 Task: Find a house in Château-Thierry, France, for 5 guests from June 14 to June 30, 2023, with a price range of ₹8,000 to ₹12,000, including amenities like Wifi, TV, Gym, and Breakfast, and ensure self check-in is available with an English-speaking host.
Action: Mouse moved to (601, 157)
Screenshot: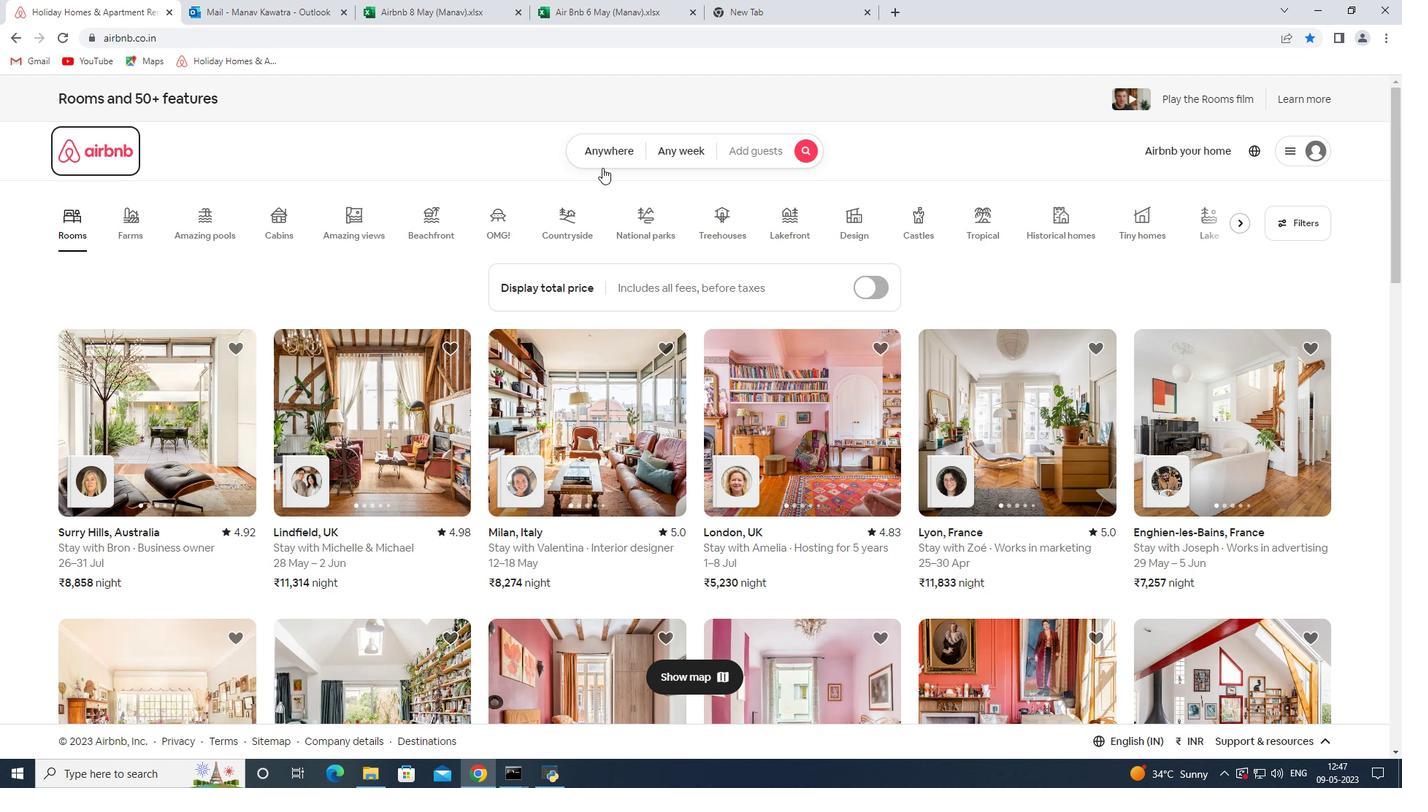 
Action: Mouse pressed left at (601, 157)
Screenshot: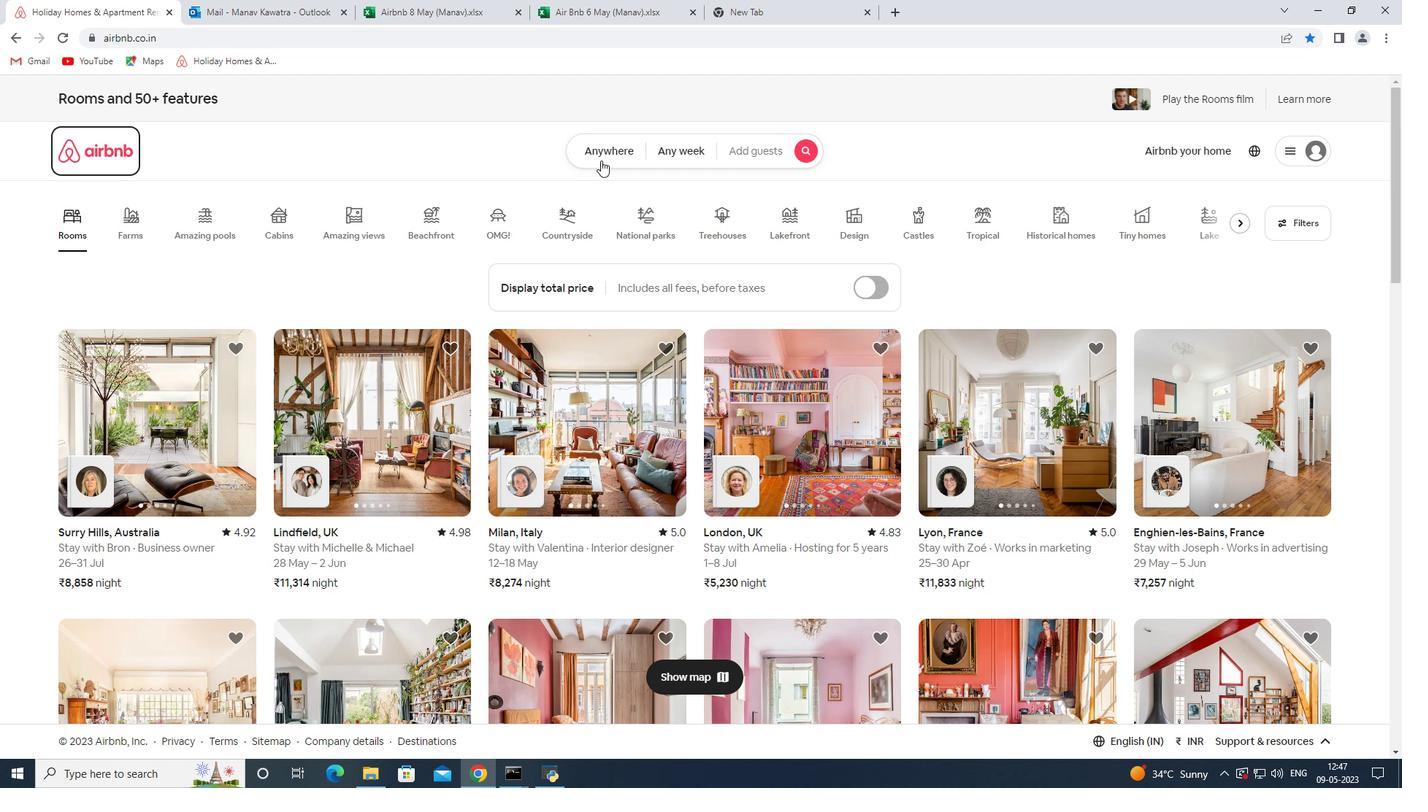 
Action: Mouse moved to (505, 221)
Screenshot: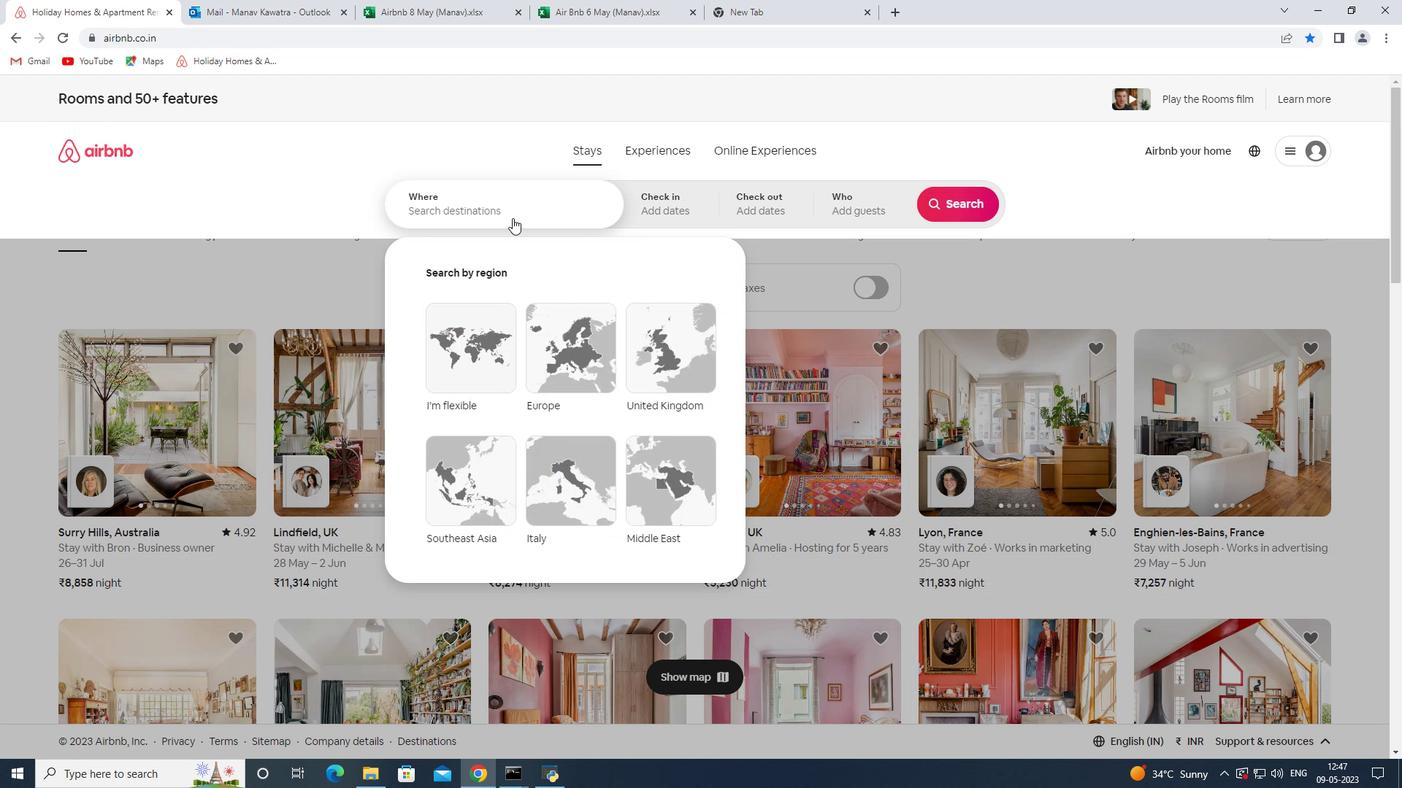 
Action: Mouse pressed left at (505, 221)
Screenshot: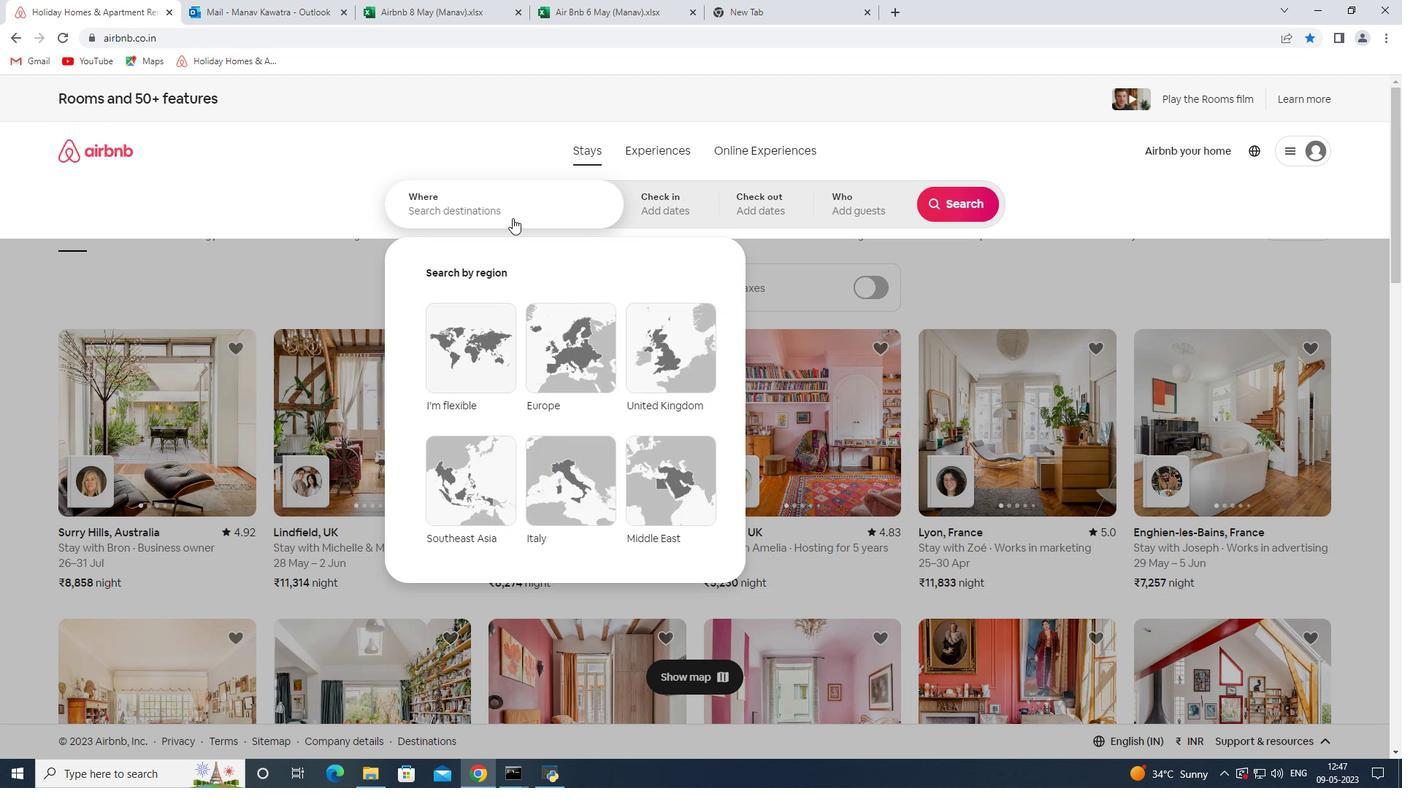 
Action: Mouse moved to (503, 215)
Screenshot: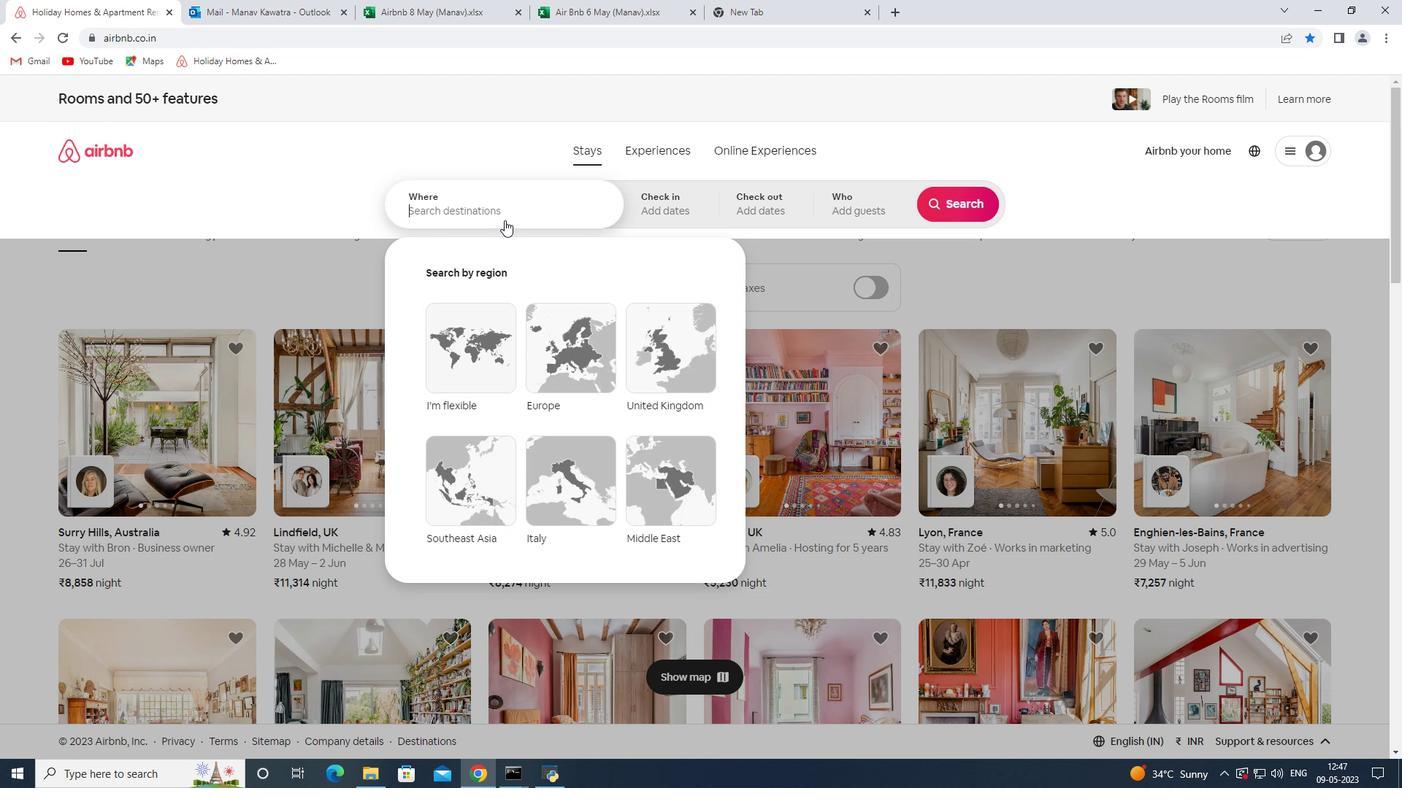 
Action: Mouse pressed left at (503, 215)
Screenshot: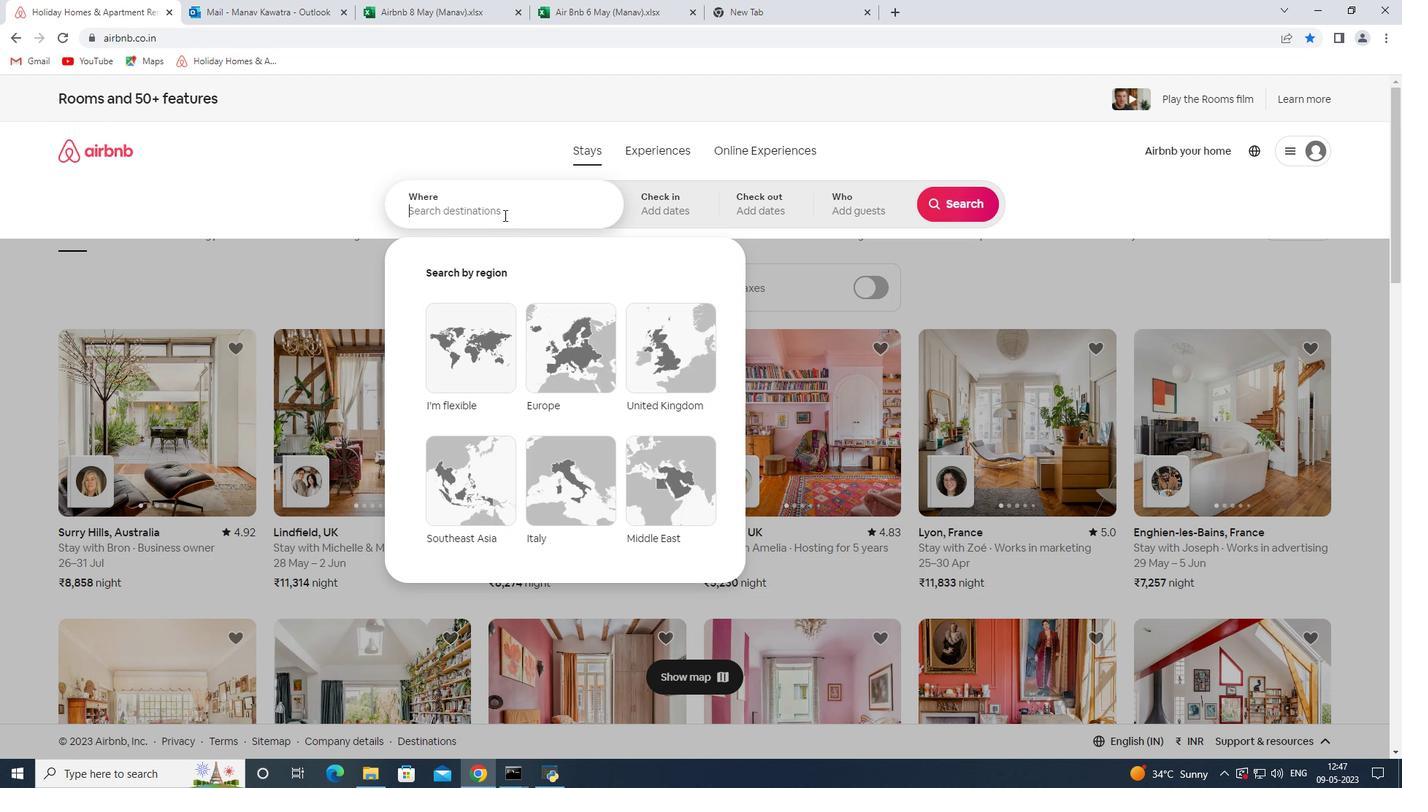 
Action: Mouse moved to (504, 214)
Screenshot: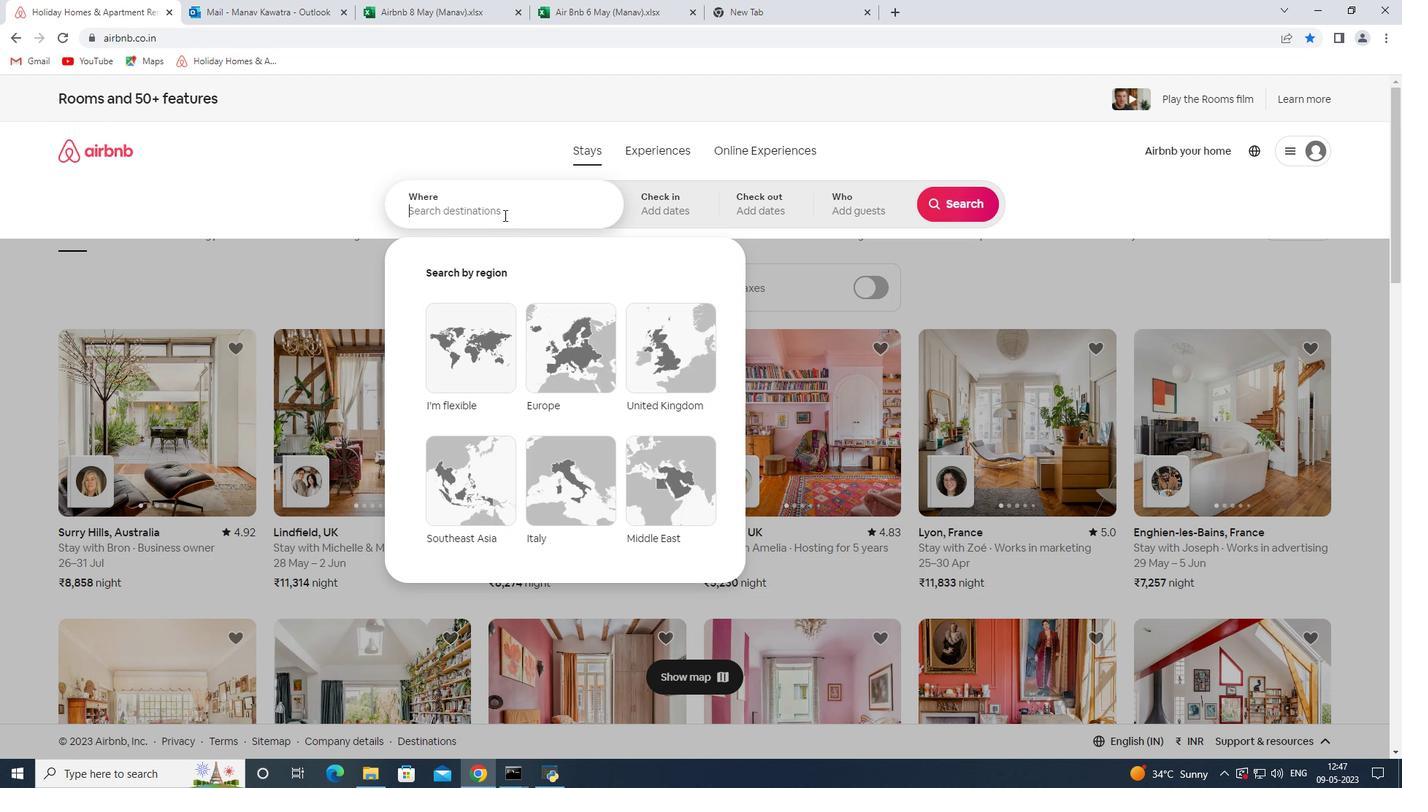 
Action: Key pressed <Key.shift><Key.shift><Key.shift><Key.shift><Key.shift><Key.shift><Key.shift><Key.shift><Key.shift><Key.shift><Key.shift><Key.shift><Key.shift><Key.shift><Key.shift><Key.shift><Key.shift>Chateau<Key.space><Key.shift>Thierry<Key.space><Key.shift><Key.shift><Key.shift><Key.shift><Key.shift><Key.shift><Key.shift><Key.shift><Key.shift><Key.shift><Key.shift><Key.shift><Key.shift><Key.shift>France<Key.space>
Screenshot: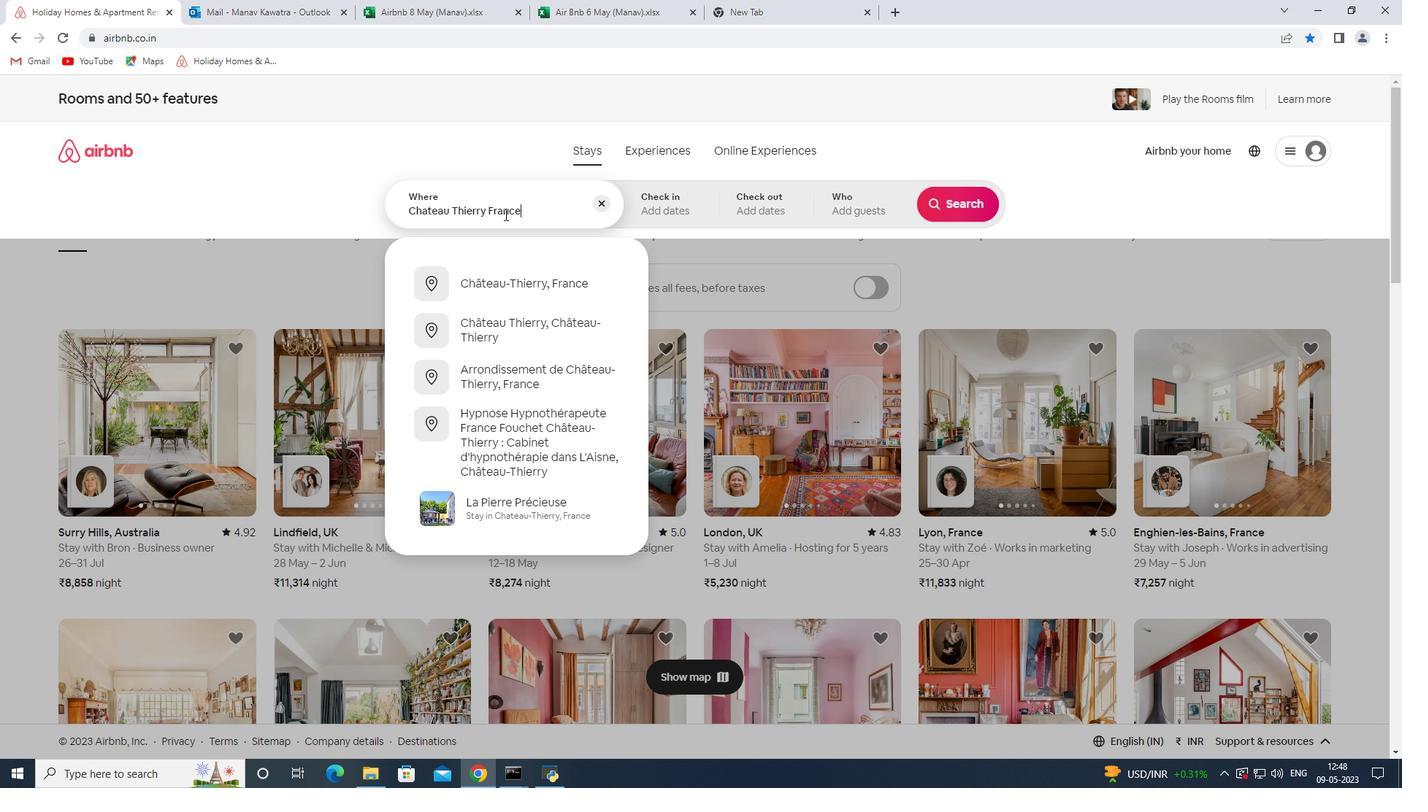 
Action: Mouse moved to (522, 290)
Screenshot: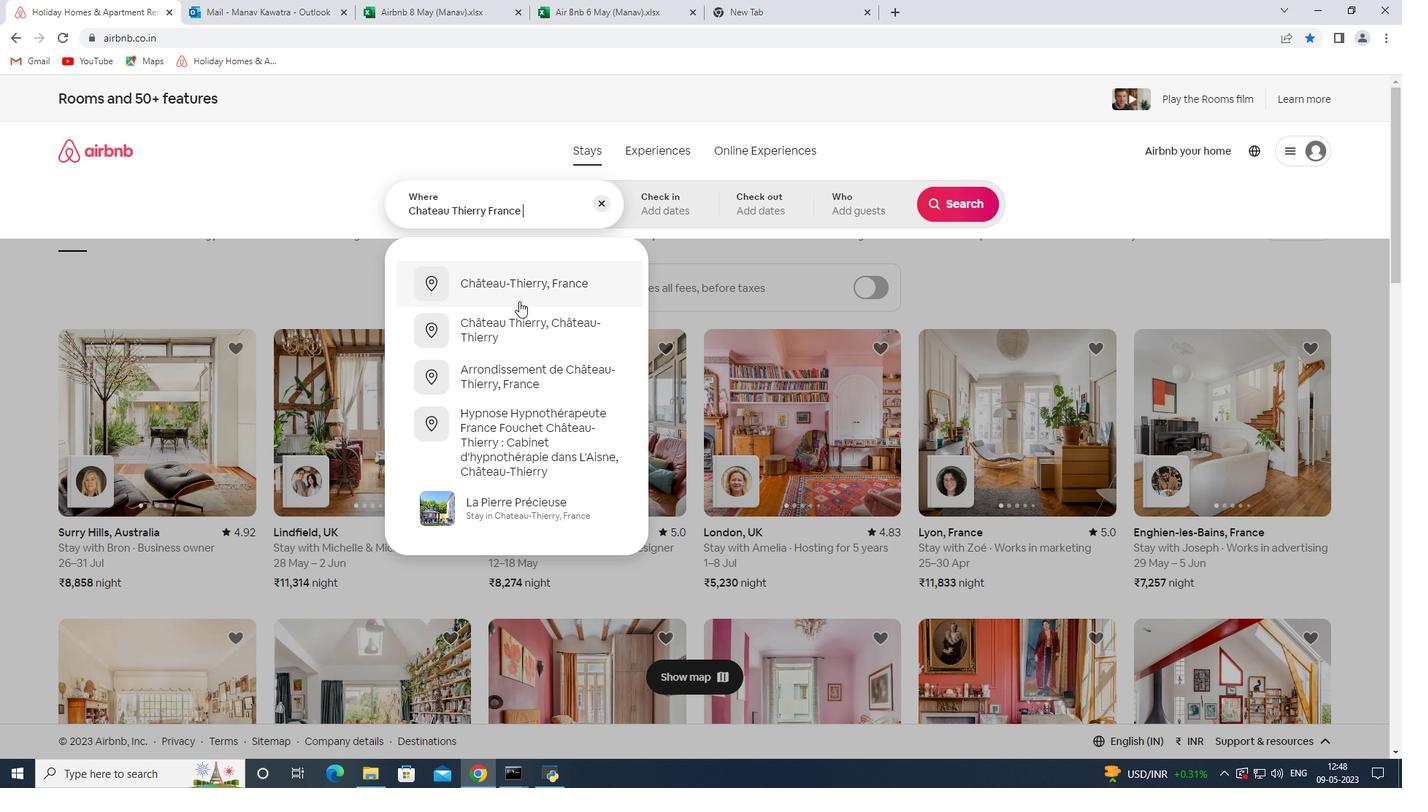 
Action: Mouse pressed left at (522, 290)
Screenshot: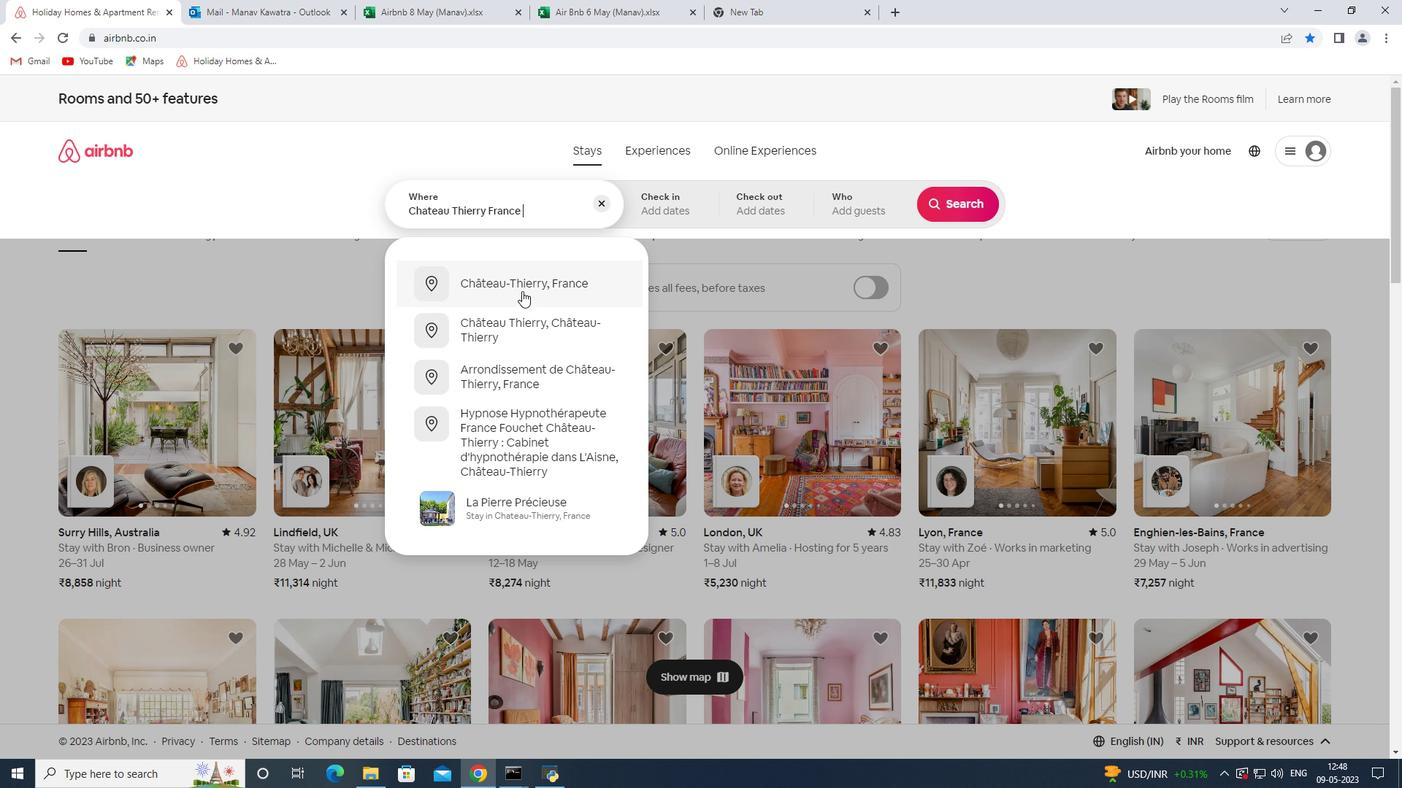 
Action: Mouse moved to (825, 453)
Screenshot: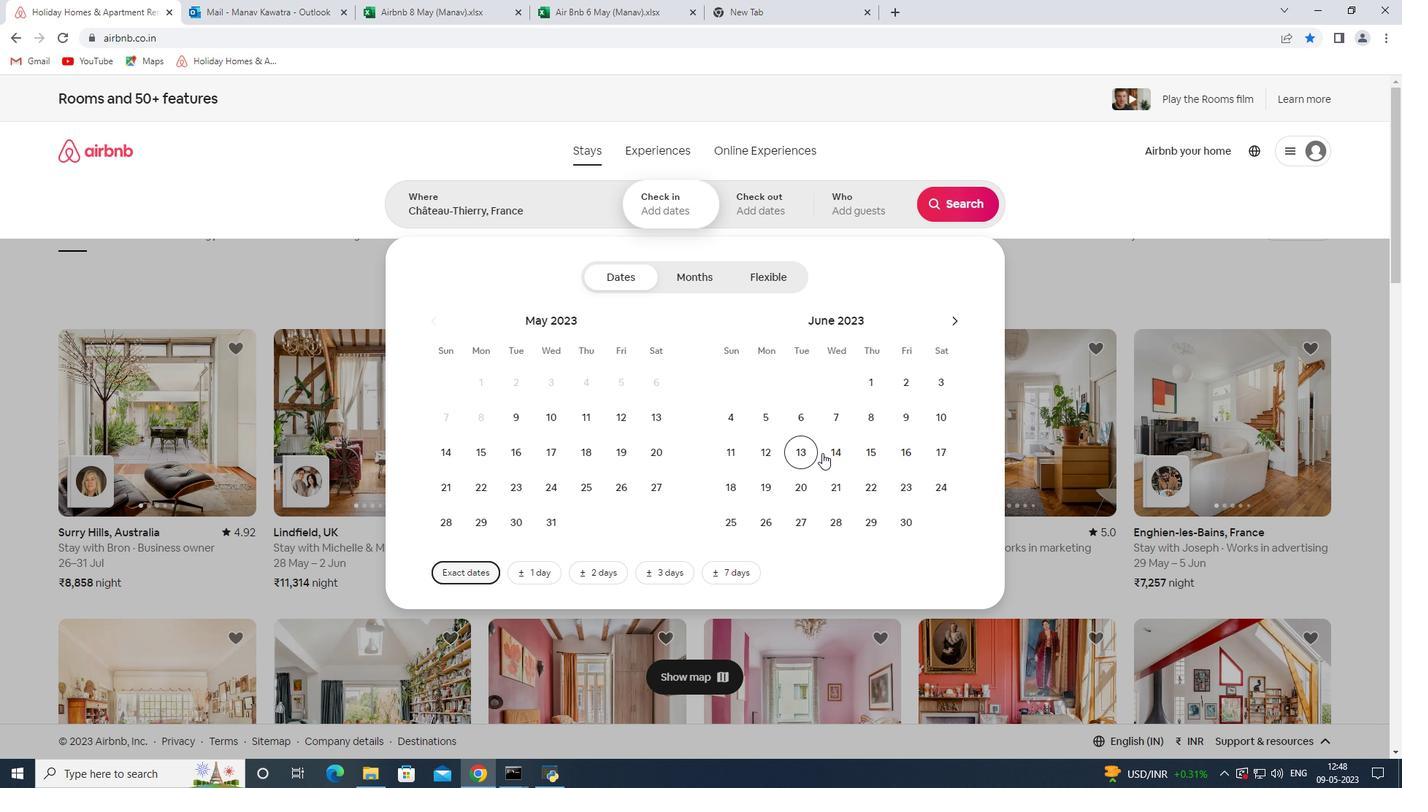 
Action: Mouse pressed left at (825, 453)
Screenshot: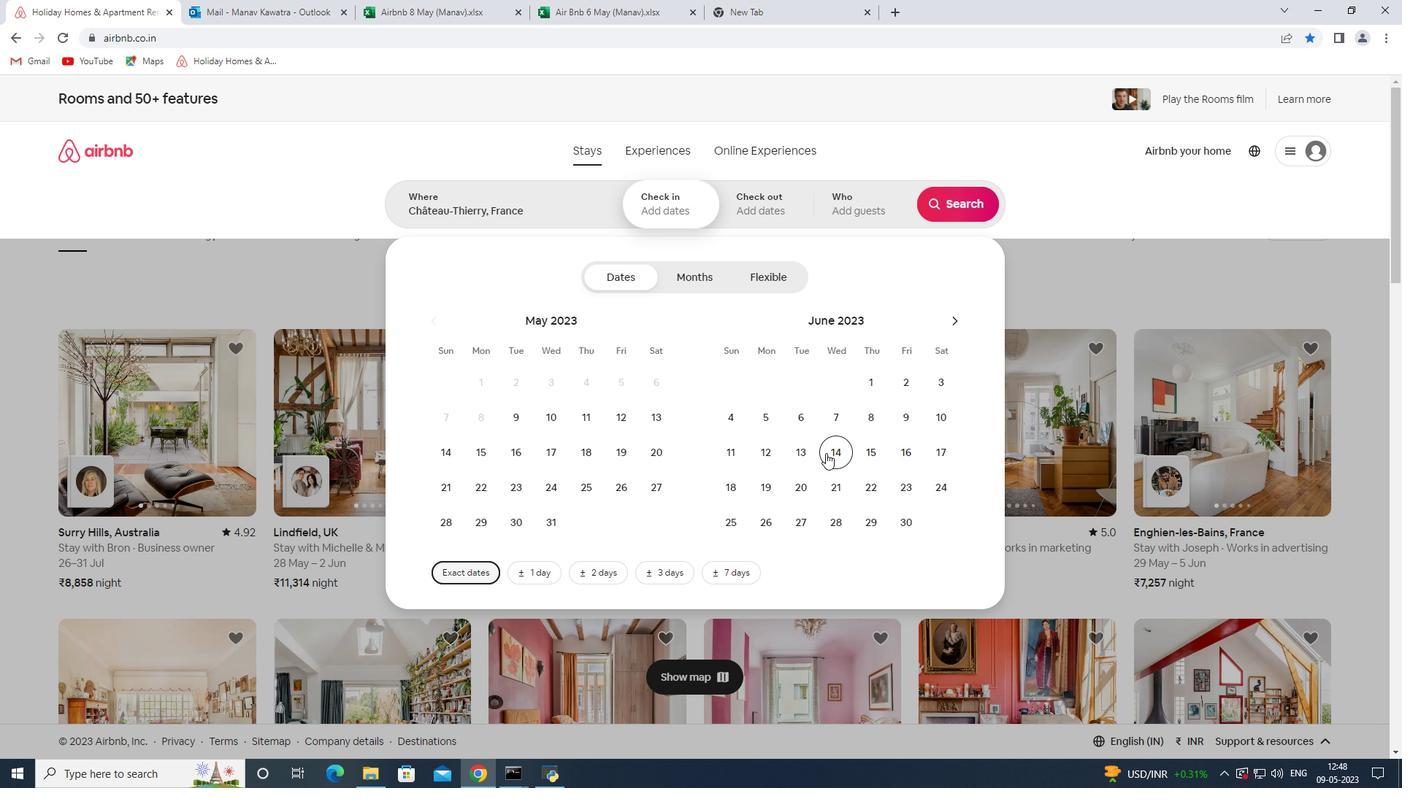 
Action: Mouse moved to (901, 525)
Screenshot: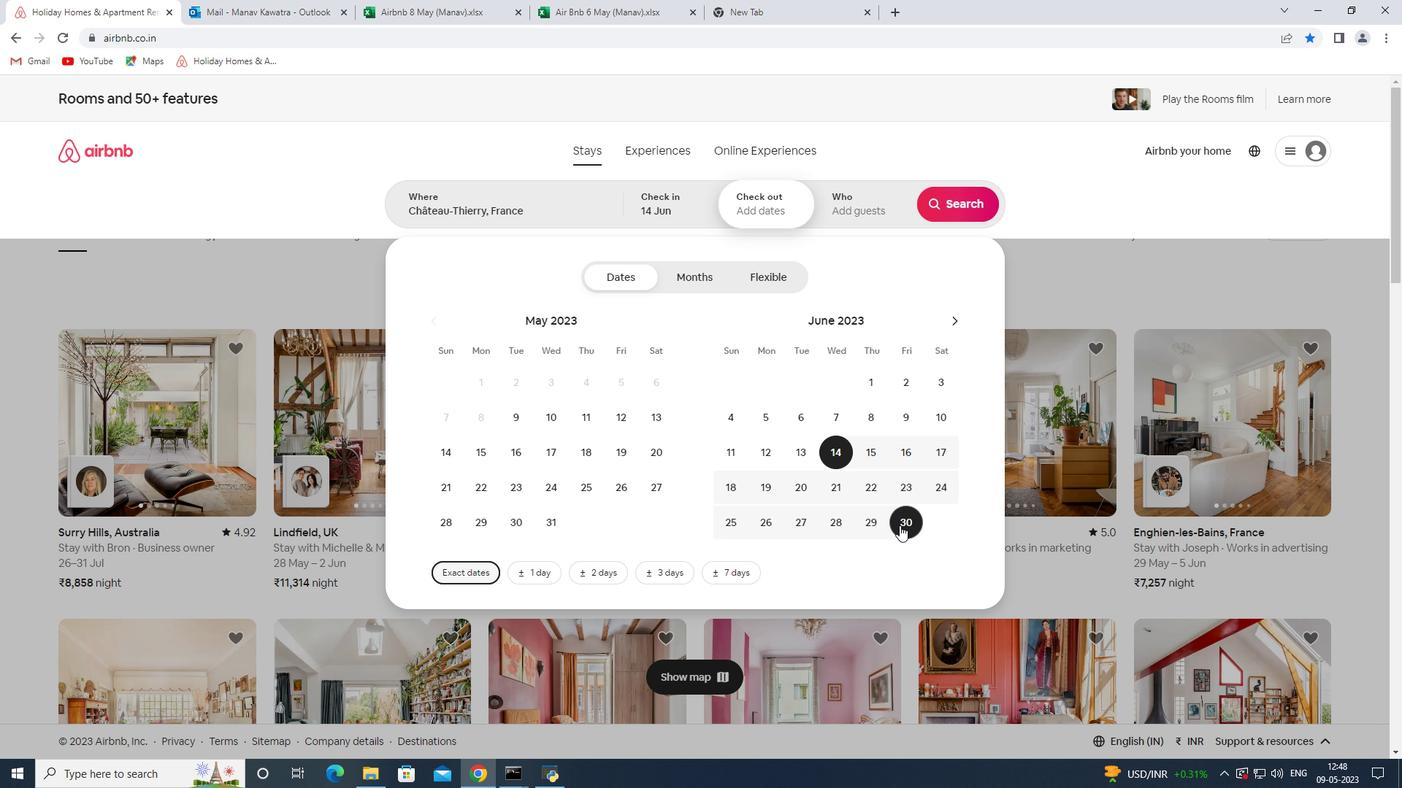 
Action: Mouse pressed left at (901, 525)
Screenshot: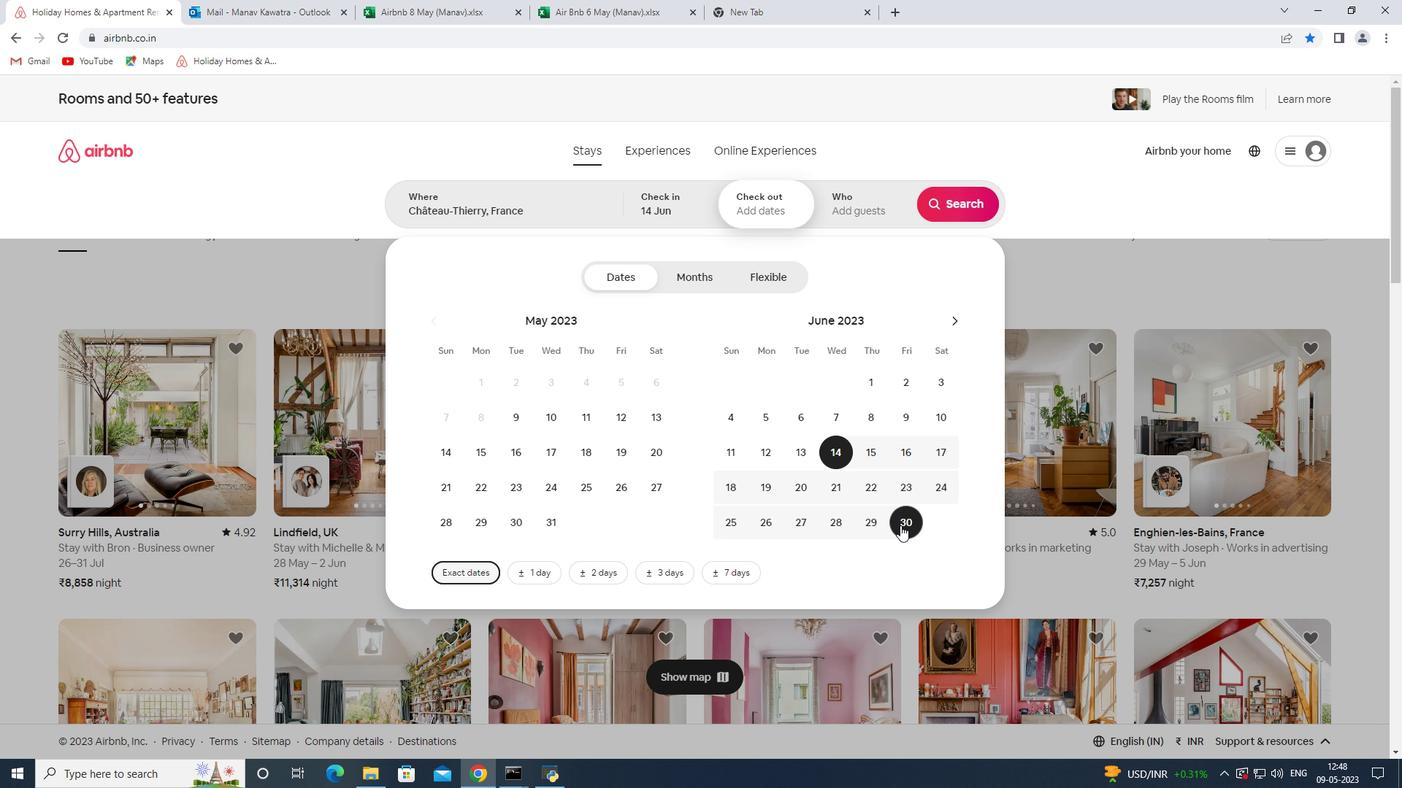 
Action: Mouse moved to (858, 209)
Screenshot: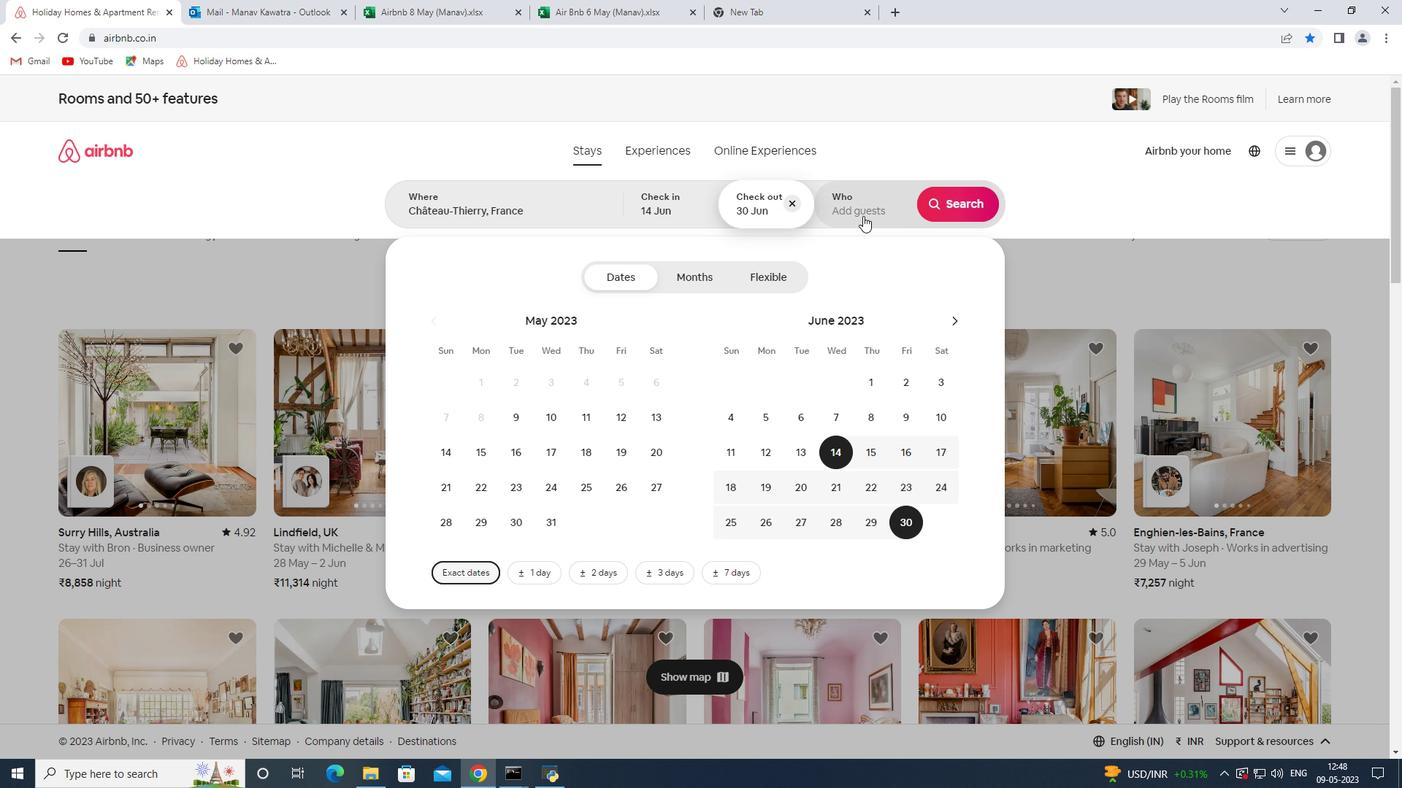 
Action: Mouse pressed left at (858, 209)
Screenshot: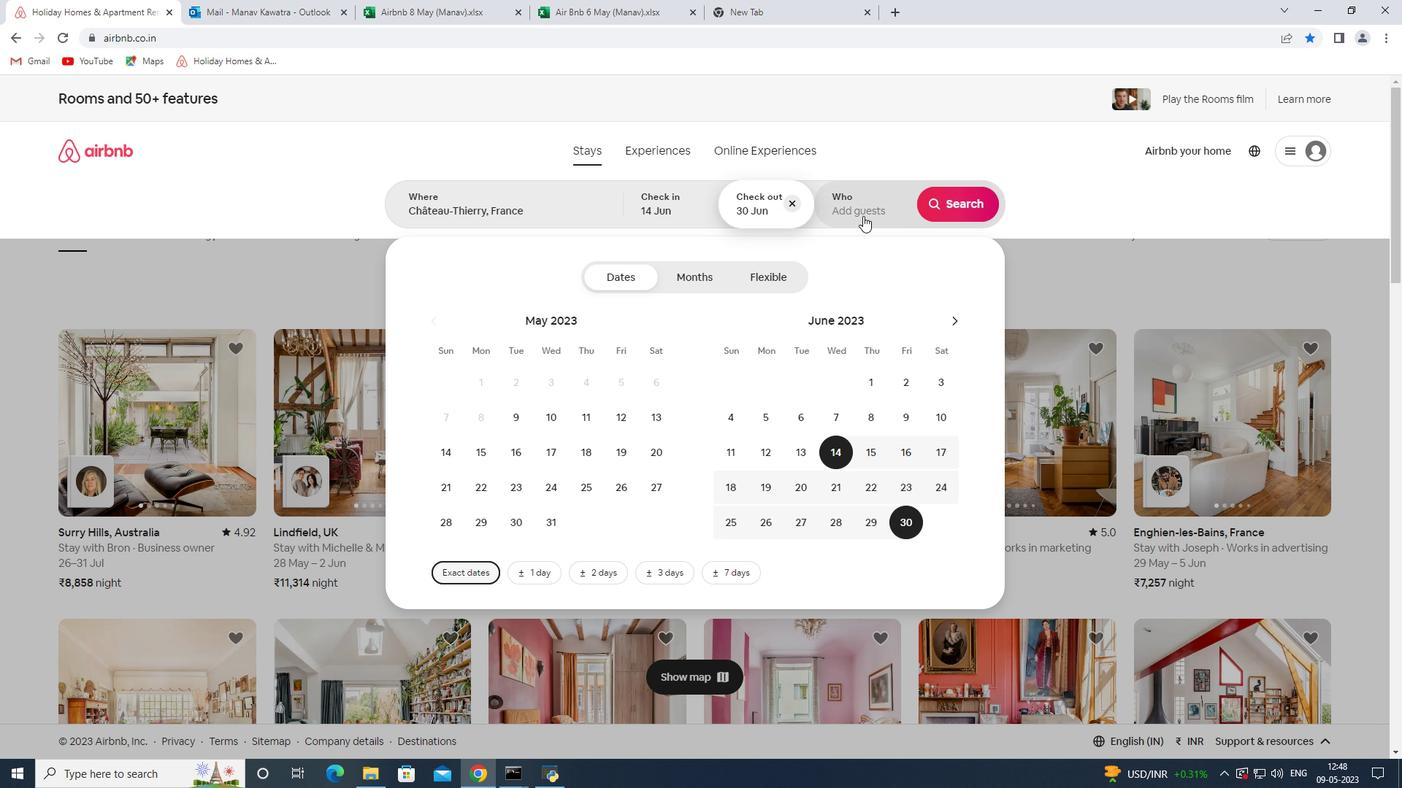 
Action: Mouse moved to (963, 279)
Screenshot: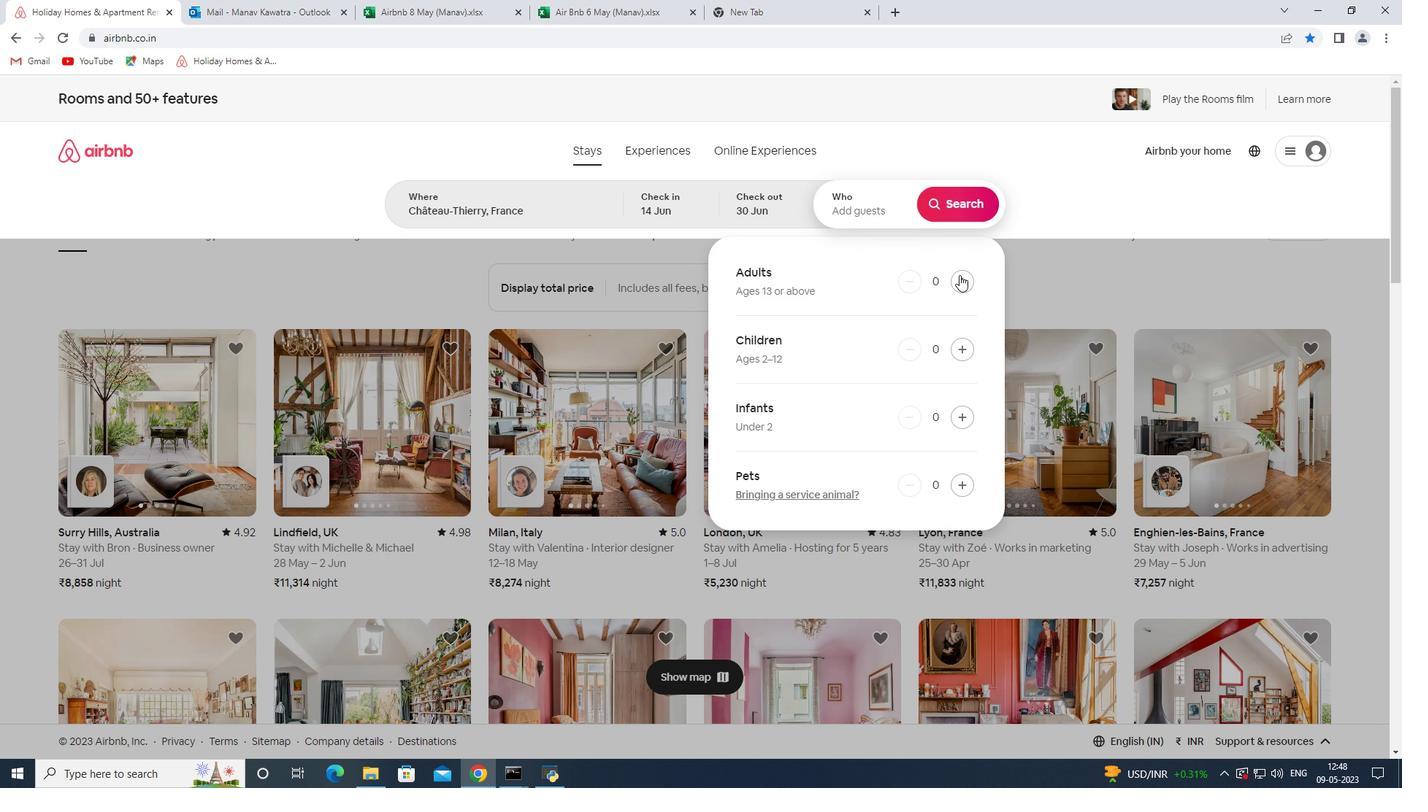 
Action: Mouse pressed left at (963, 279)
Screenshot: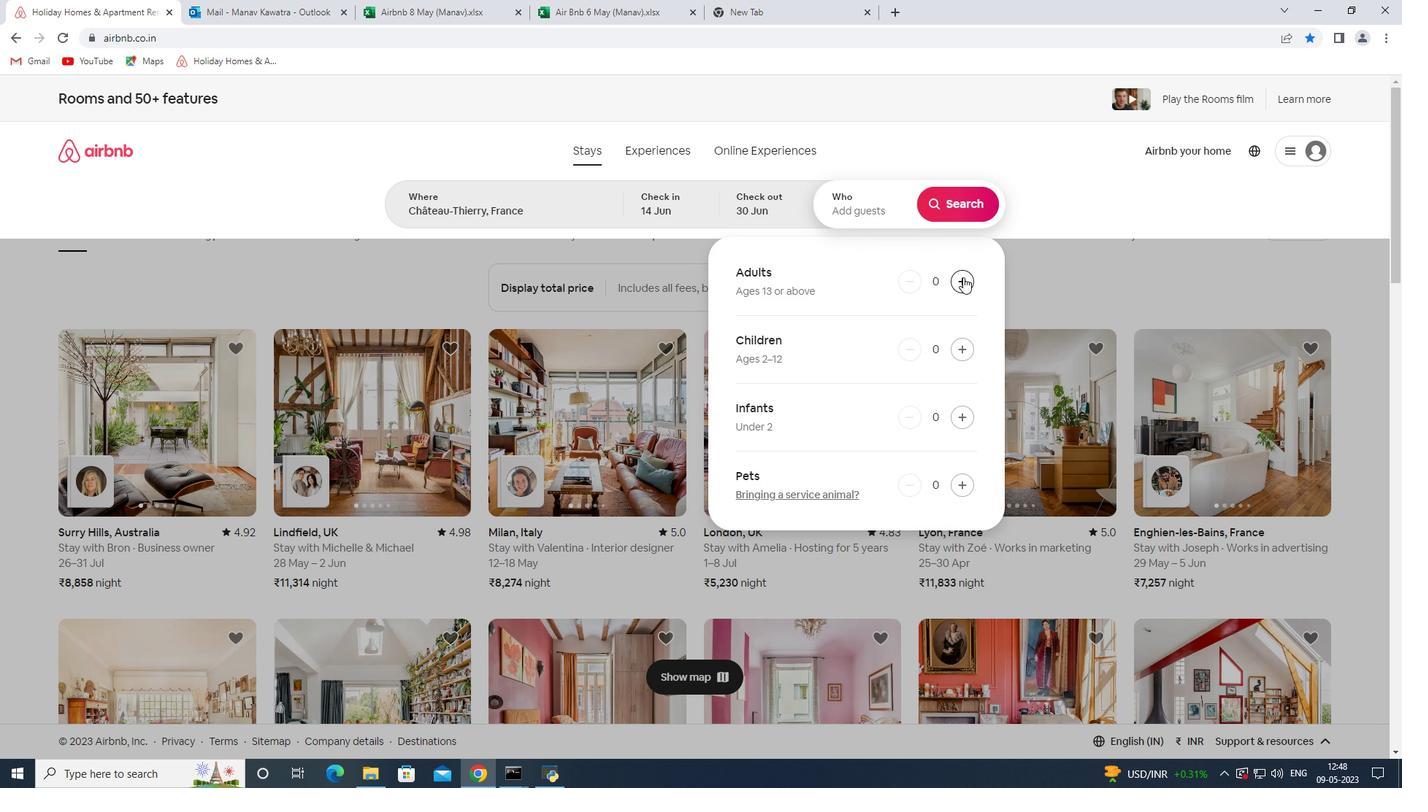 
Action: Mouse pressed left at (963, 279)
Screenshot: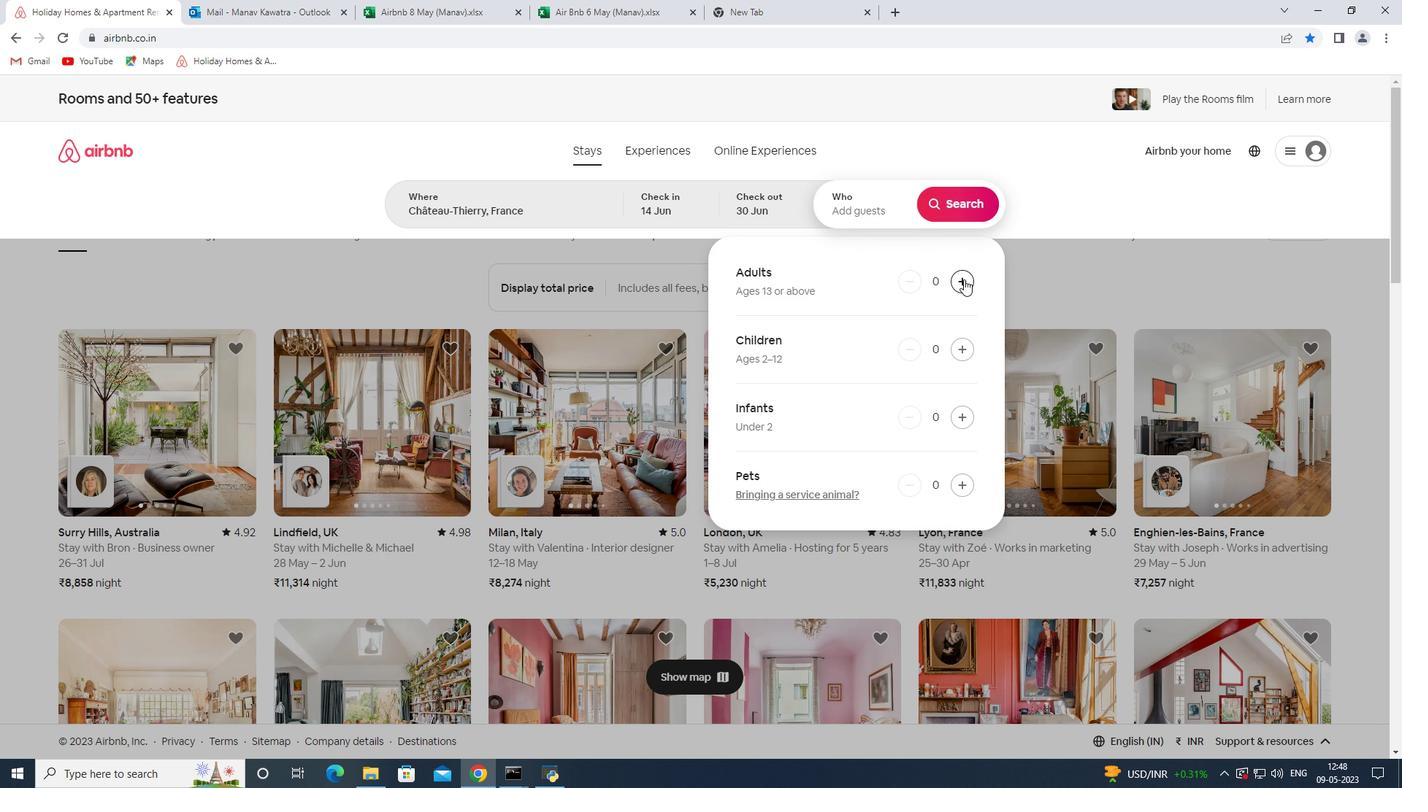 
Action: Mouse pressed left at (963, 279)
Screenshot: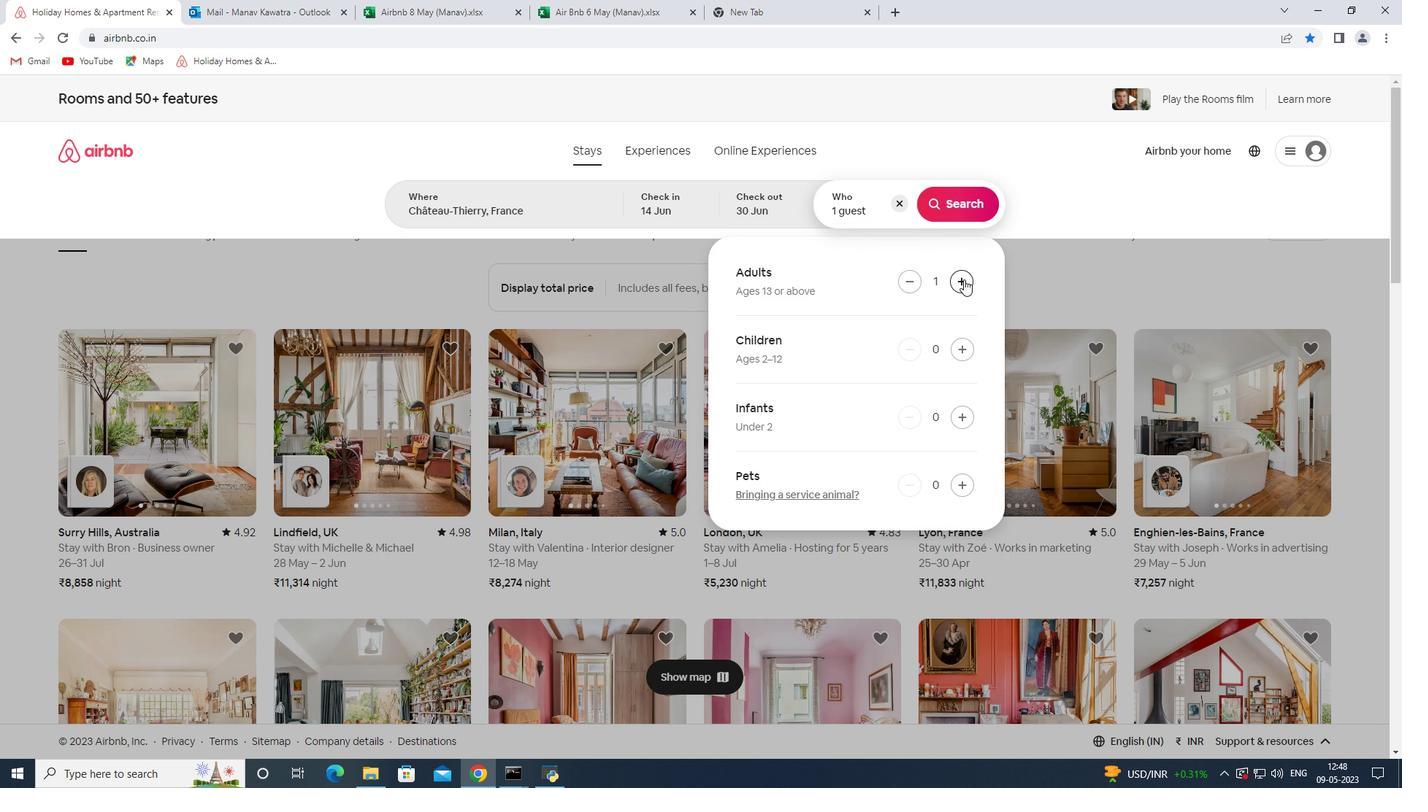 
Action: Mouse pressed left at (963, 279)
Screenshot: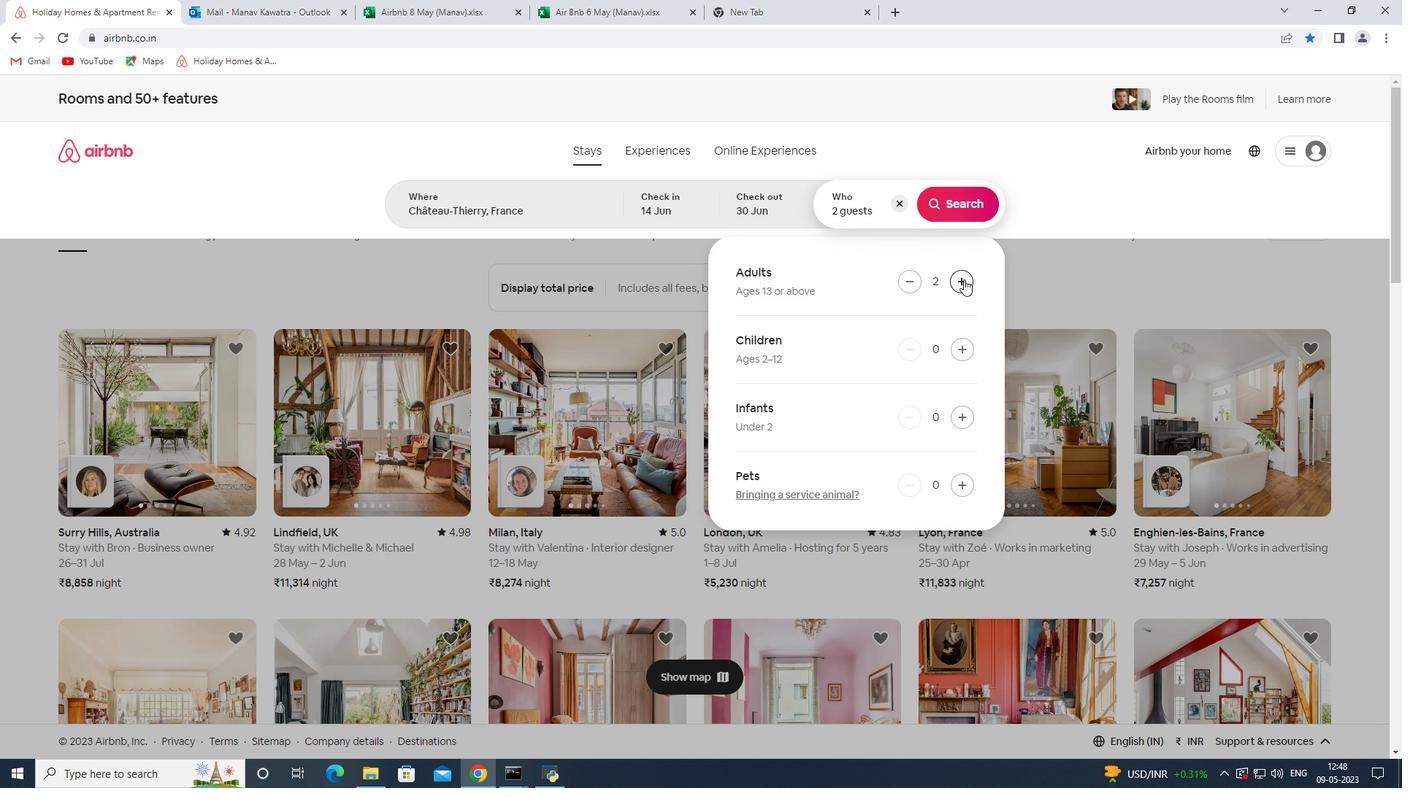 
Action: Mouse pressed left at (963, 279)
Screenshot: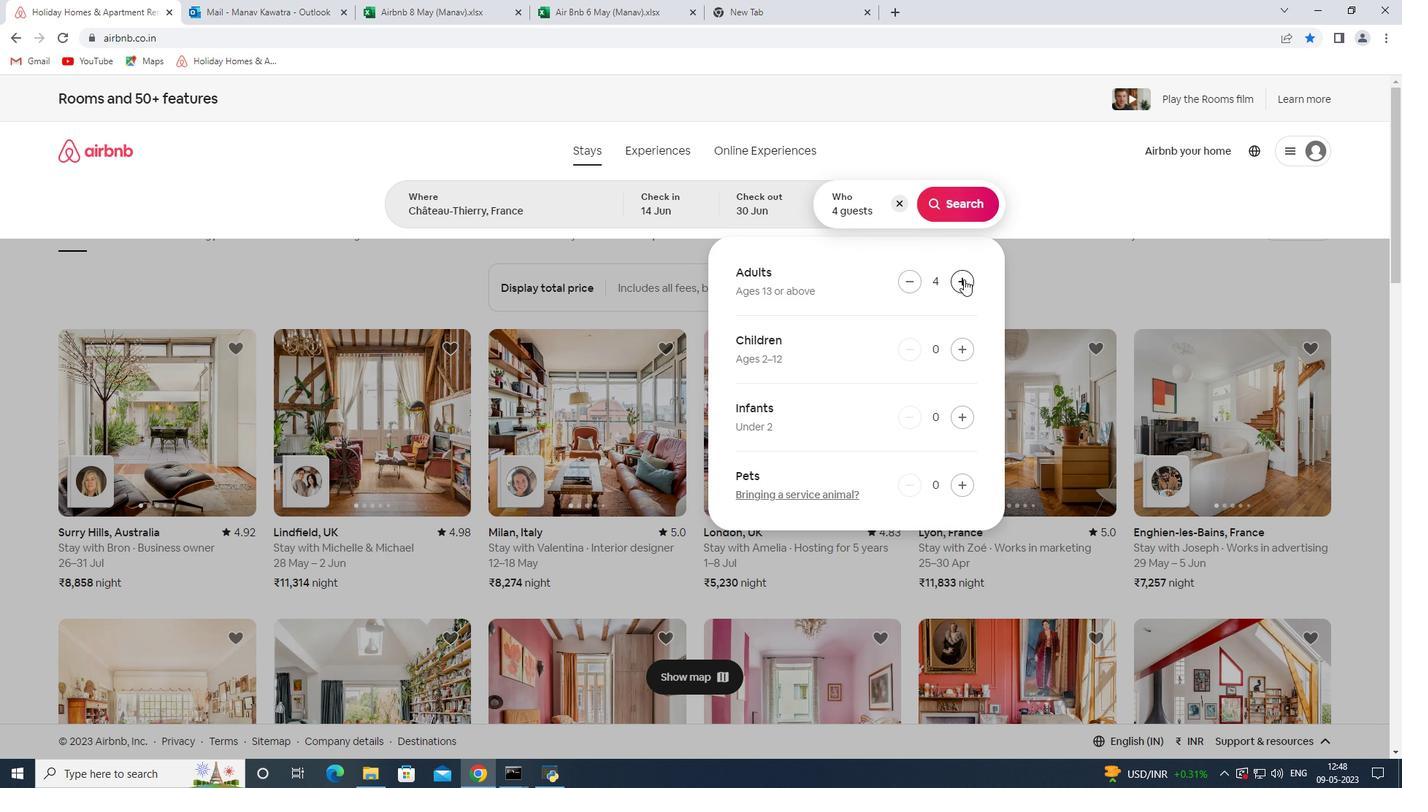 
Action: Mouse pressed left at (963, 279)
Screenshot: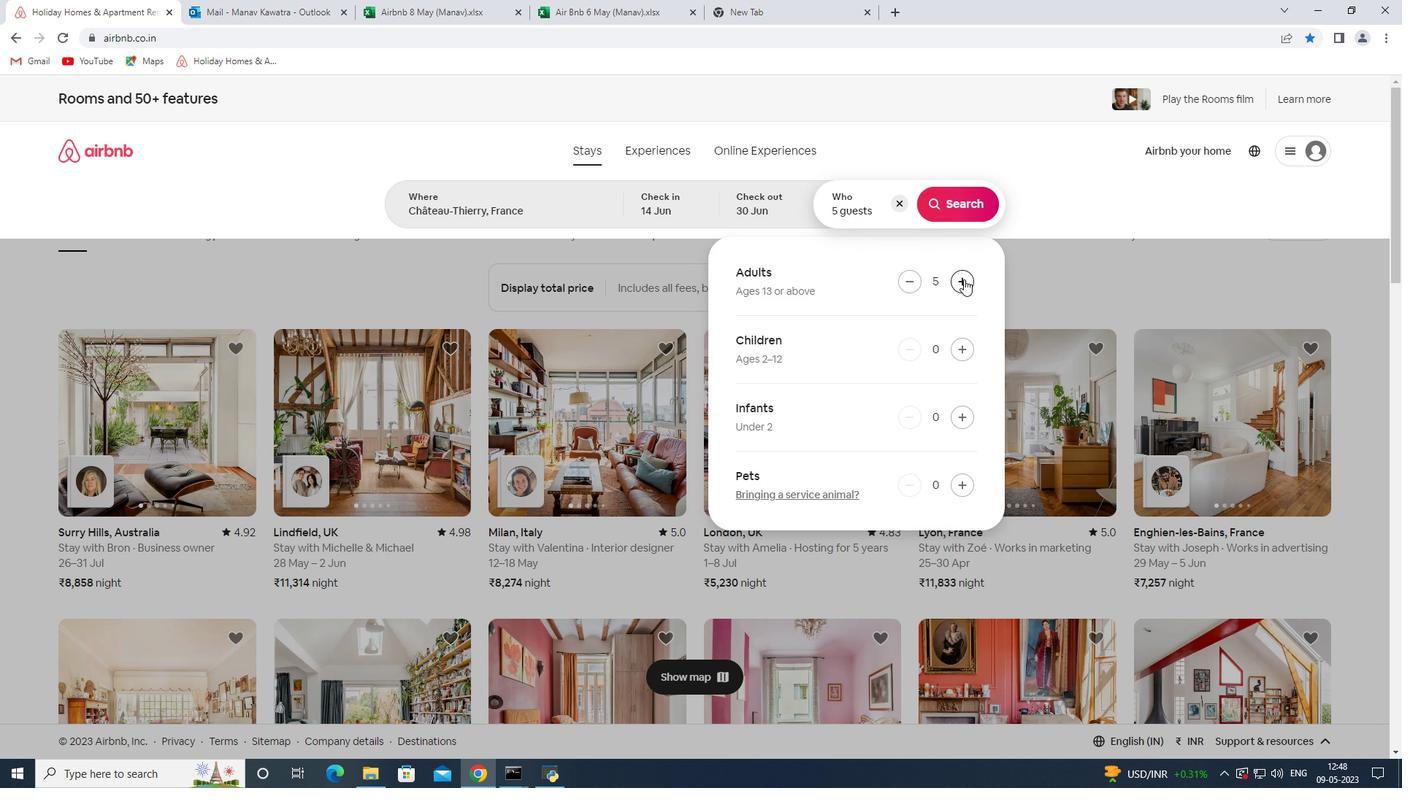 
Action: Mouse moved to (908, 279)
Screenshot: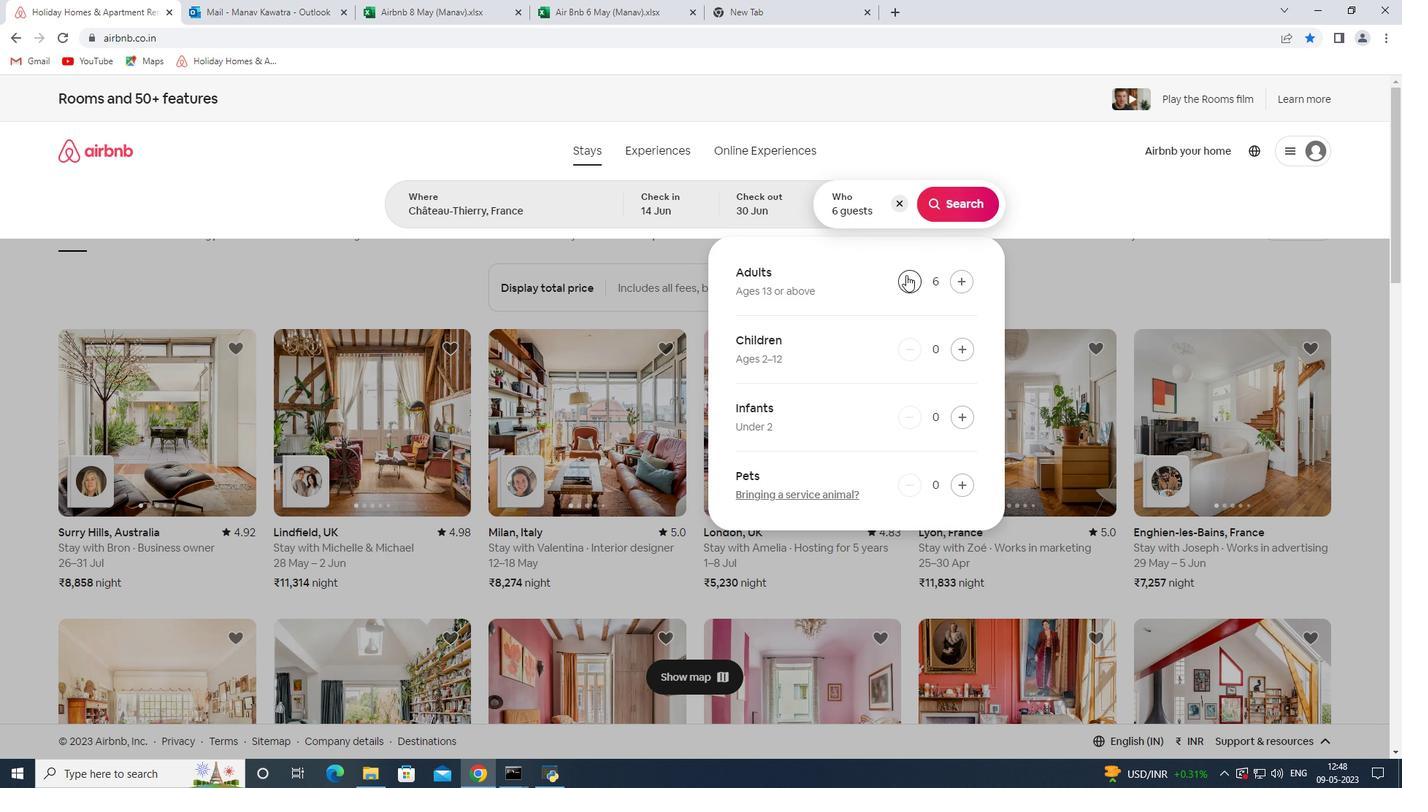 
Action: Mouse pressed left at (908, 279)
Screenshot: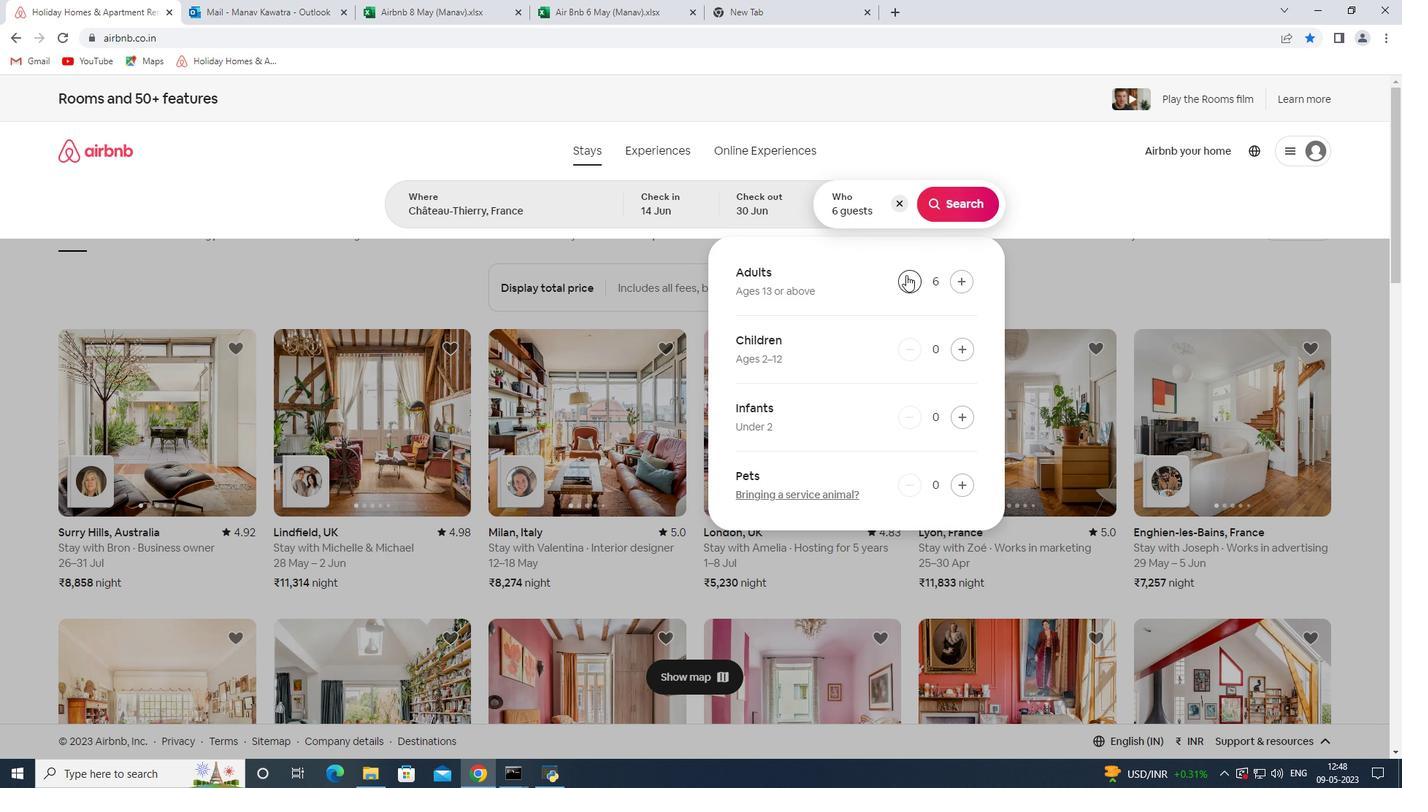 
Action: Mouse moved to (963, 212)
Screenshot: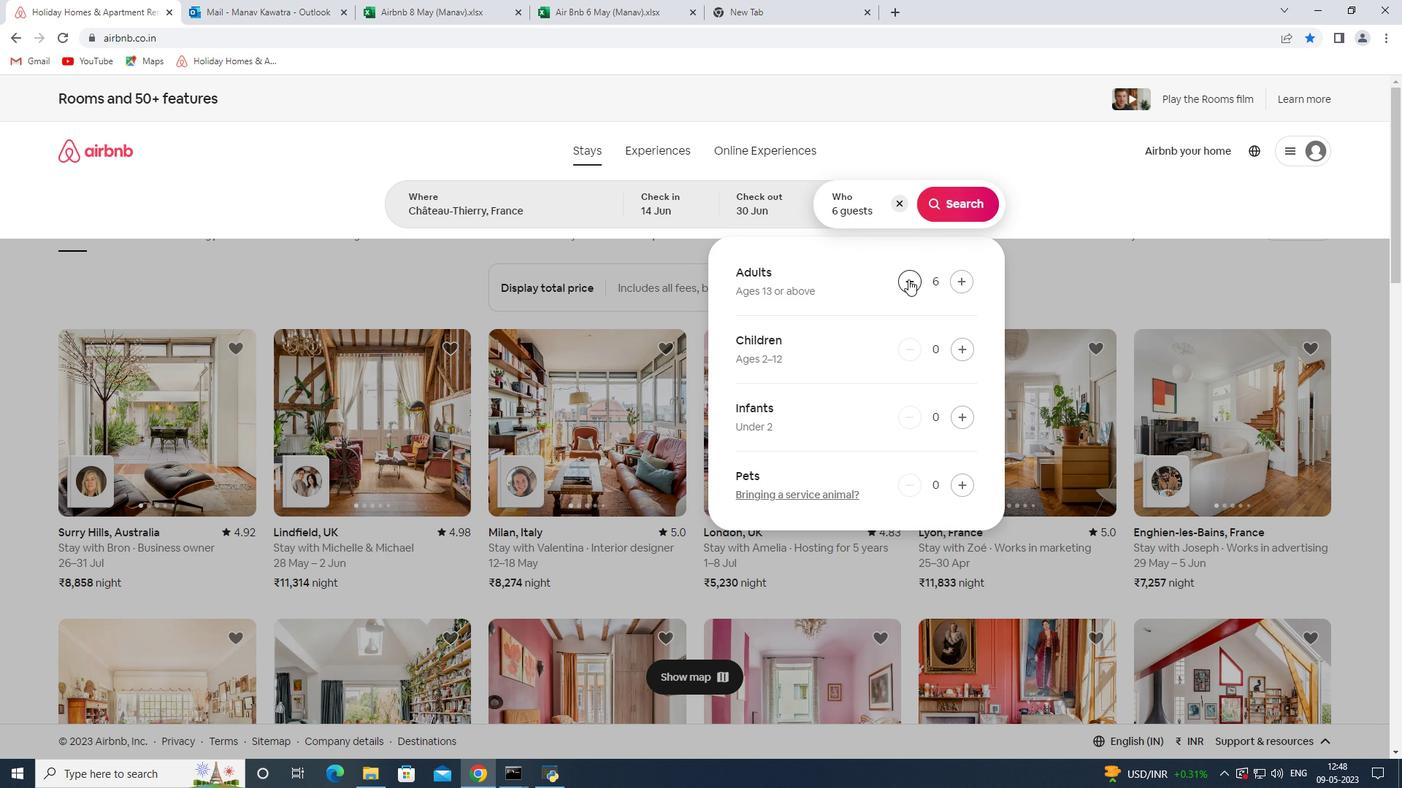 
Action: Mouse pressed left at (963, 212)
Screenshot: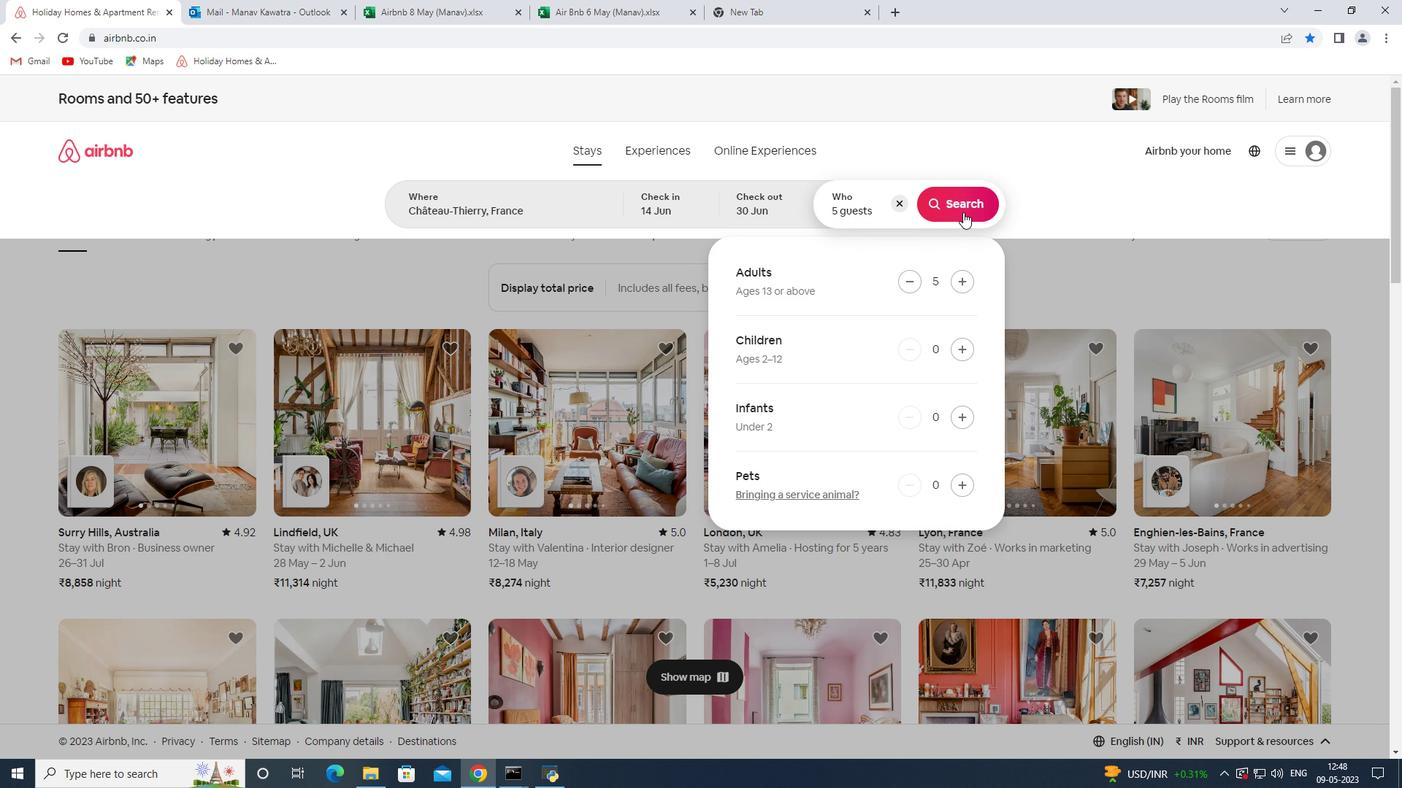 
Action: Mouse moved to (1348, 165)
Screenshot: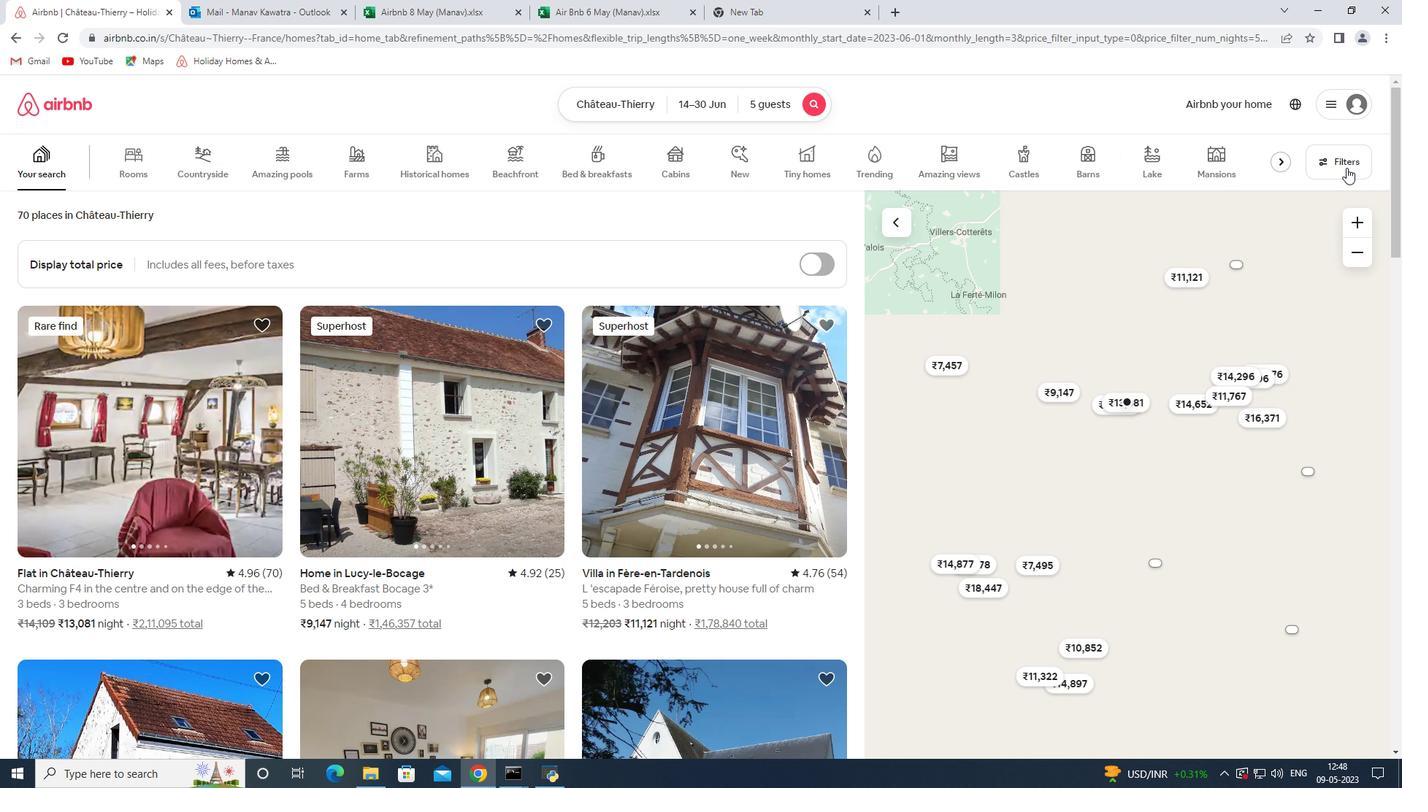 
Action: Mouse pressed left at (1348, 165)
Screenshot: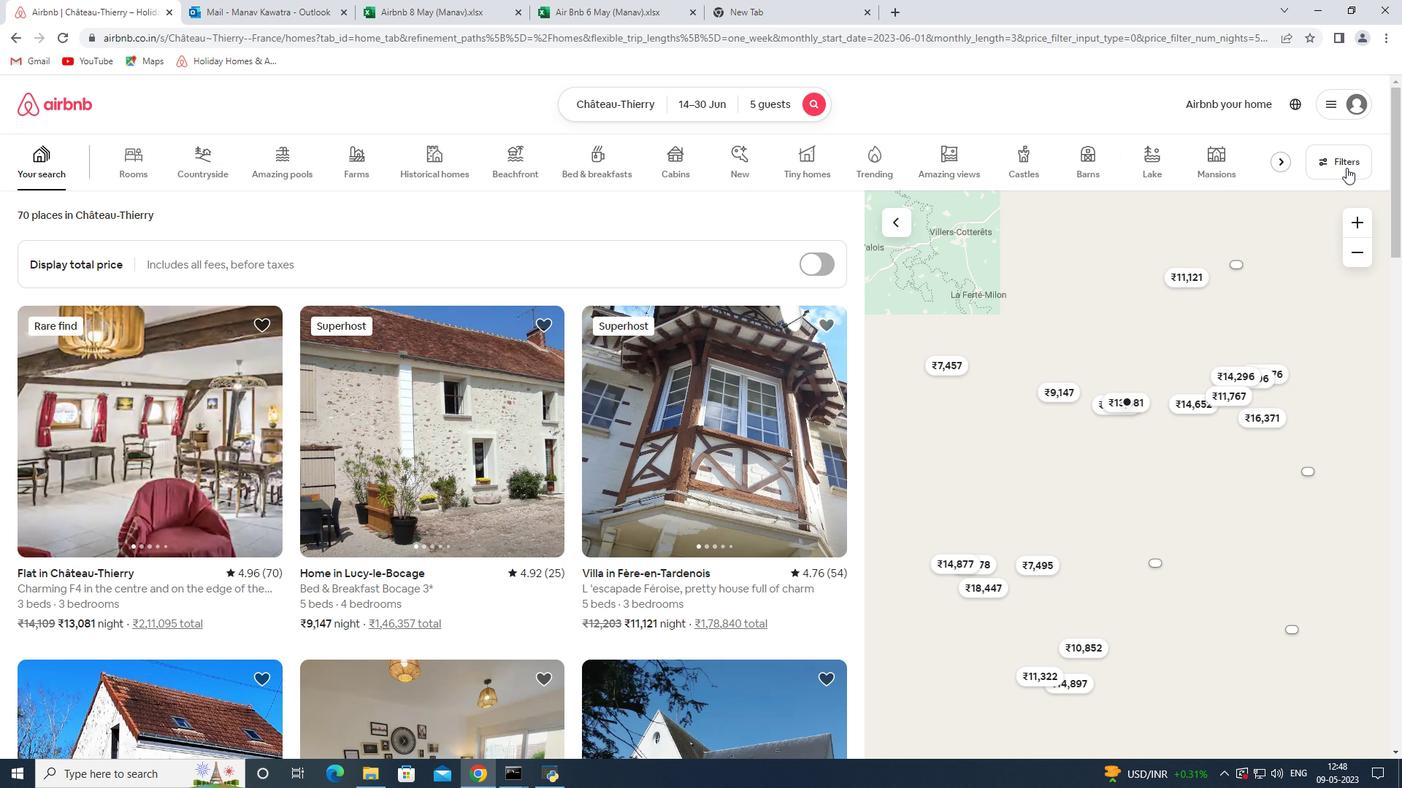 
Action: Mouse moved to (506, 519)
Screenshot: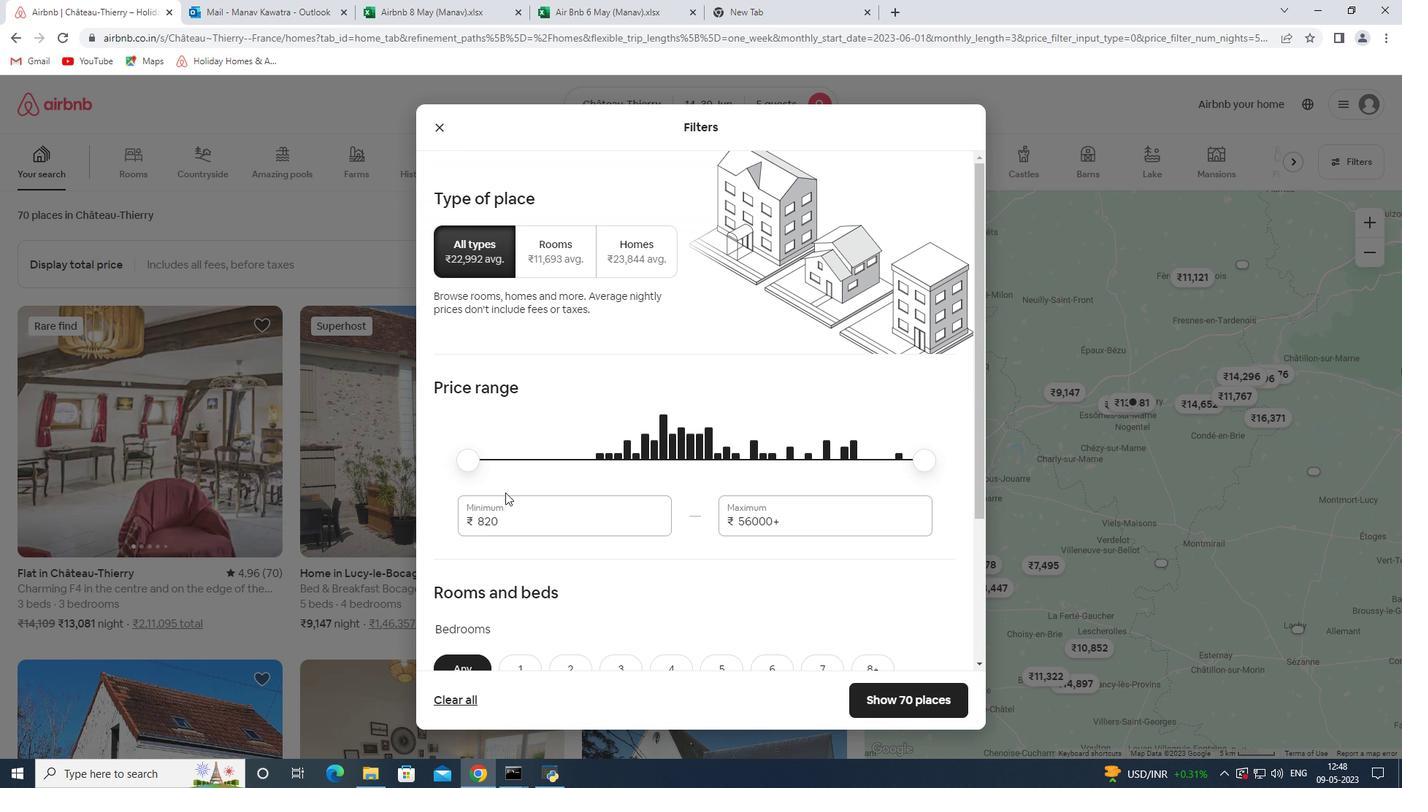 
Action: Mouse pressed left at (506, 519)
Screenshot: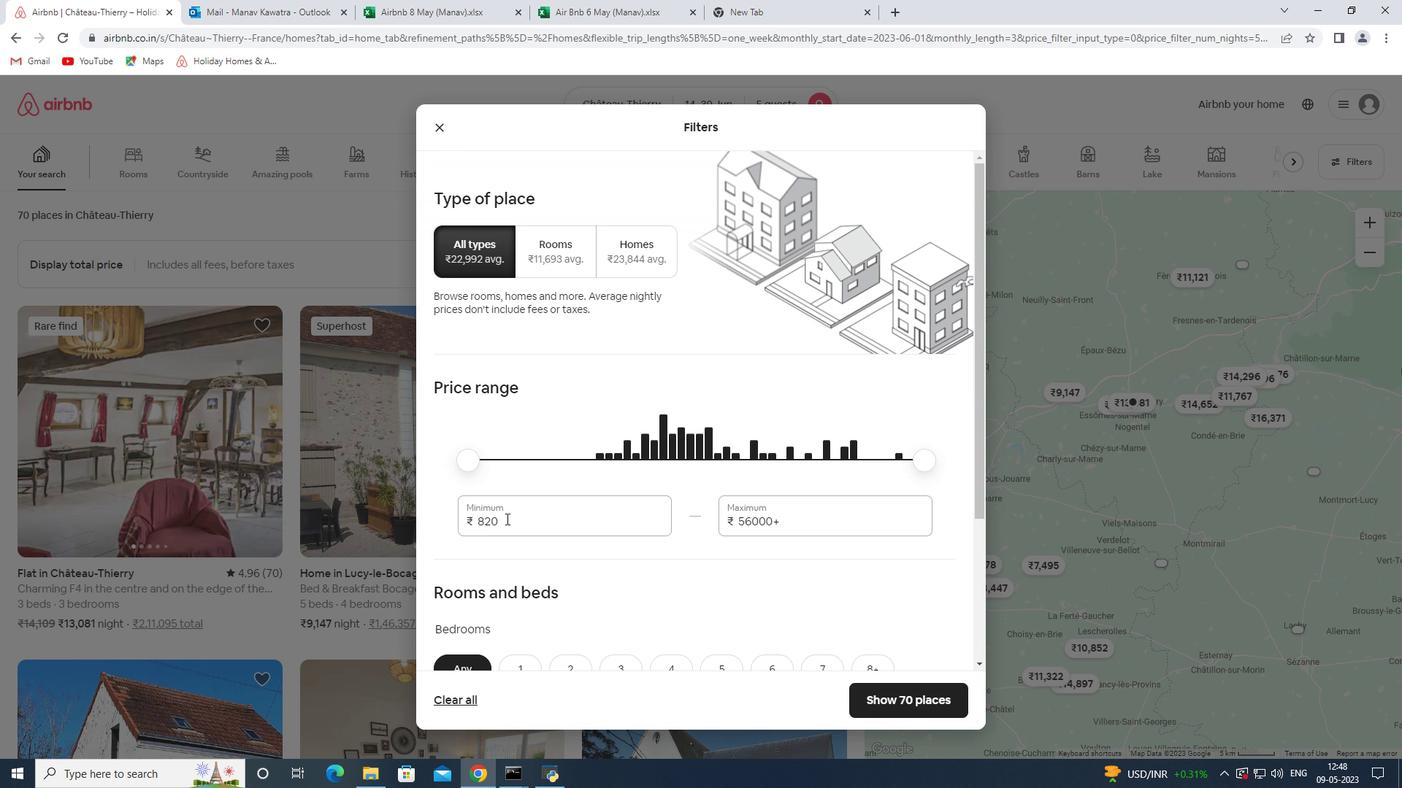 
Action: Mouse pressed left at (506, 519)
Screenshot: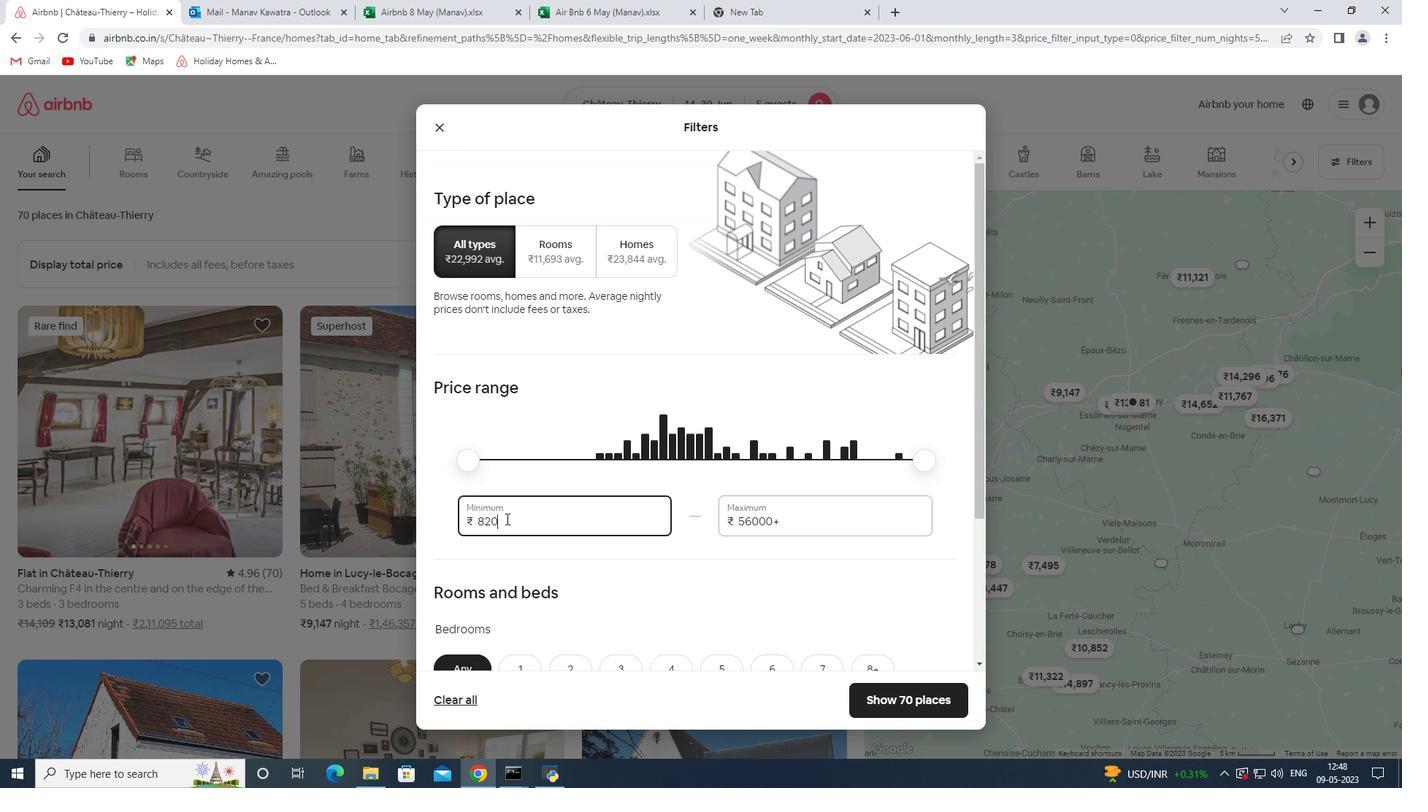 
Action: Key pressed 8000<Key.tab>12000
Screenshot: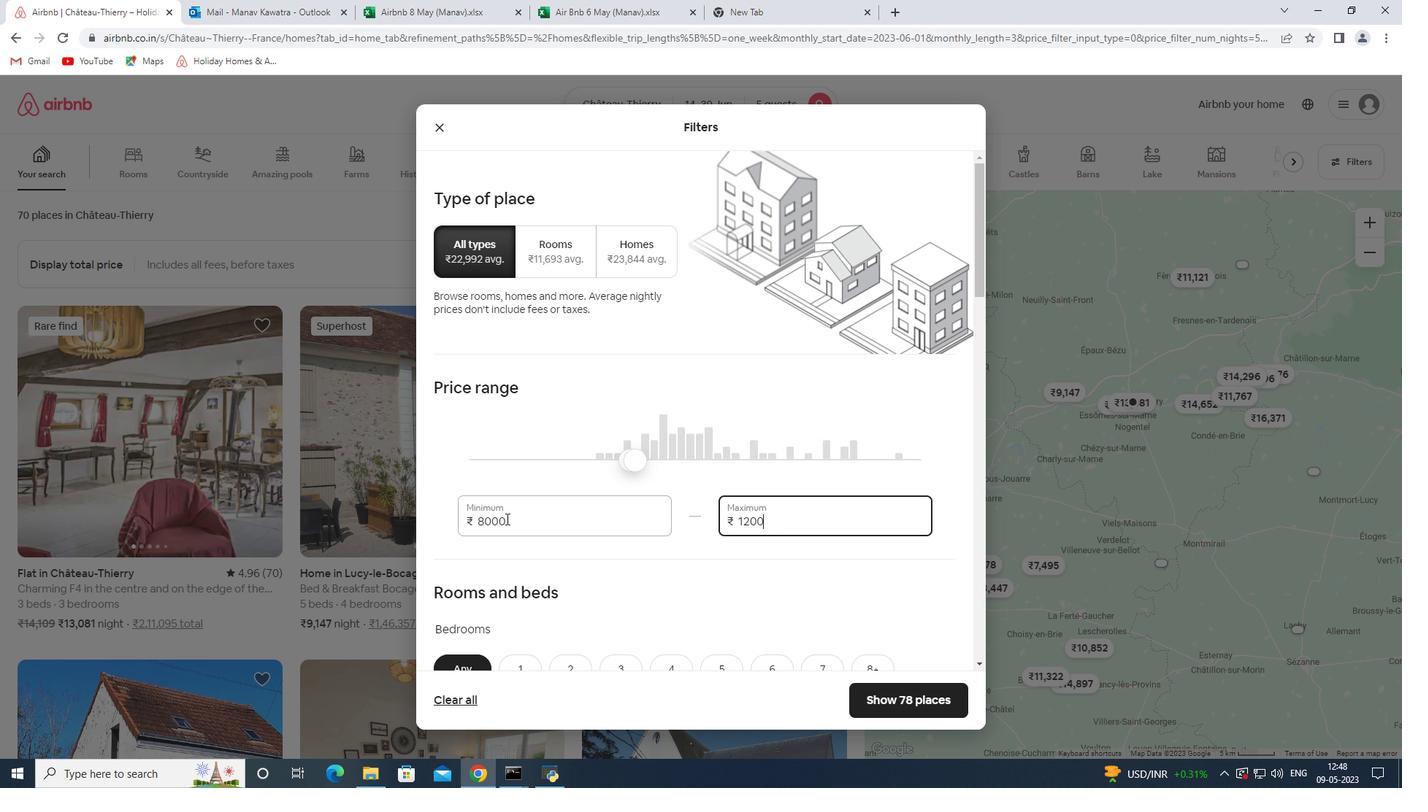 
Action: Mouse moved to (576, 531)
Screenshot: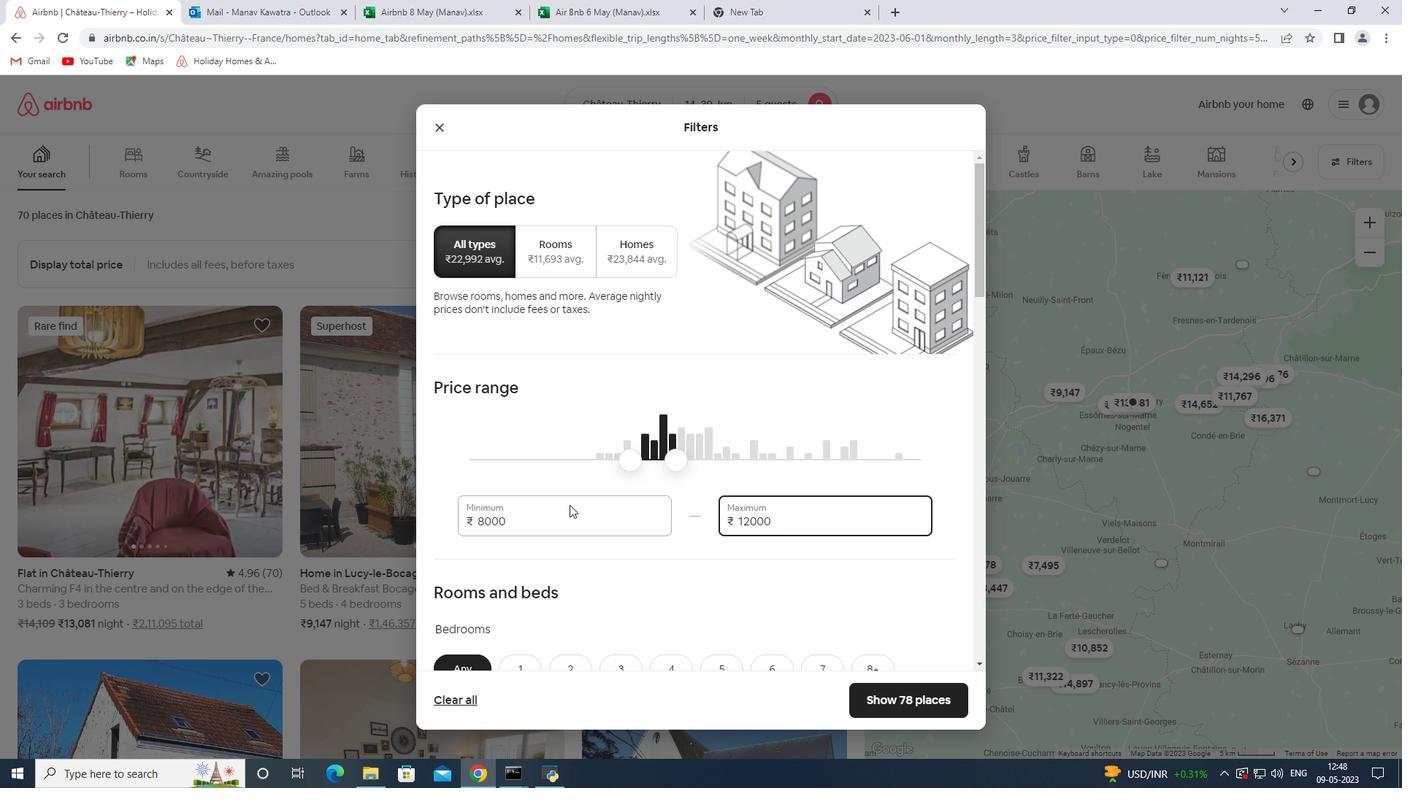 
Action: Mouse scrolled (576, 530) with delta (0, 0)
Screenshot: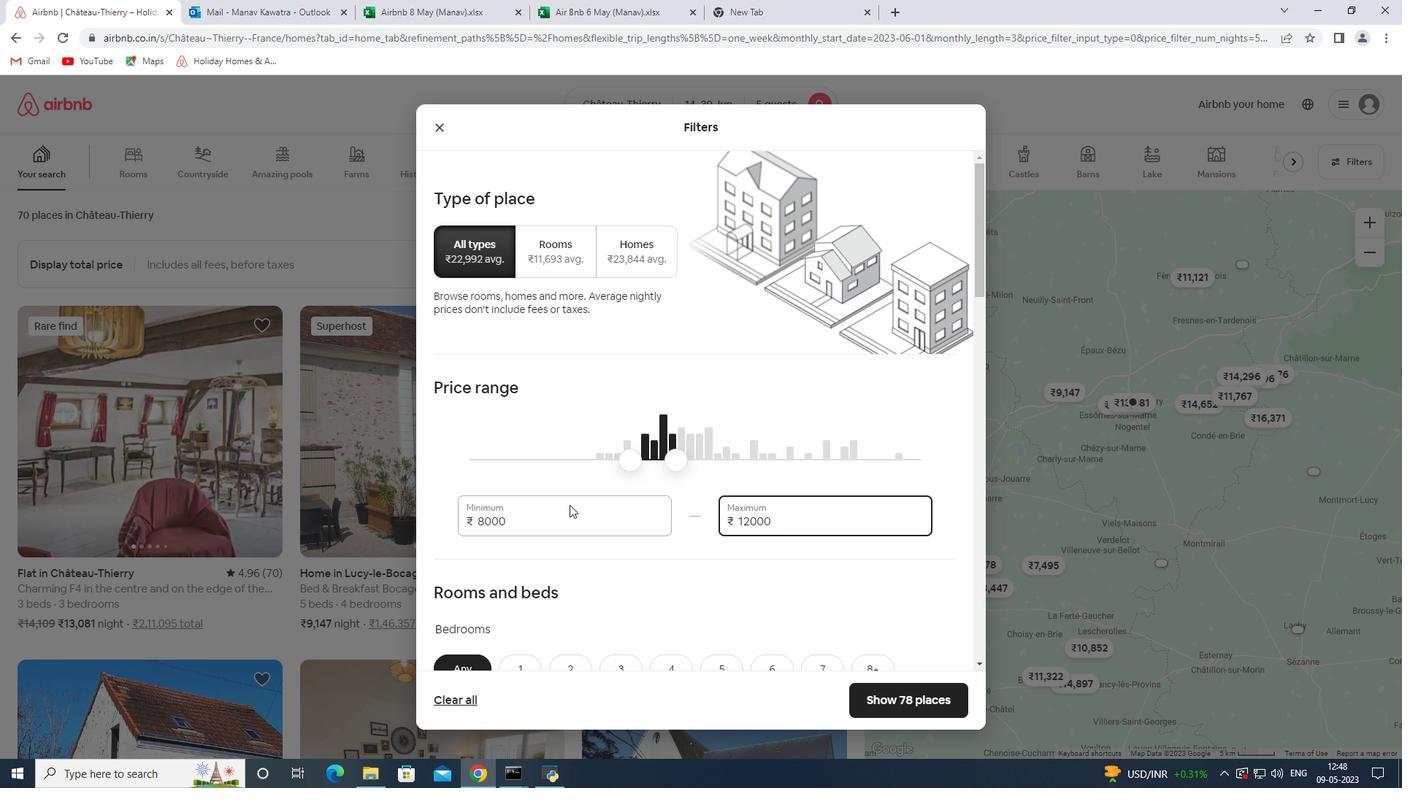 
Action: Mouse moved to (584, 536)
Screenshot: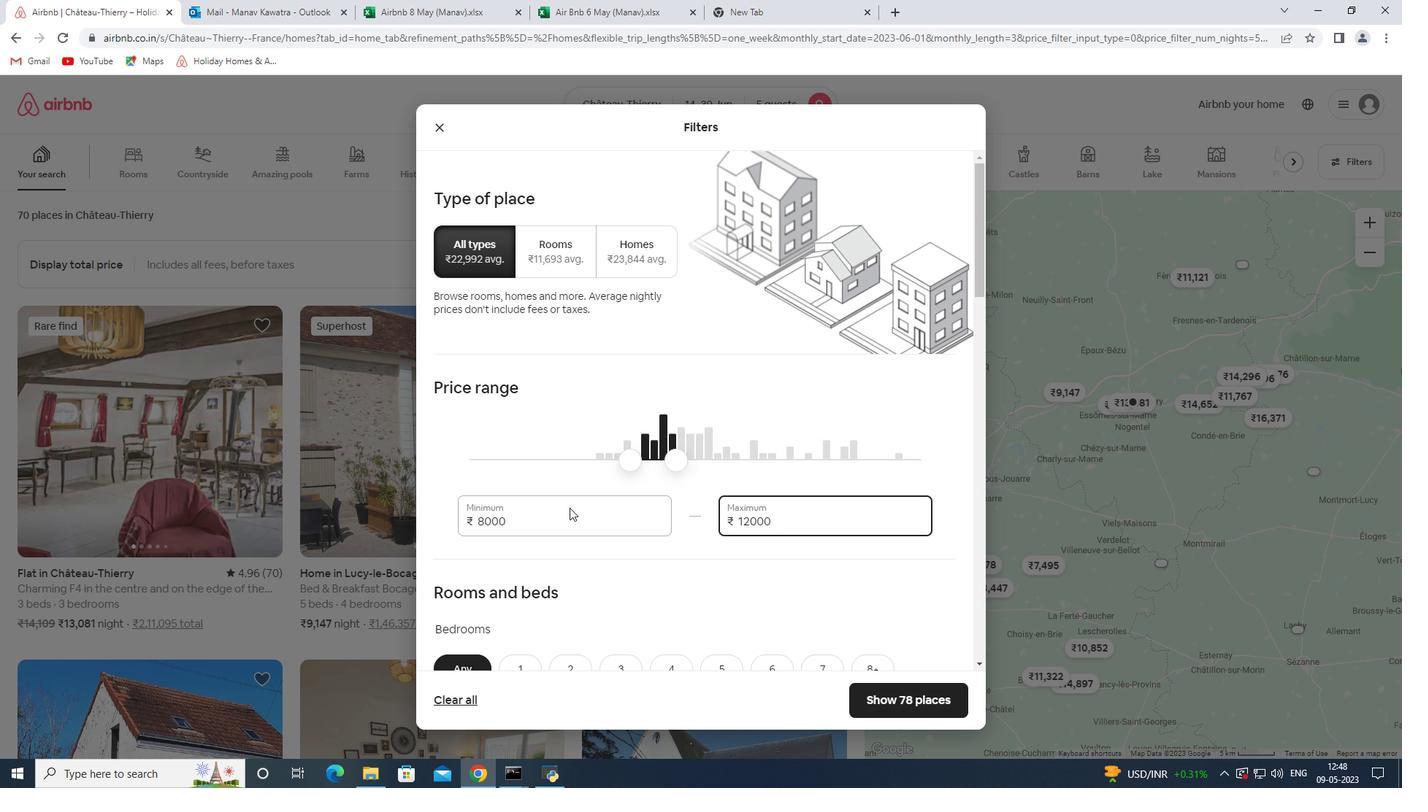 
Action: Mouse scrolled (584, 536) with delta (0, 0)
Screenshot: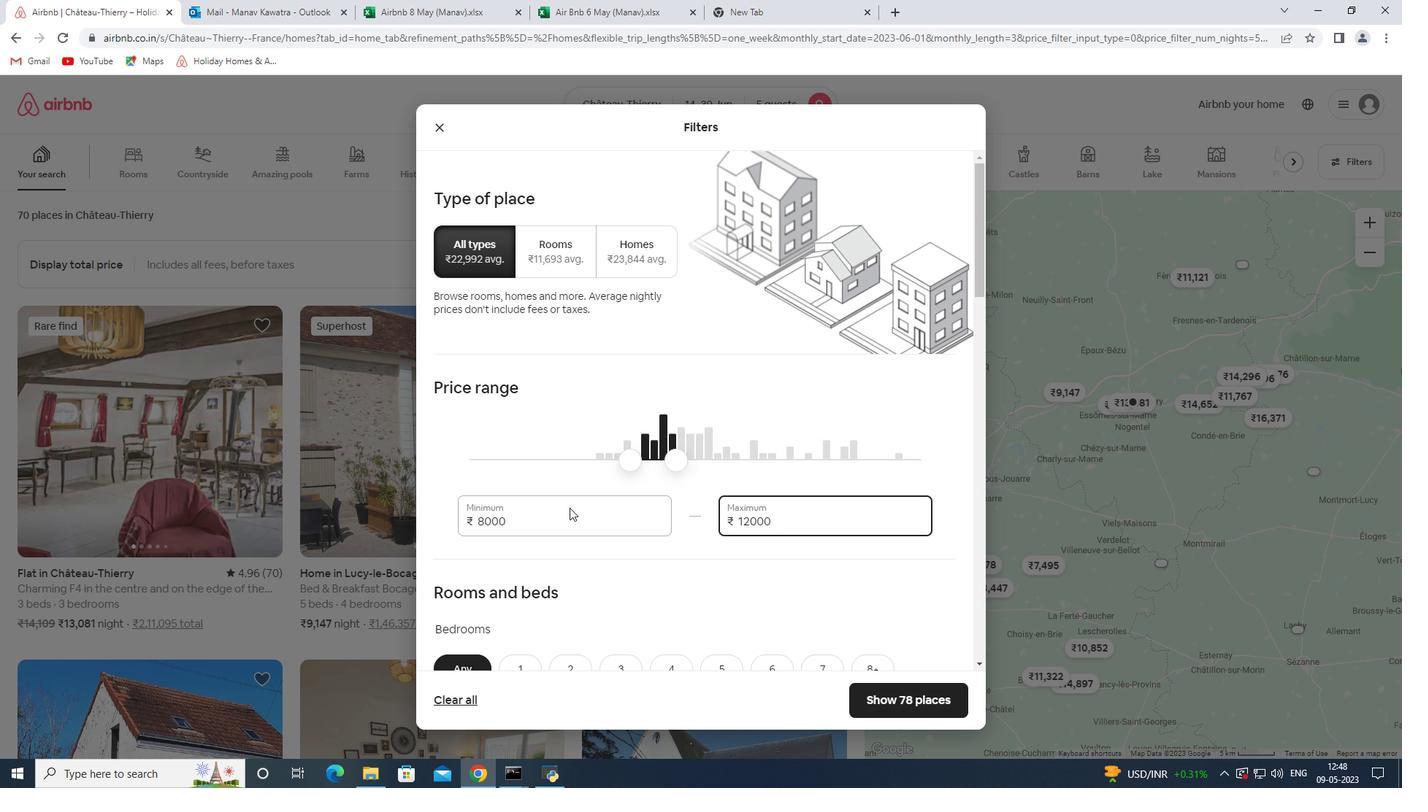 
Action: Mouse scrolled (584, 536) with delta (0, 0)
Screenshot: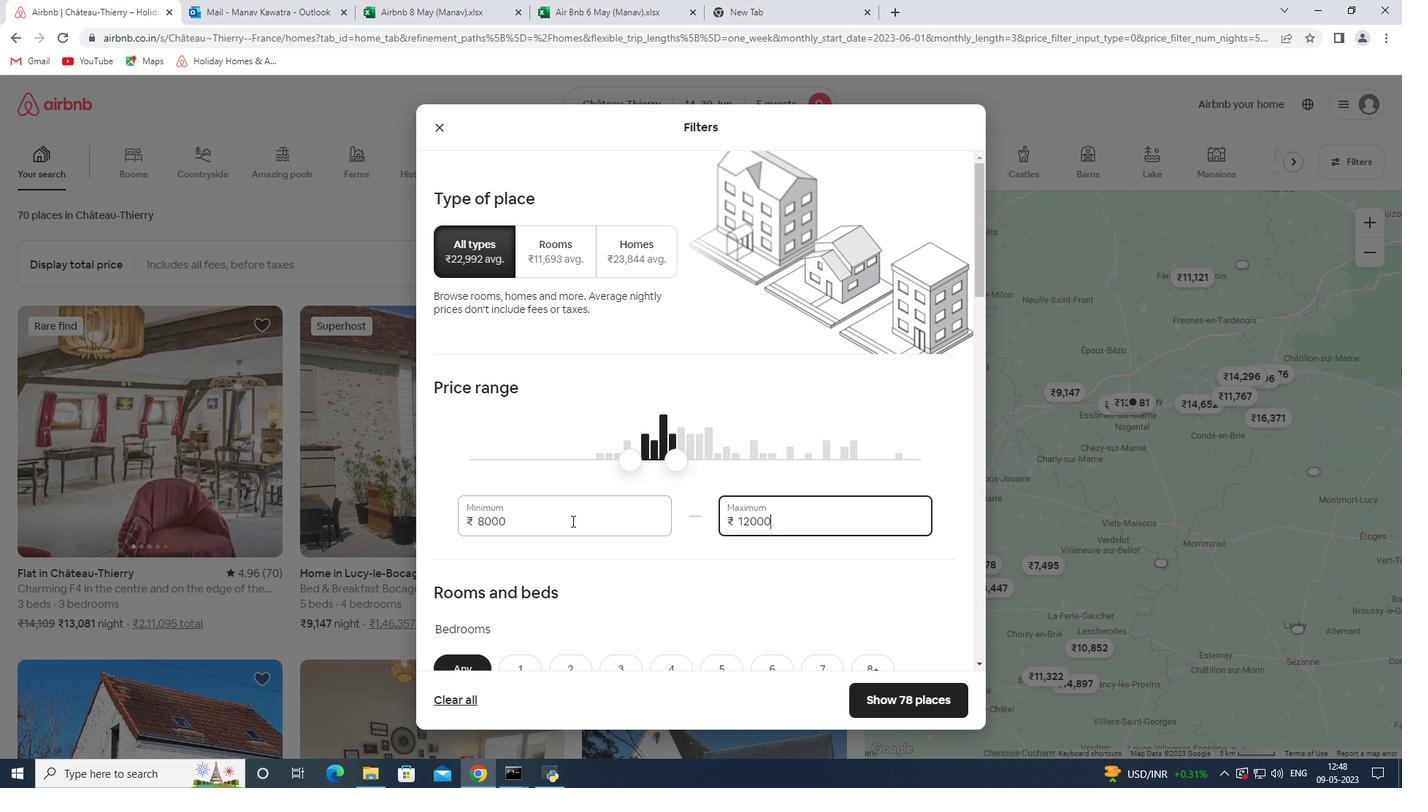 
Action: Mouse moved to (728, 454)
Screenshot: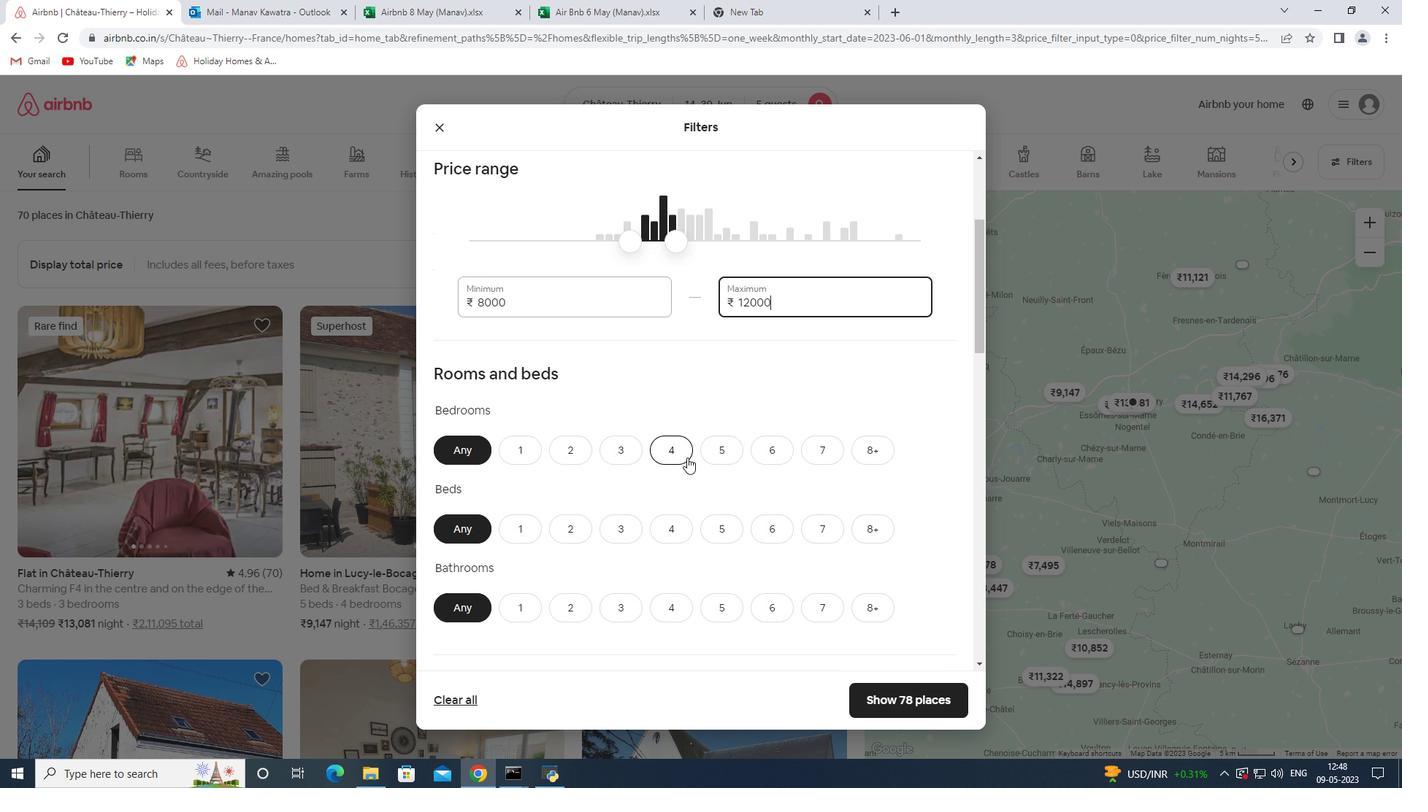 
Action: Mouse pressed left at (728, 454)
Screenshot: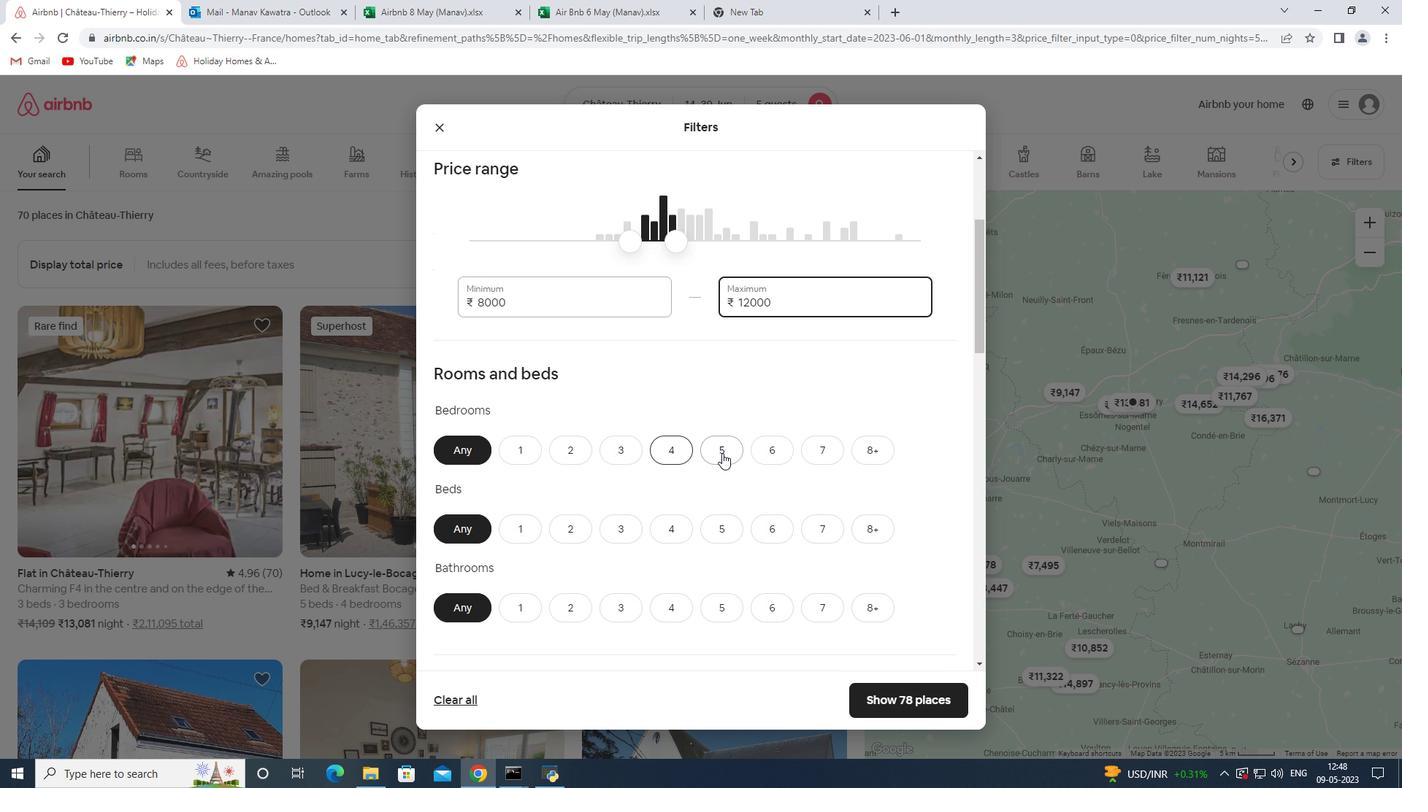 
Action: Mouse moved to (725, 533)
Screenshot: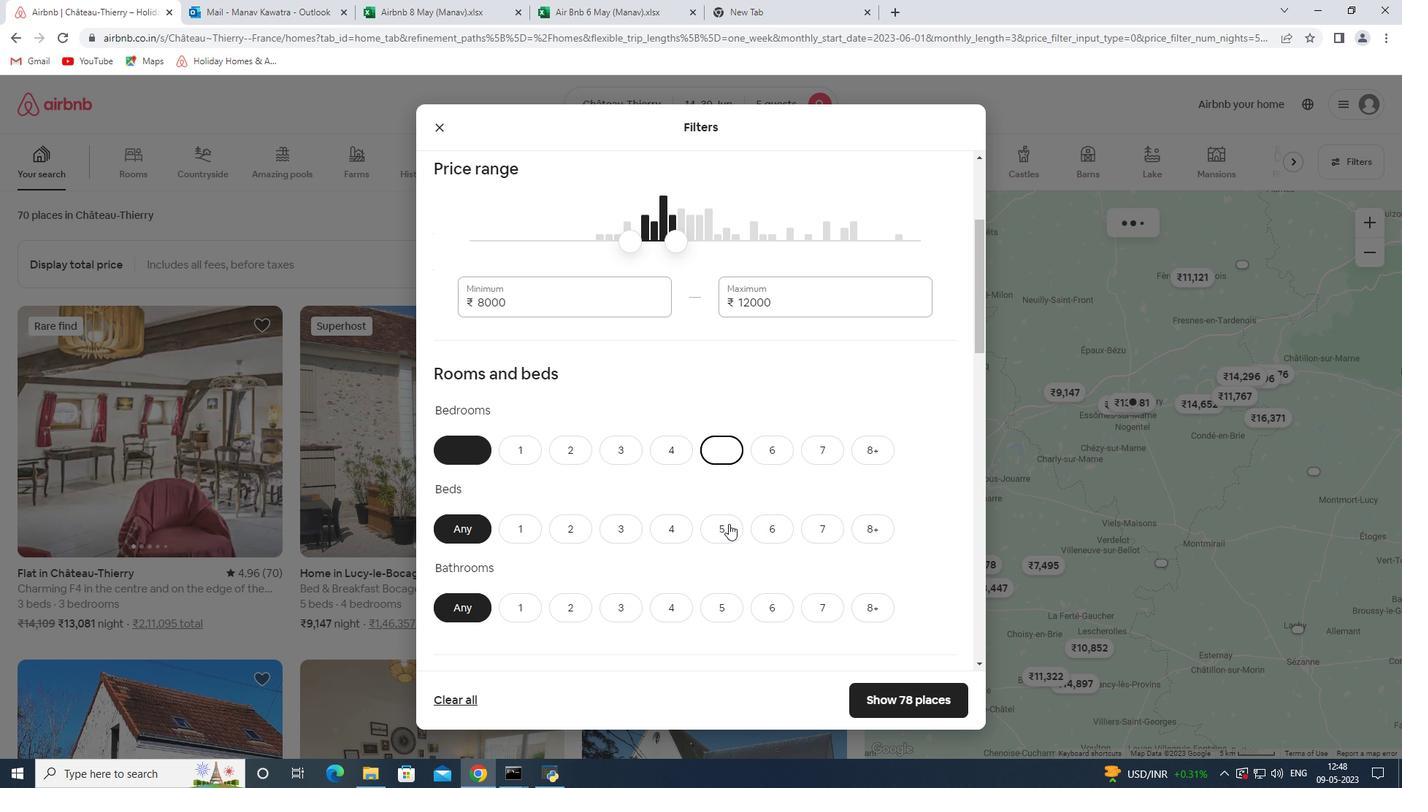 
Action: Mouse pressed left at (725, 533)
Screenshot: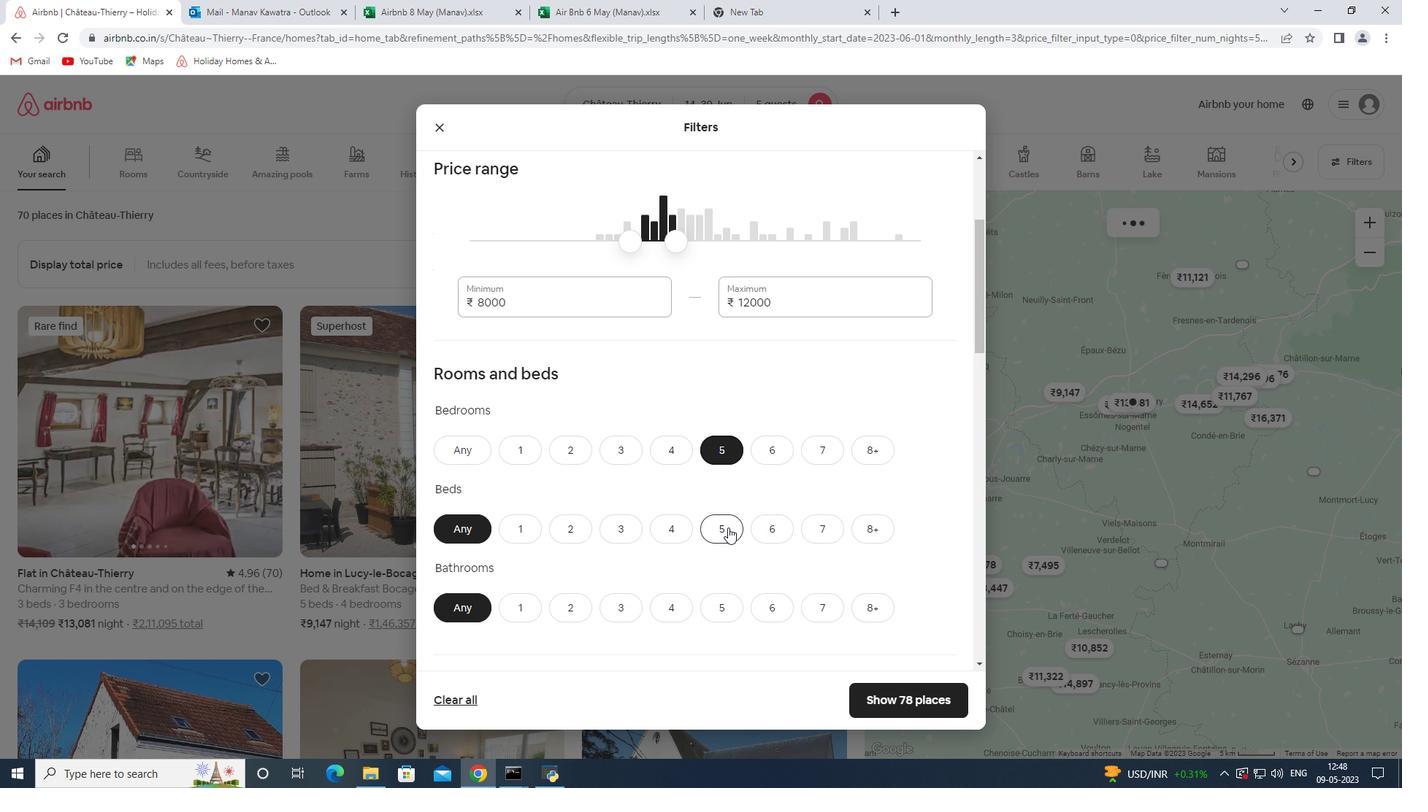 
Action: Mouse moved to (716, 606)
Screenshot: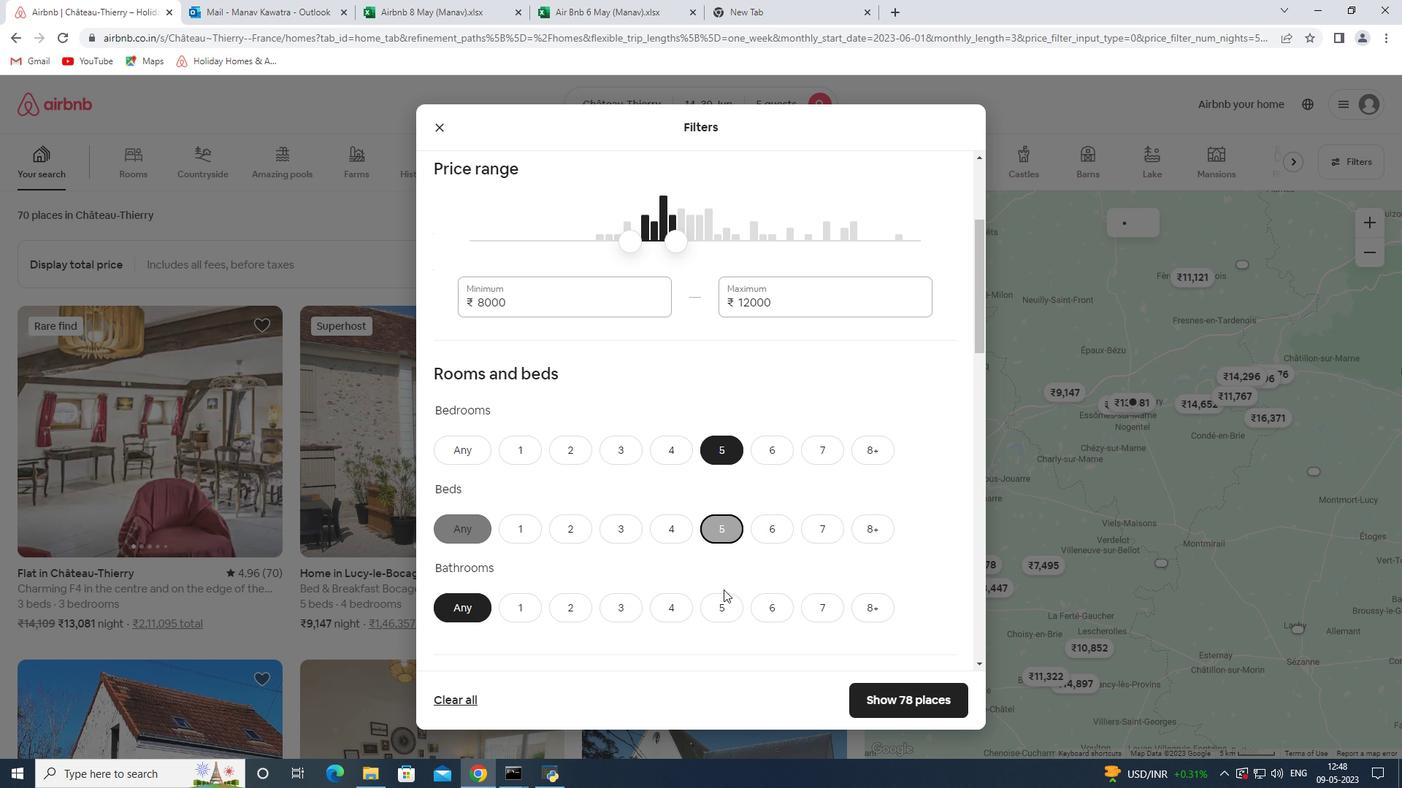 
Action: Mouse pressed left at (716, 606)
Screenshot: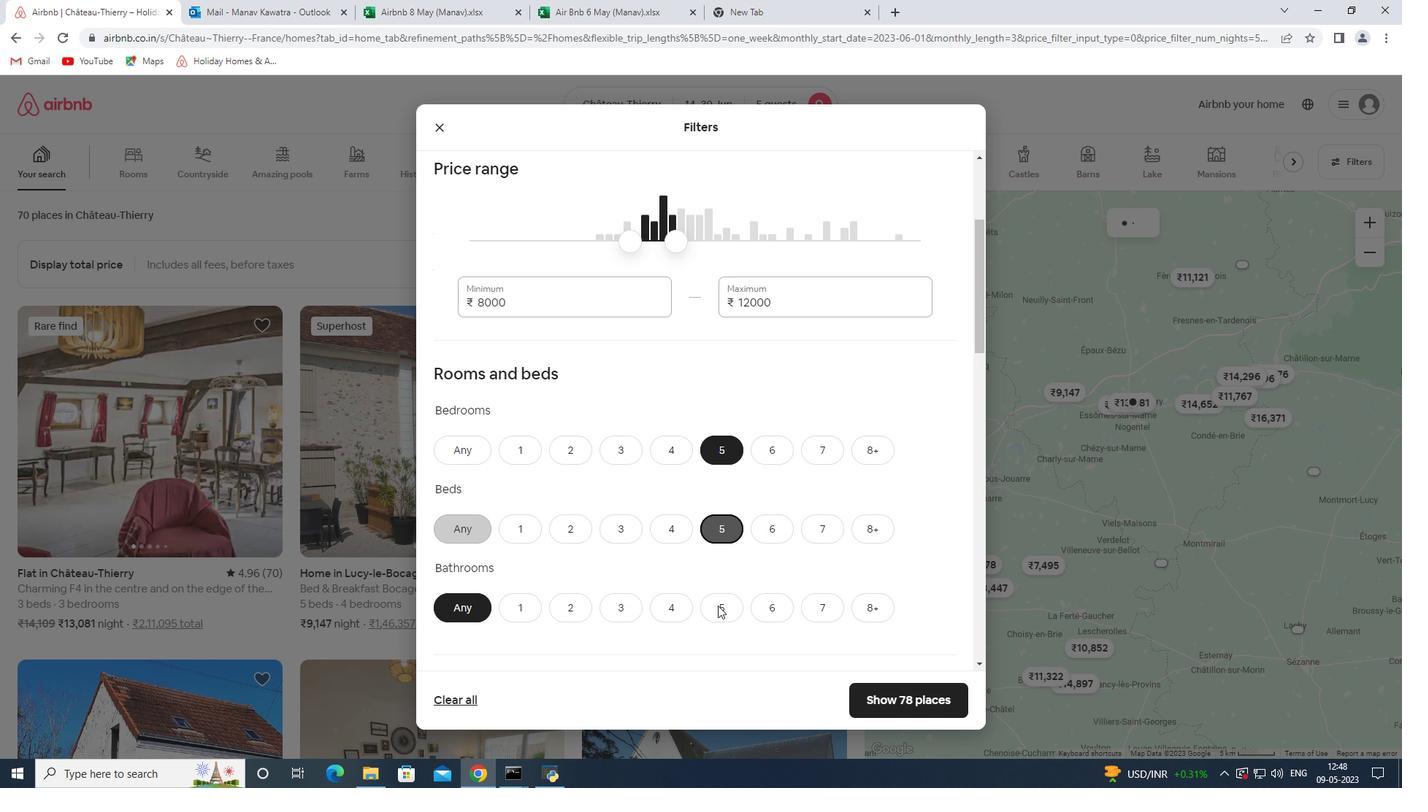 
Action: Mouse moved to (734, 532)
Screenshot: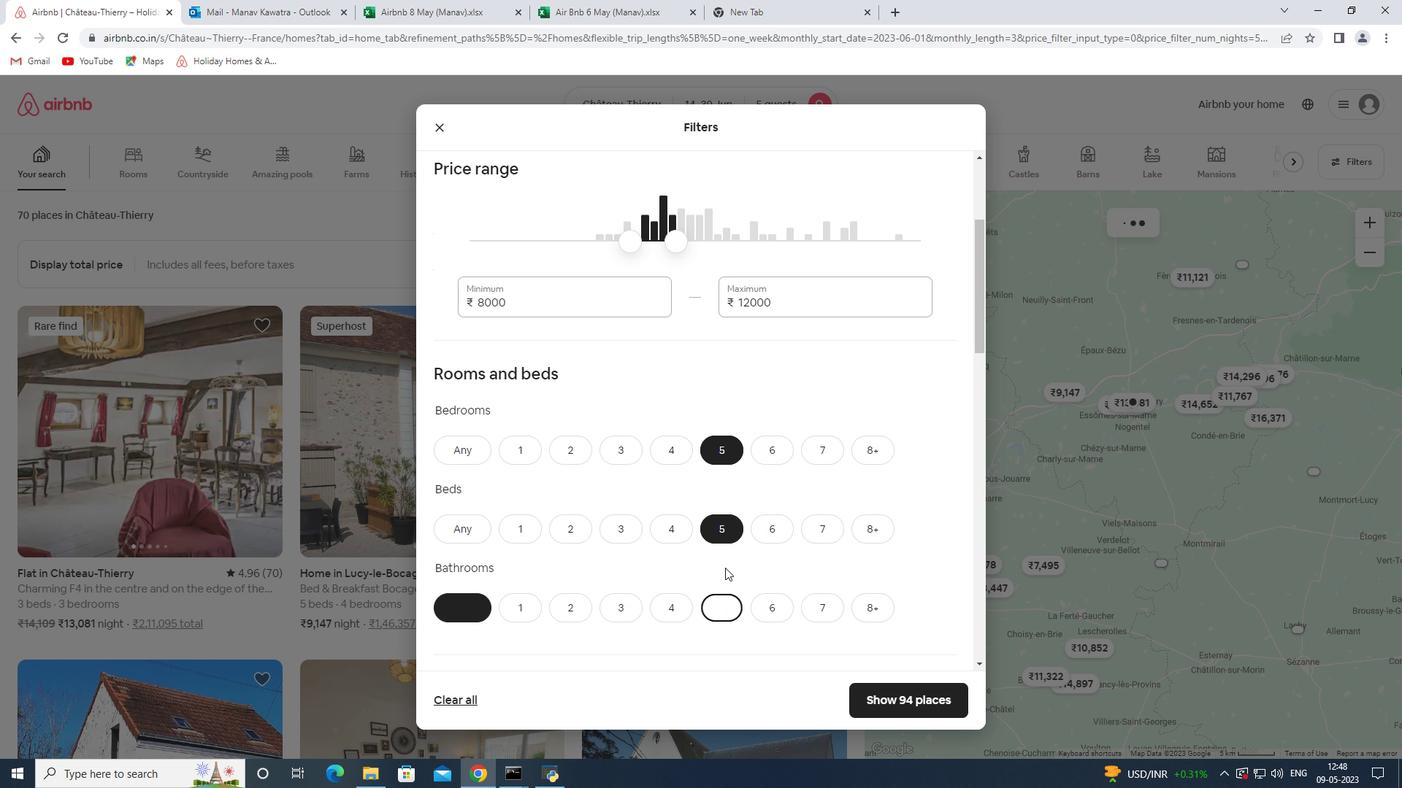 
Action: Mouse scrolled (734, 531) with delta (0, 0)
Screenshot: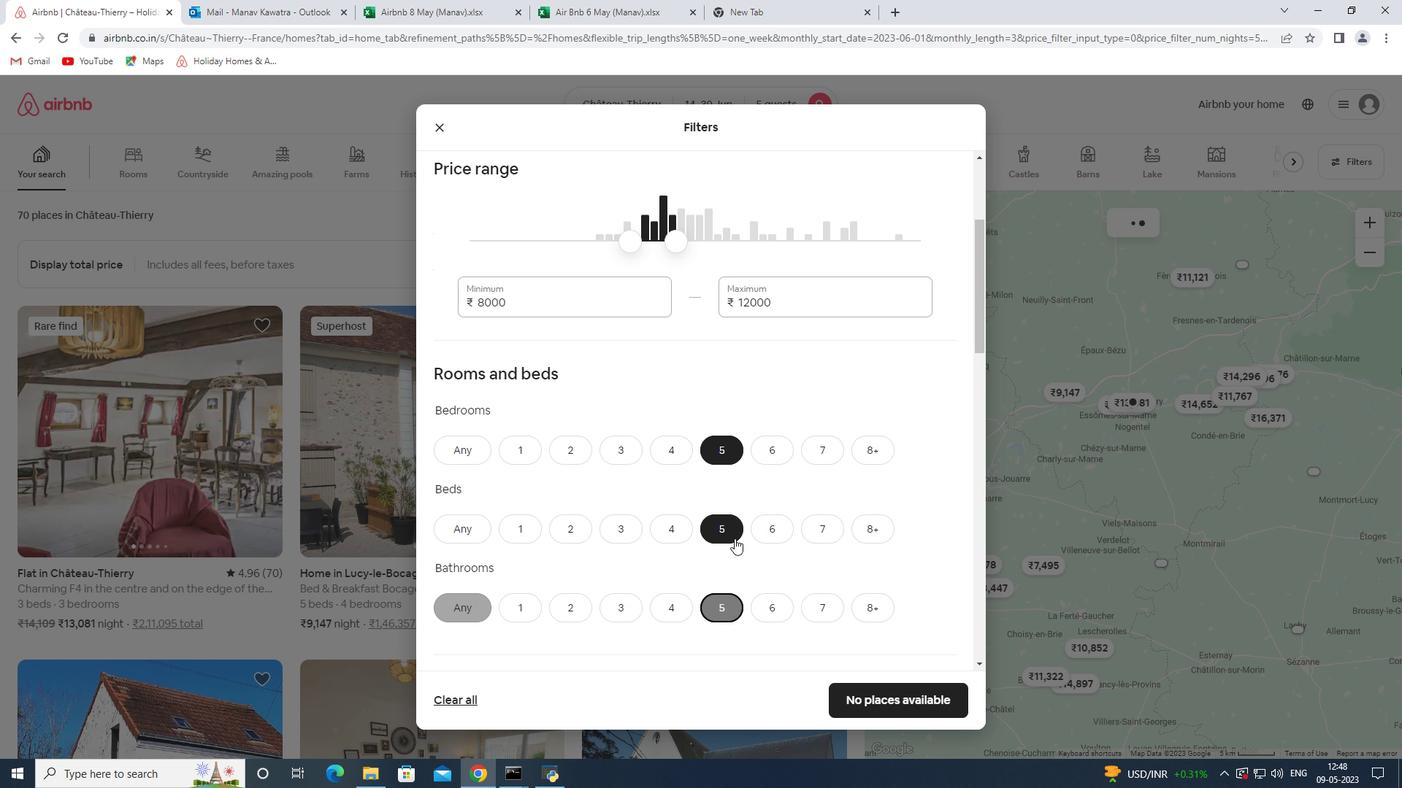 
Action: Mouse moved to (733, 531)
Screenshot: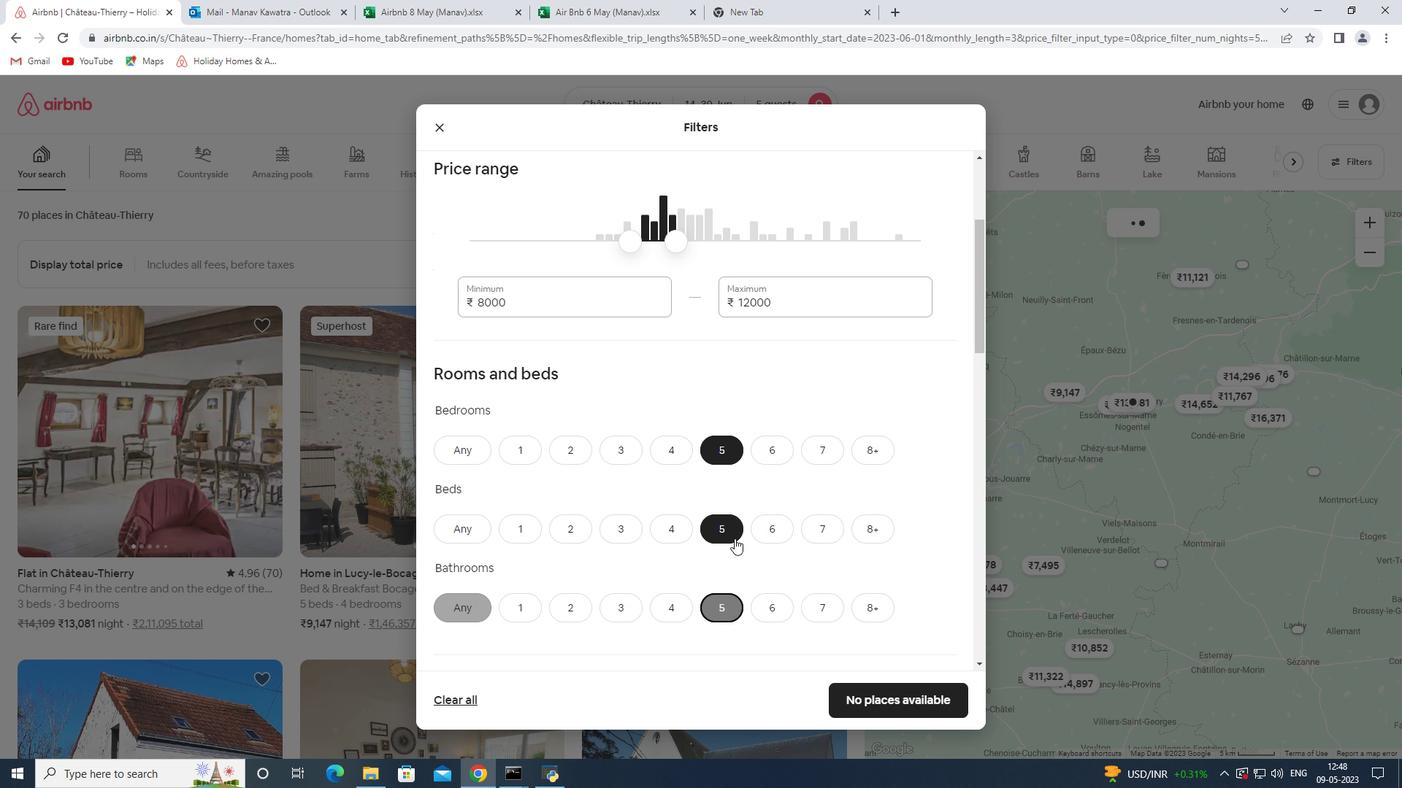 
Action: Mouse scrolled (733, 530) with delta (0, 0)
Screenshot: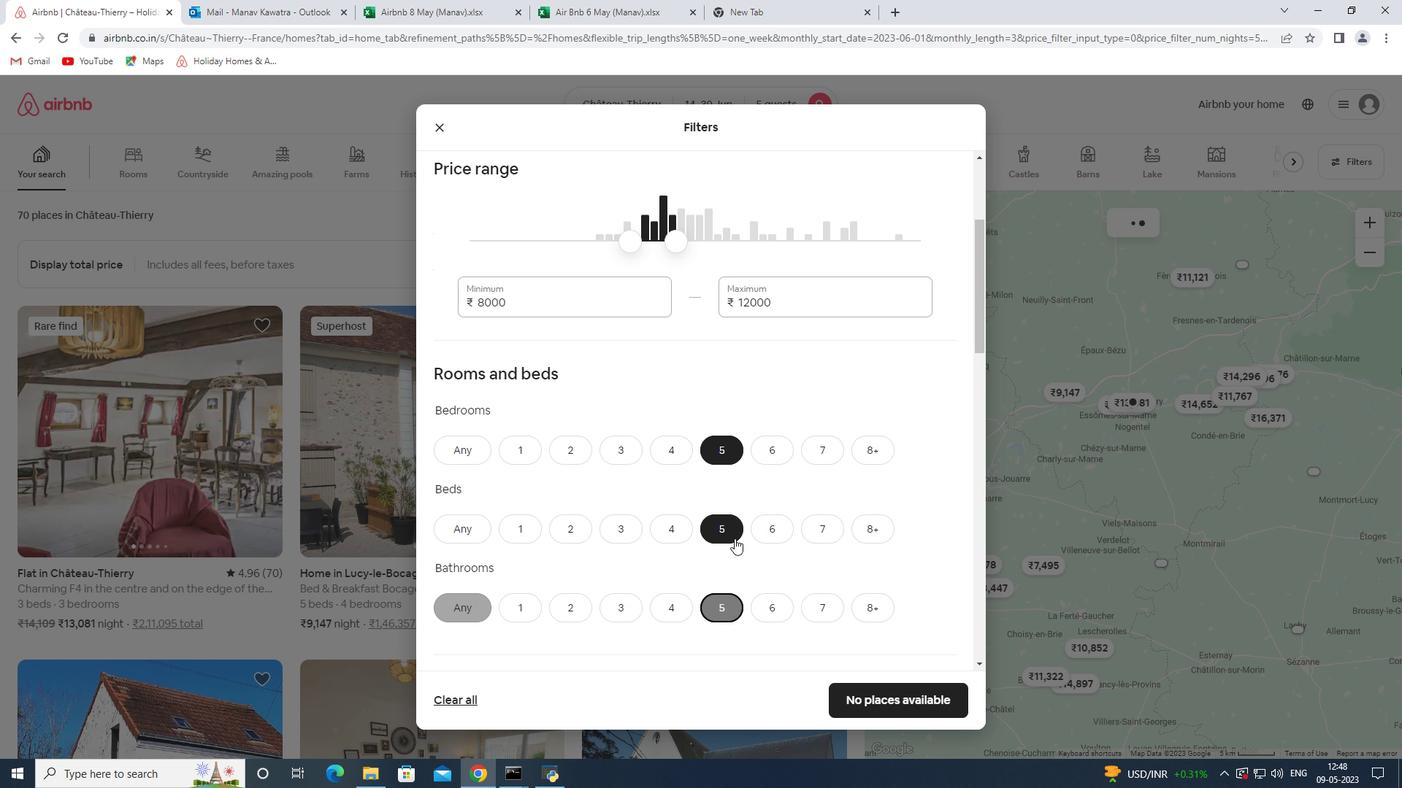 
Action: Mouse moved to (733, 531)
Screenshot: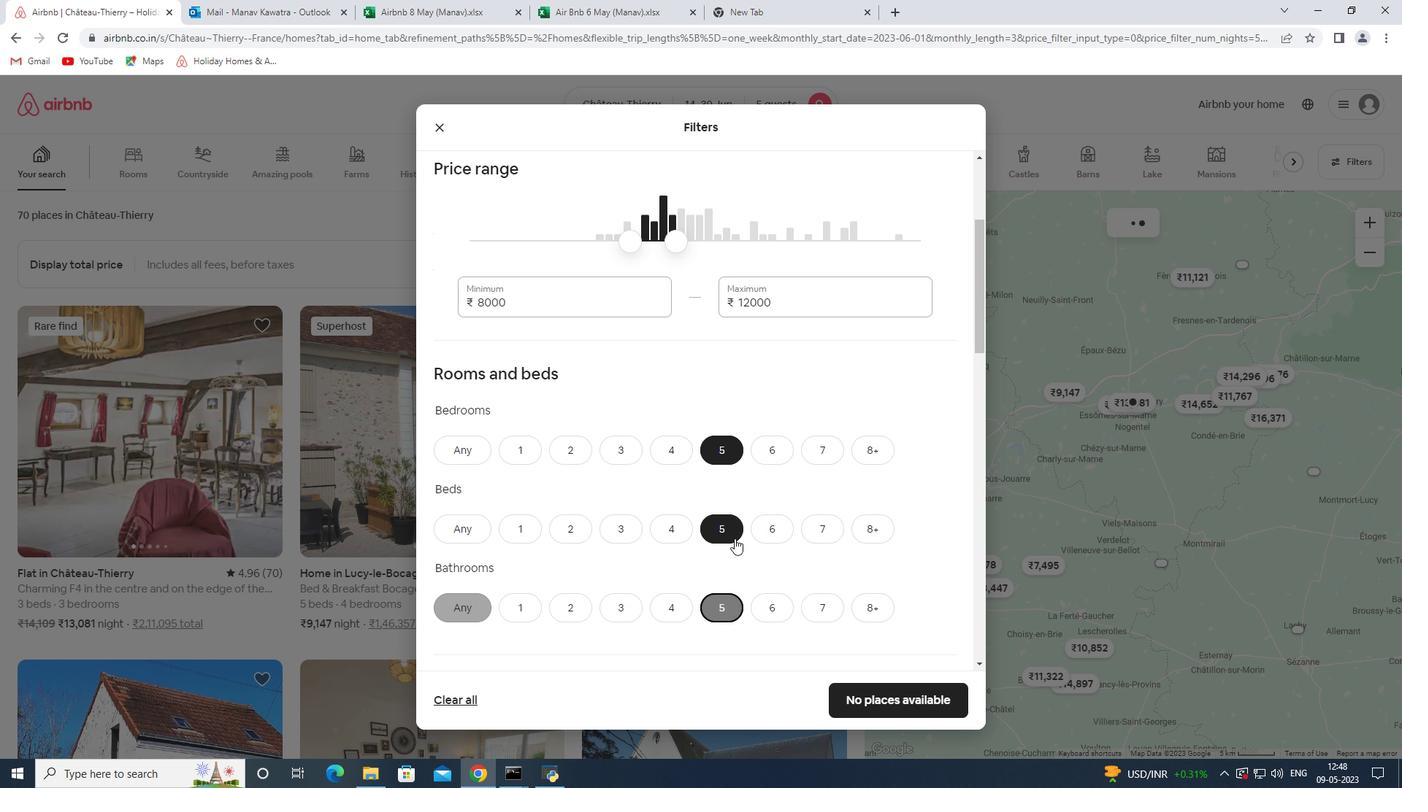 
Action: Mouse scrolled (733, 530) with delta (0, 0)
Screenshot: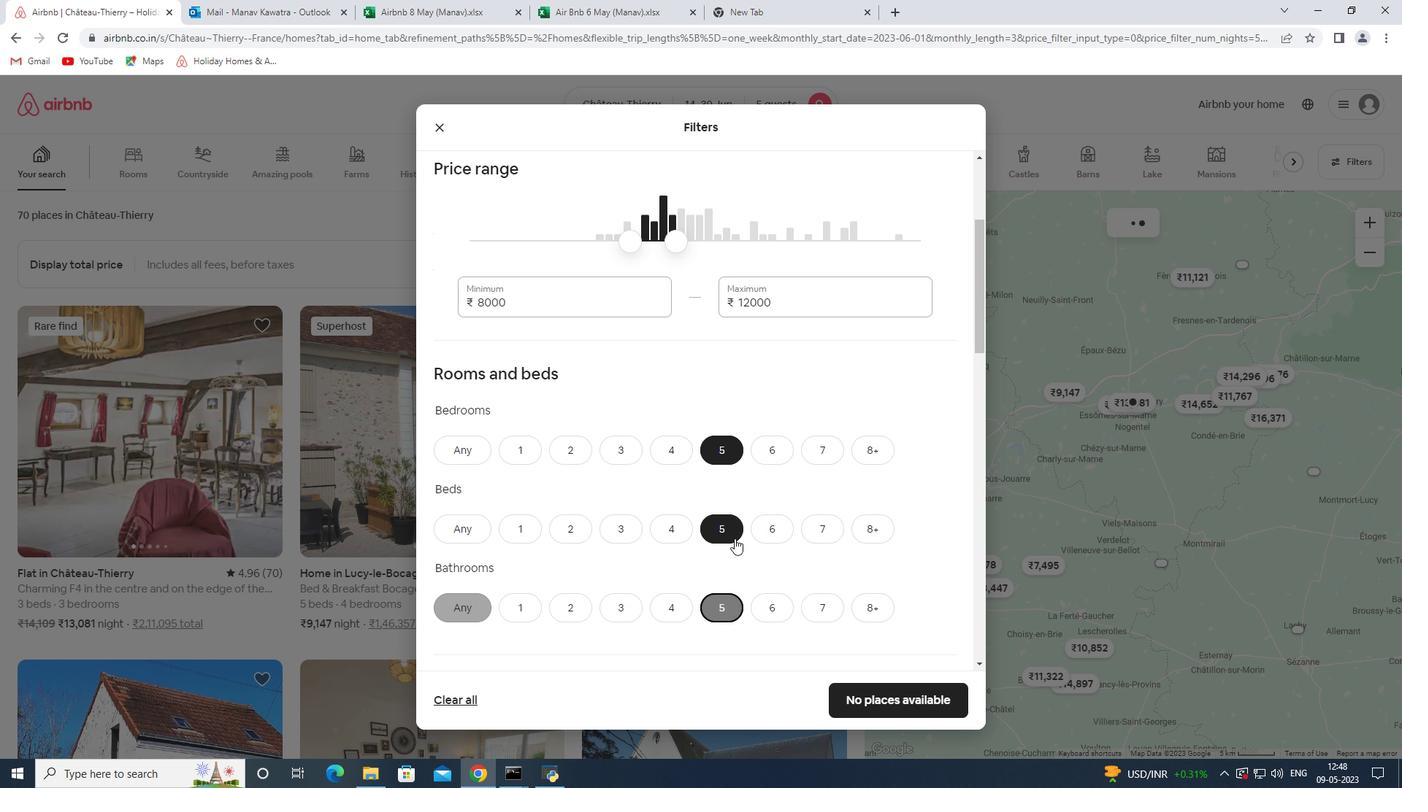 
Action: Mouse moved to (537, 537)
Screenshot: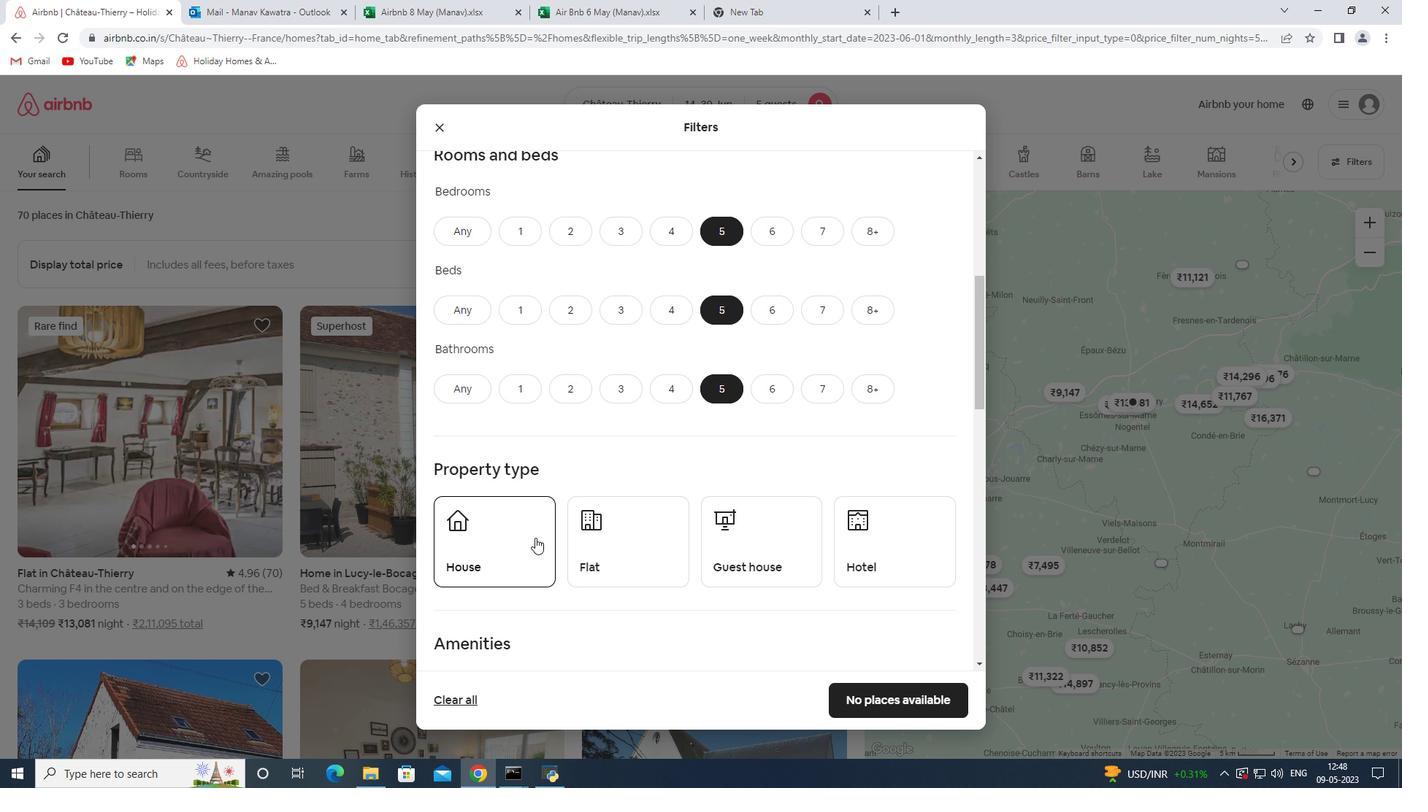 
Action: Mouse pressed left at (537, 537)
Screenshot: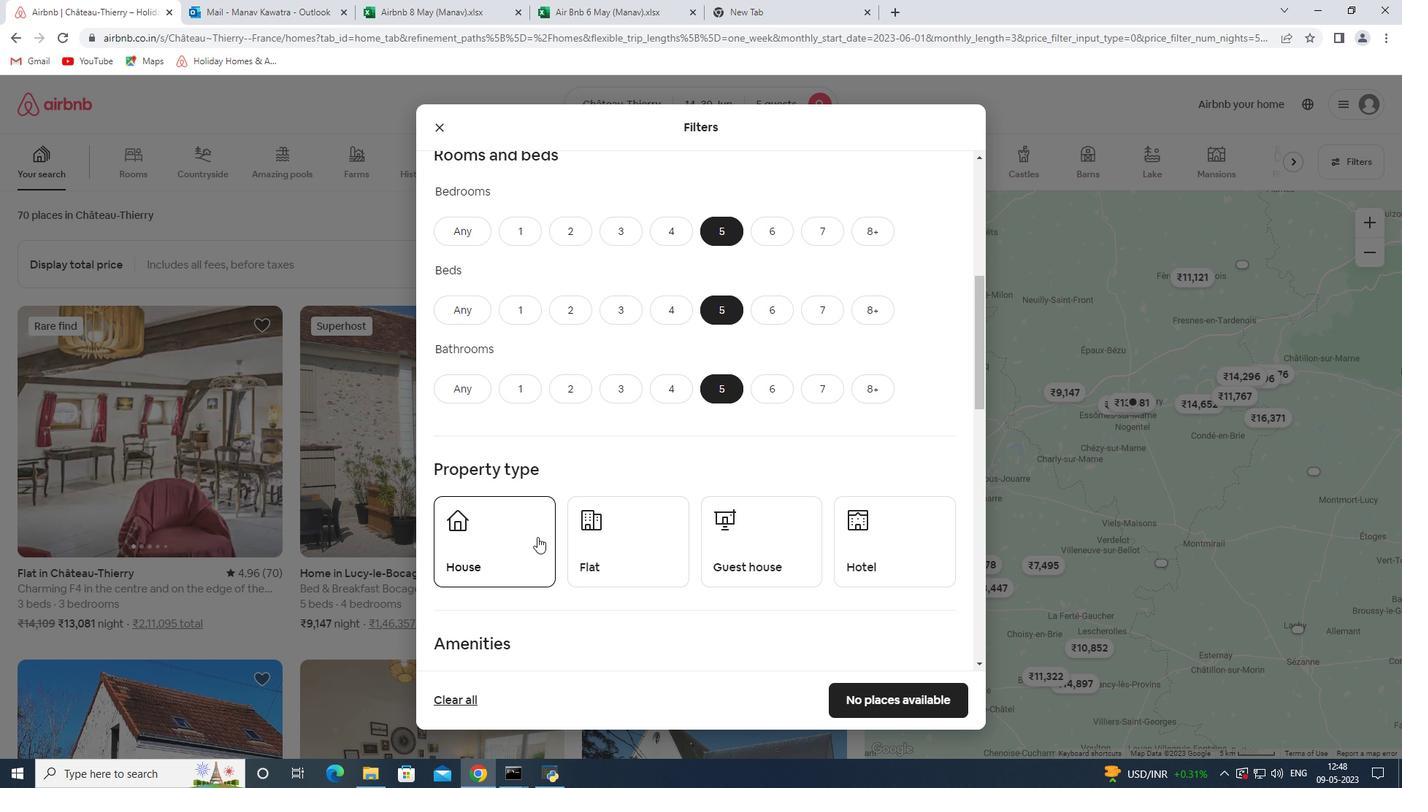 
Action: Mouse moved to (638, 544)
Screenshot: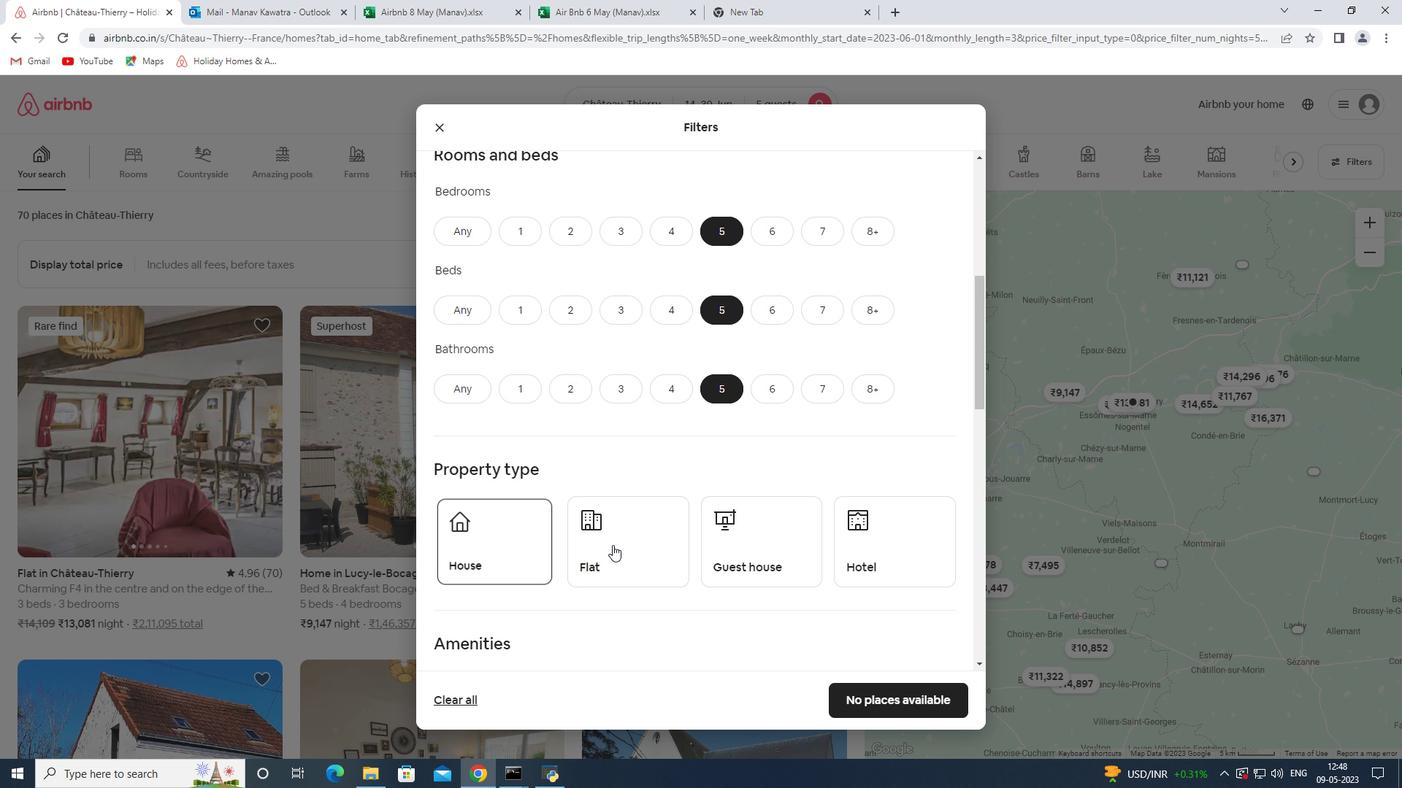 
Action: Mouse pressed left at (638, 544)
Screenshot: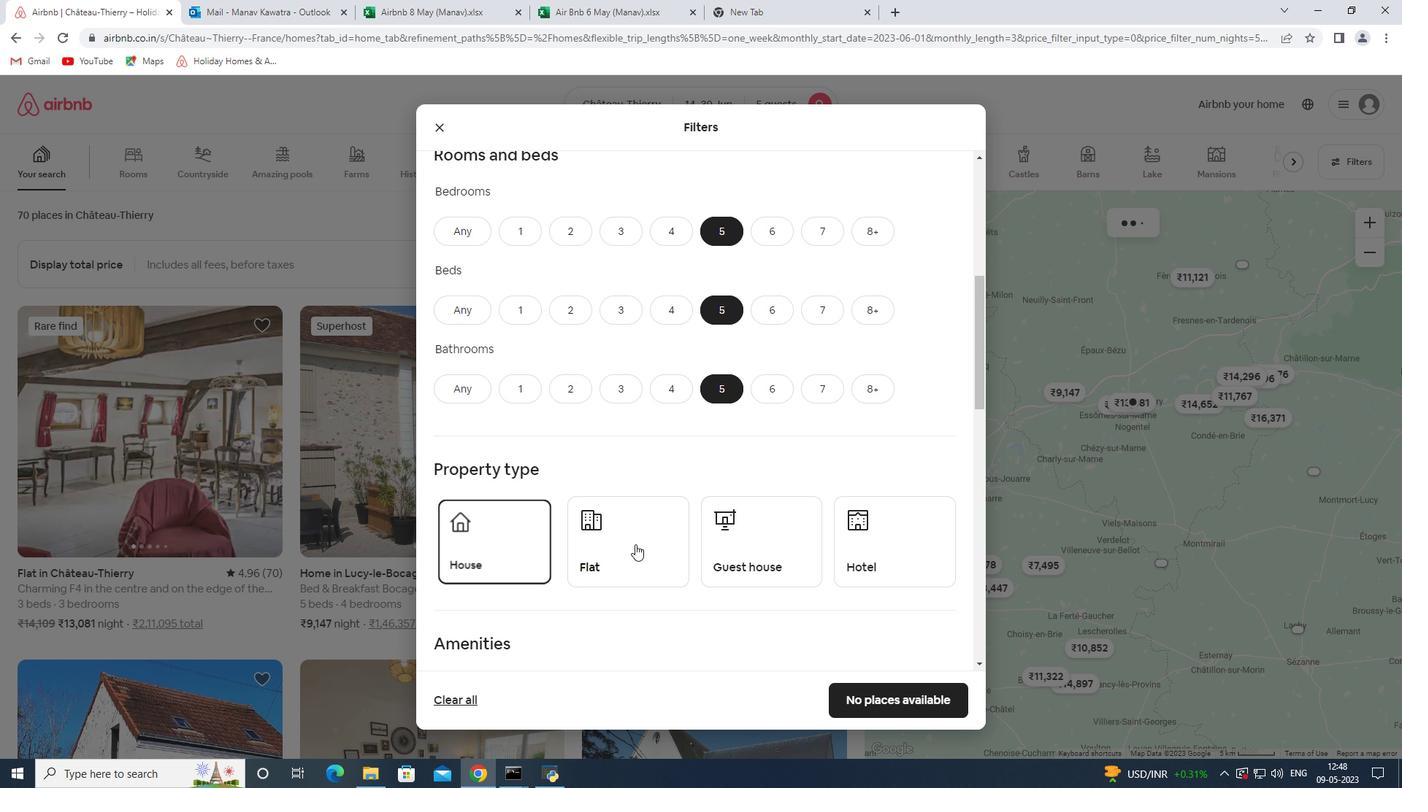 
Action: Mouse moved to (709, 544)
Screenshot: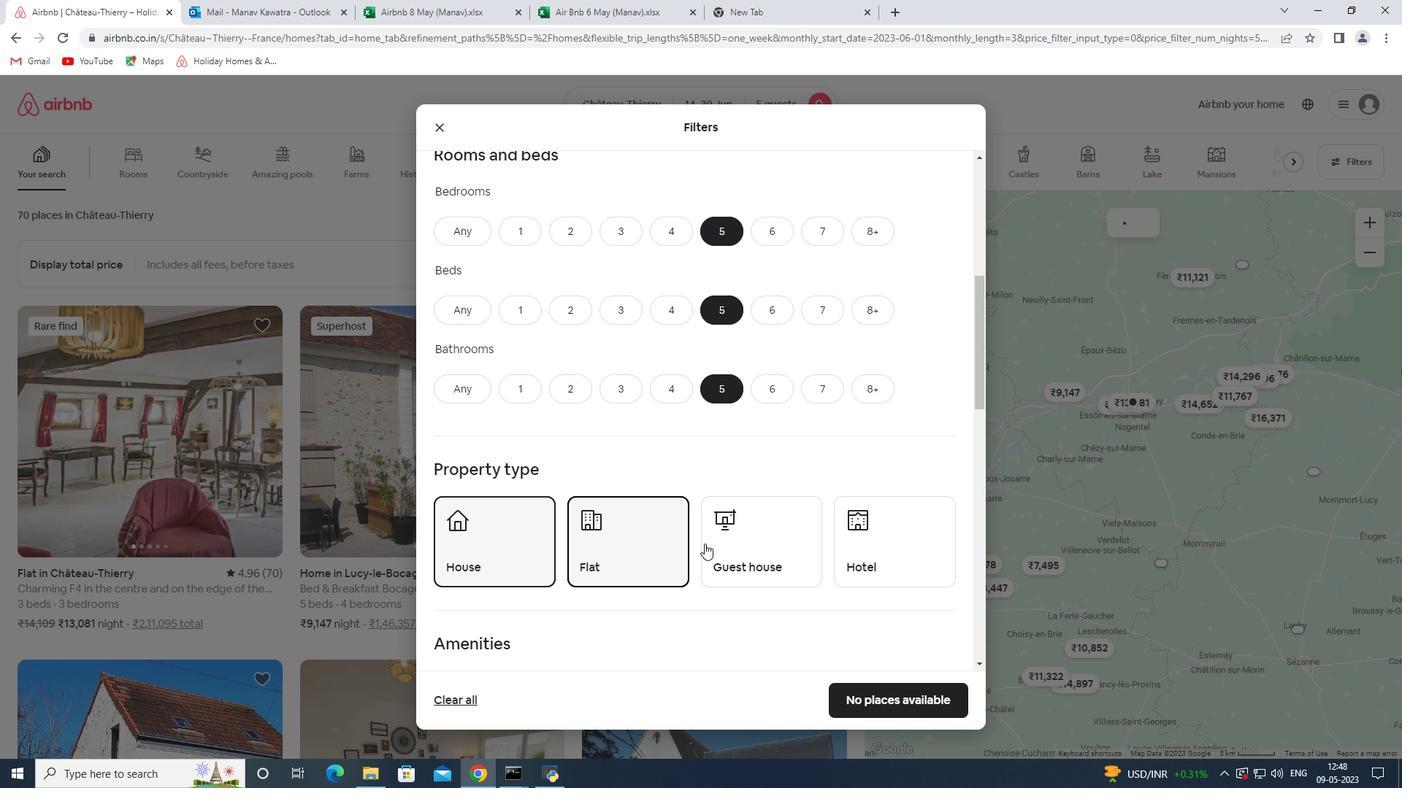 
Action: Mouse pressed left at (709, 544)
Screenshot: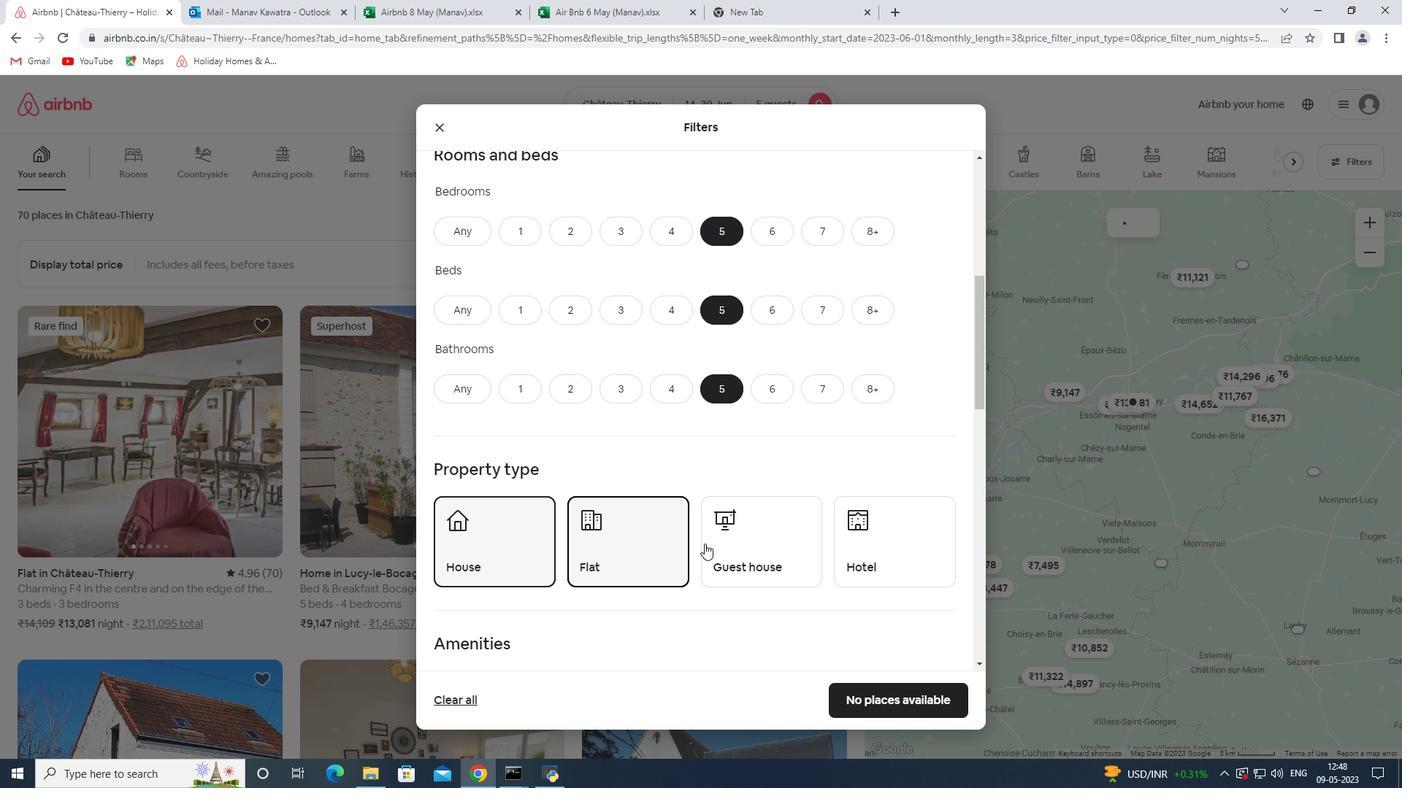 
Action: Mouse moved to (774, 482)
Screenshot: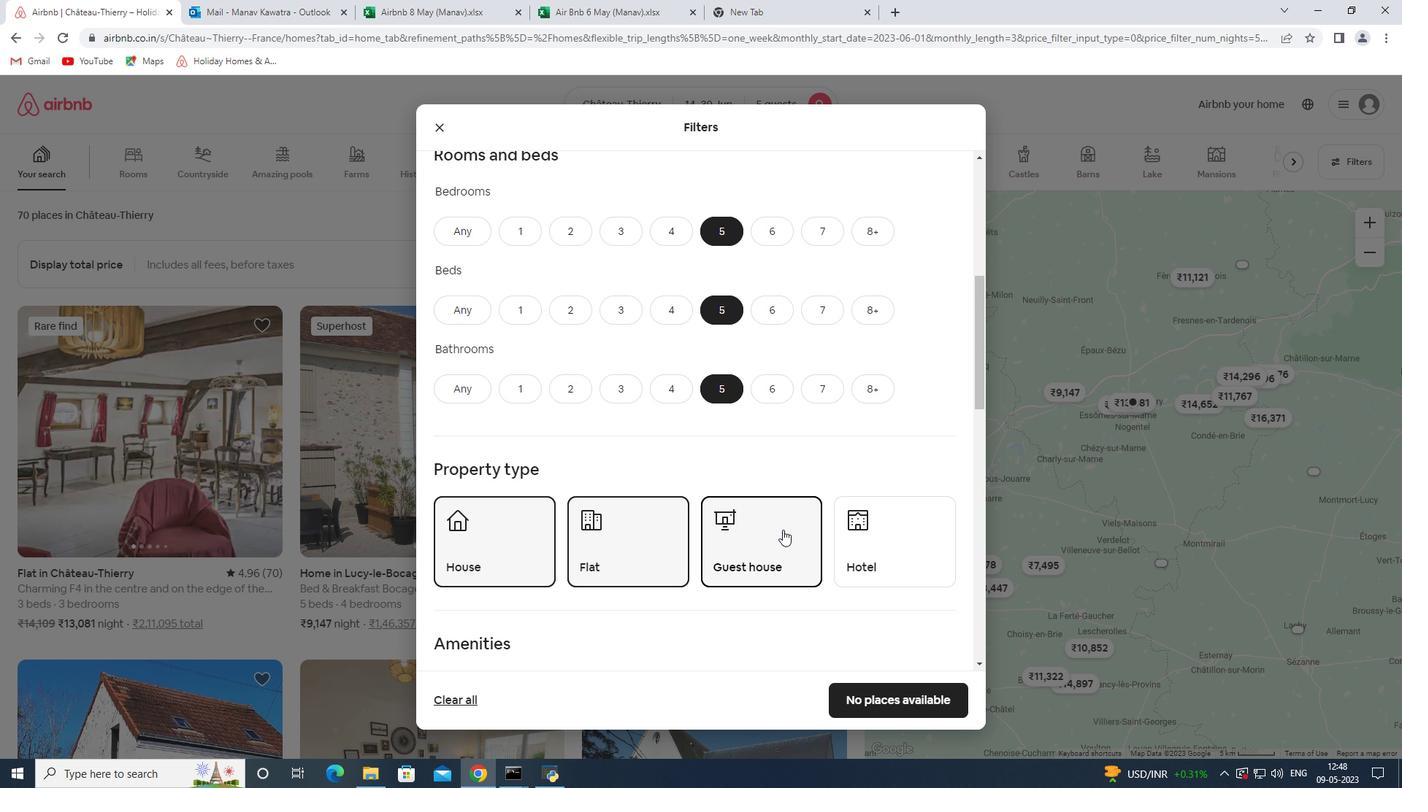 
Action: Mouse scrolled (774, 481) with delta (0, 0)
Screenshot: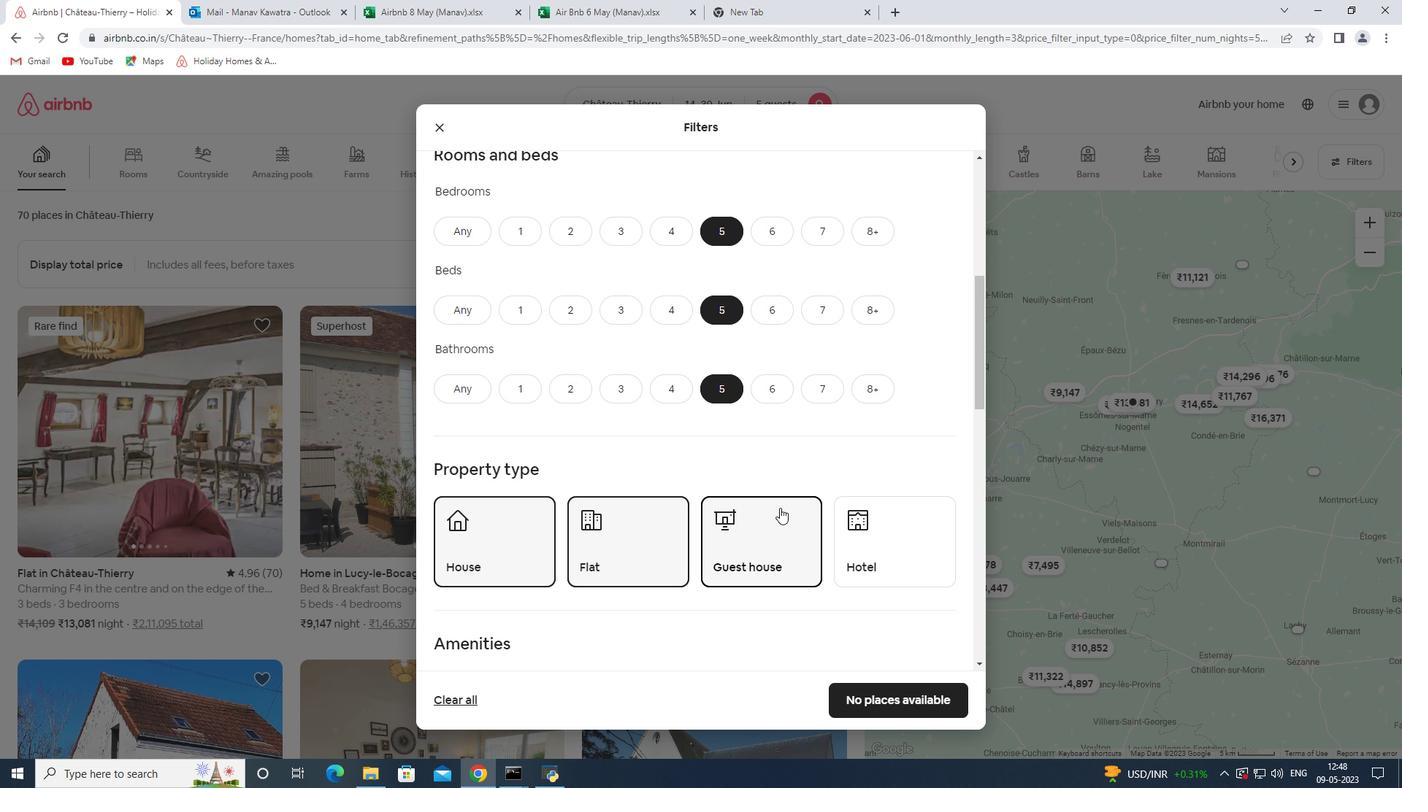 
Action: Mouse scrolled (774, 481) with delta (0, 0)
Screenshot: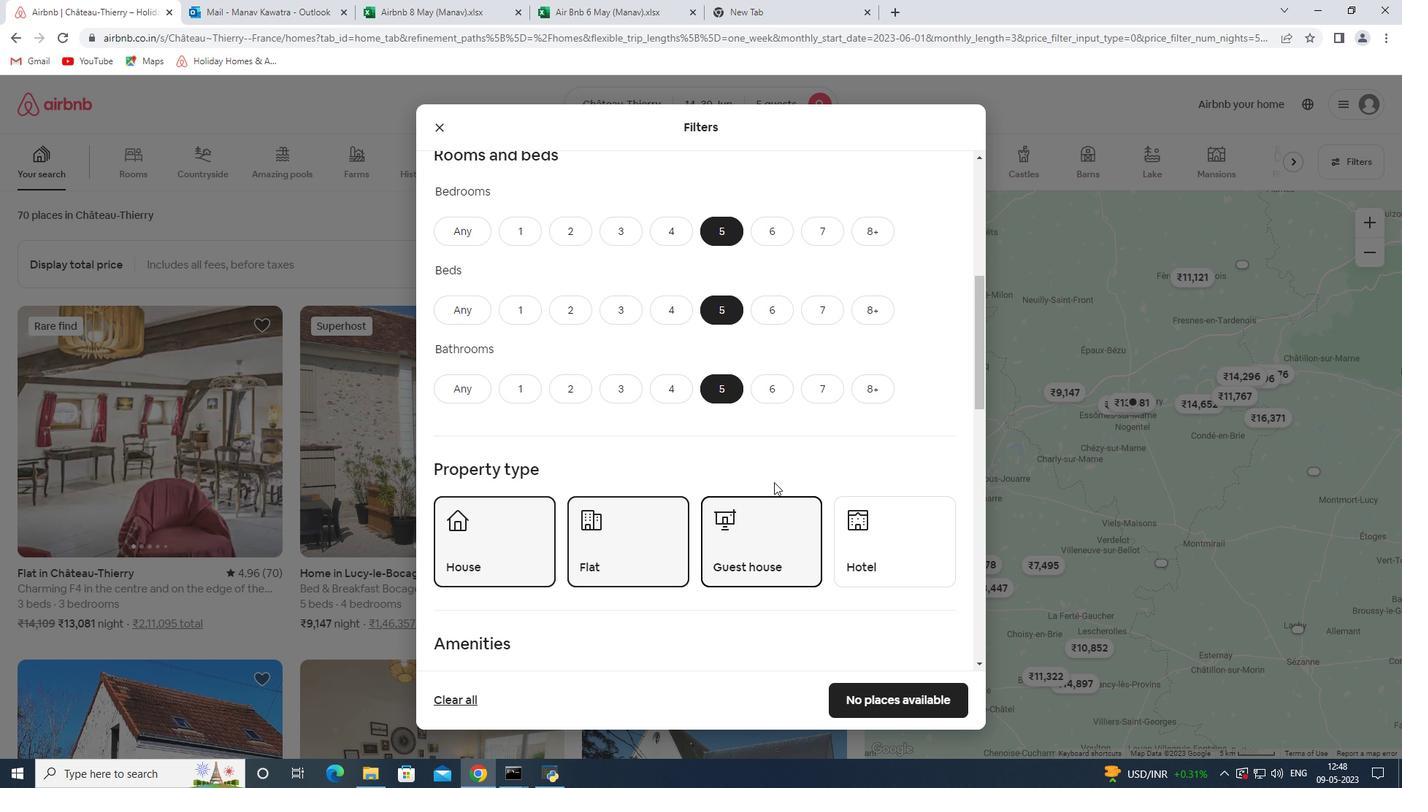
Action: Mouse scrolled (774, 481) with delta (0, 0)
Screenshot: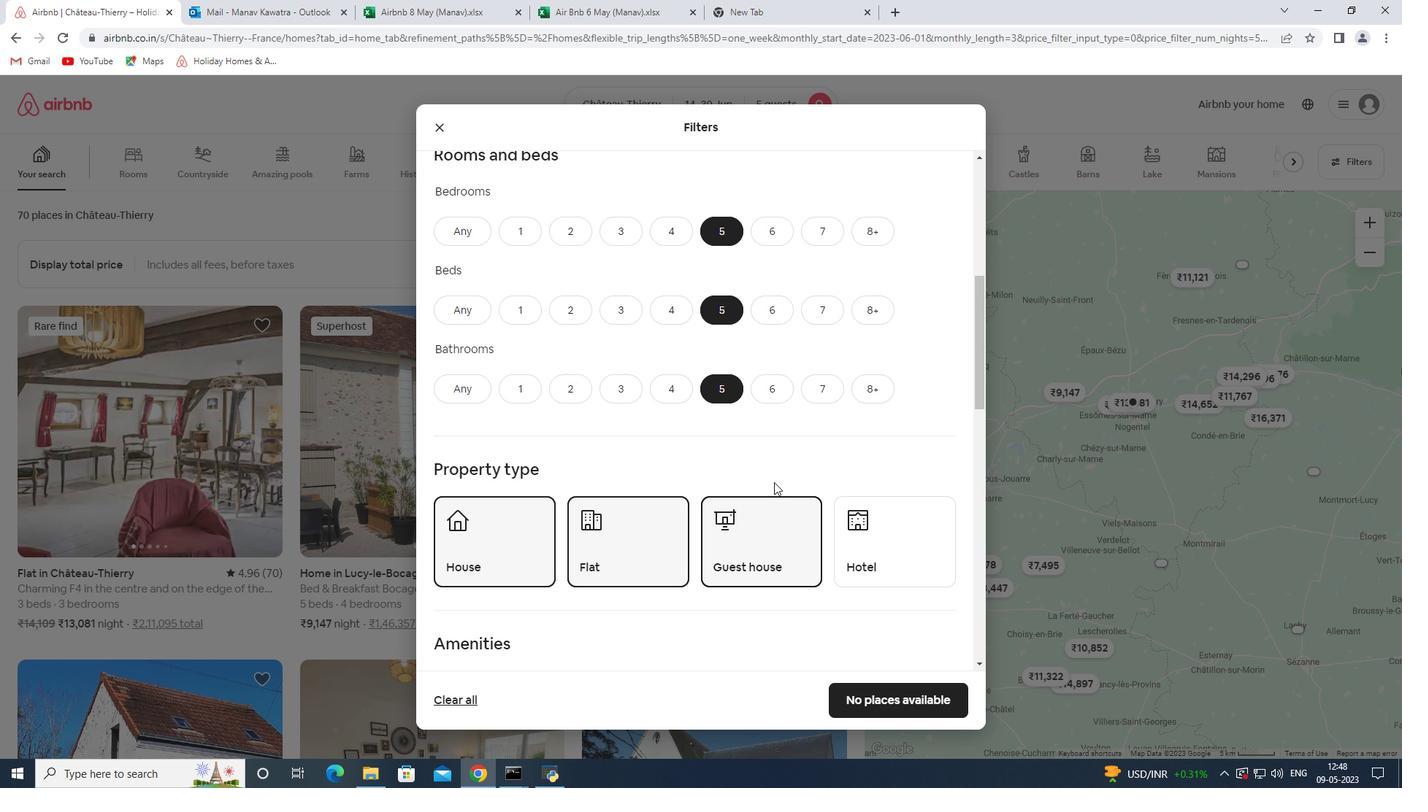 
Action: Mouse moved to (480, 536)
Screenshot: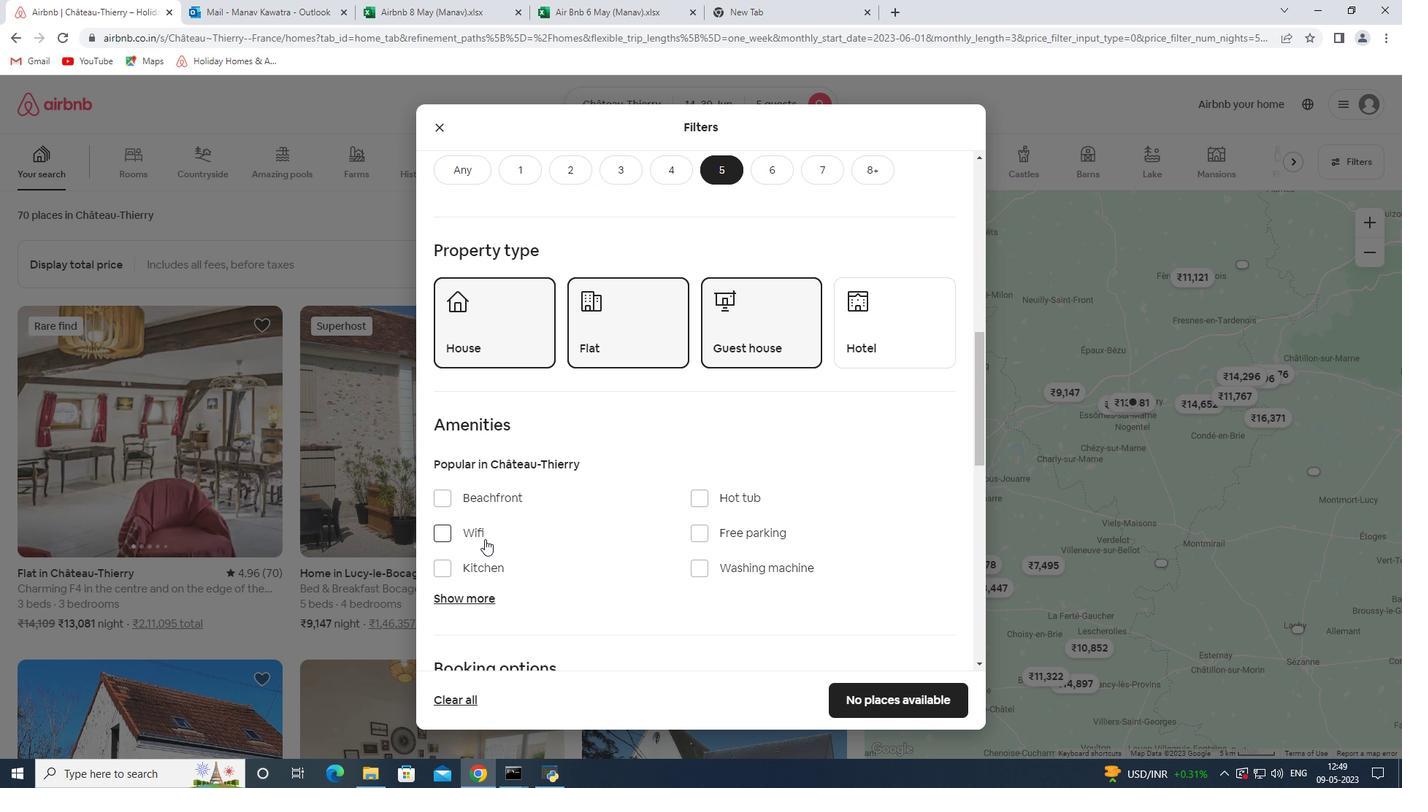 
Action: Mouse pressed left at (480, 536)
Screenshot: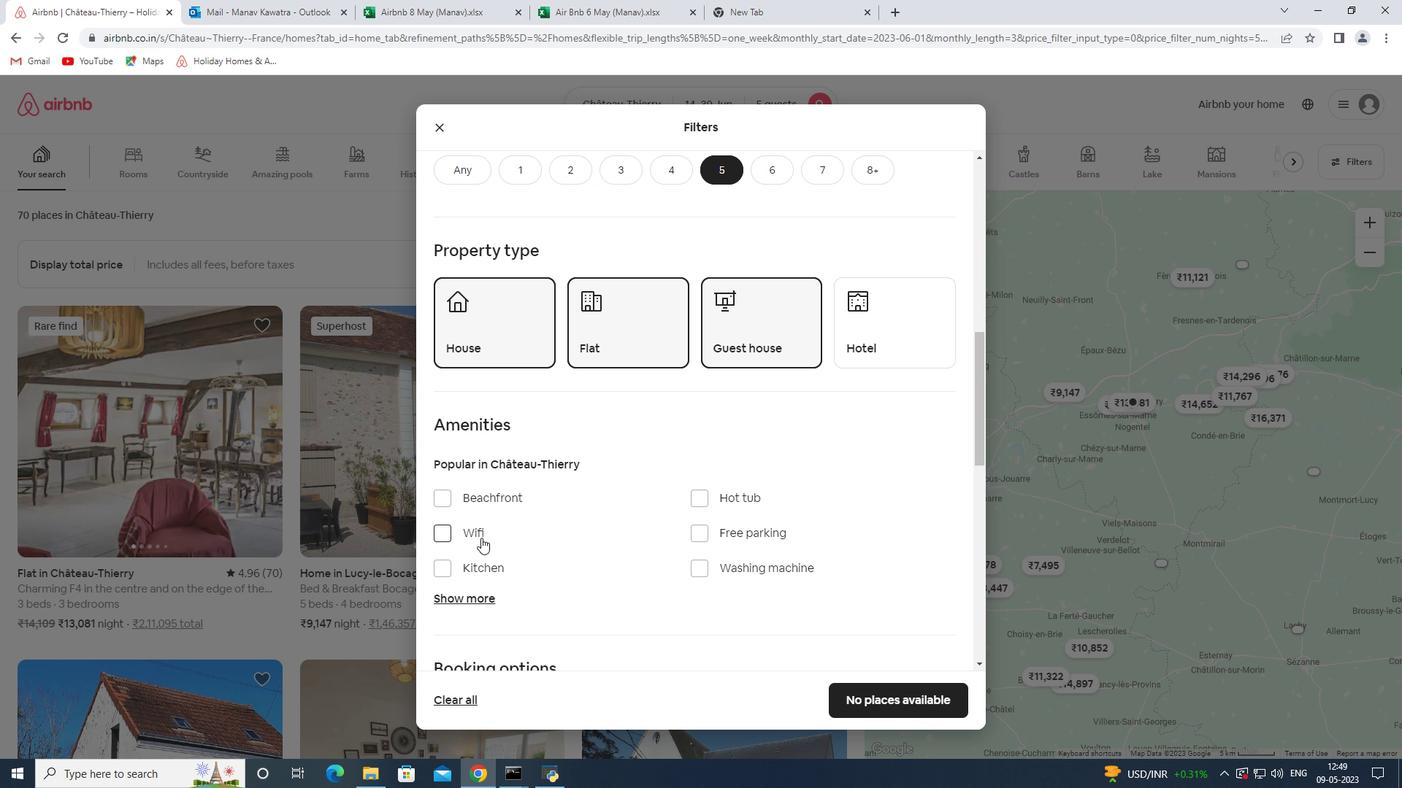 
Action: Mouse moved to (470, 602)
Screenshot: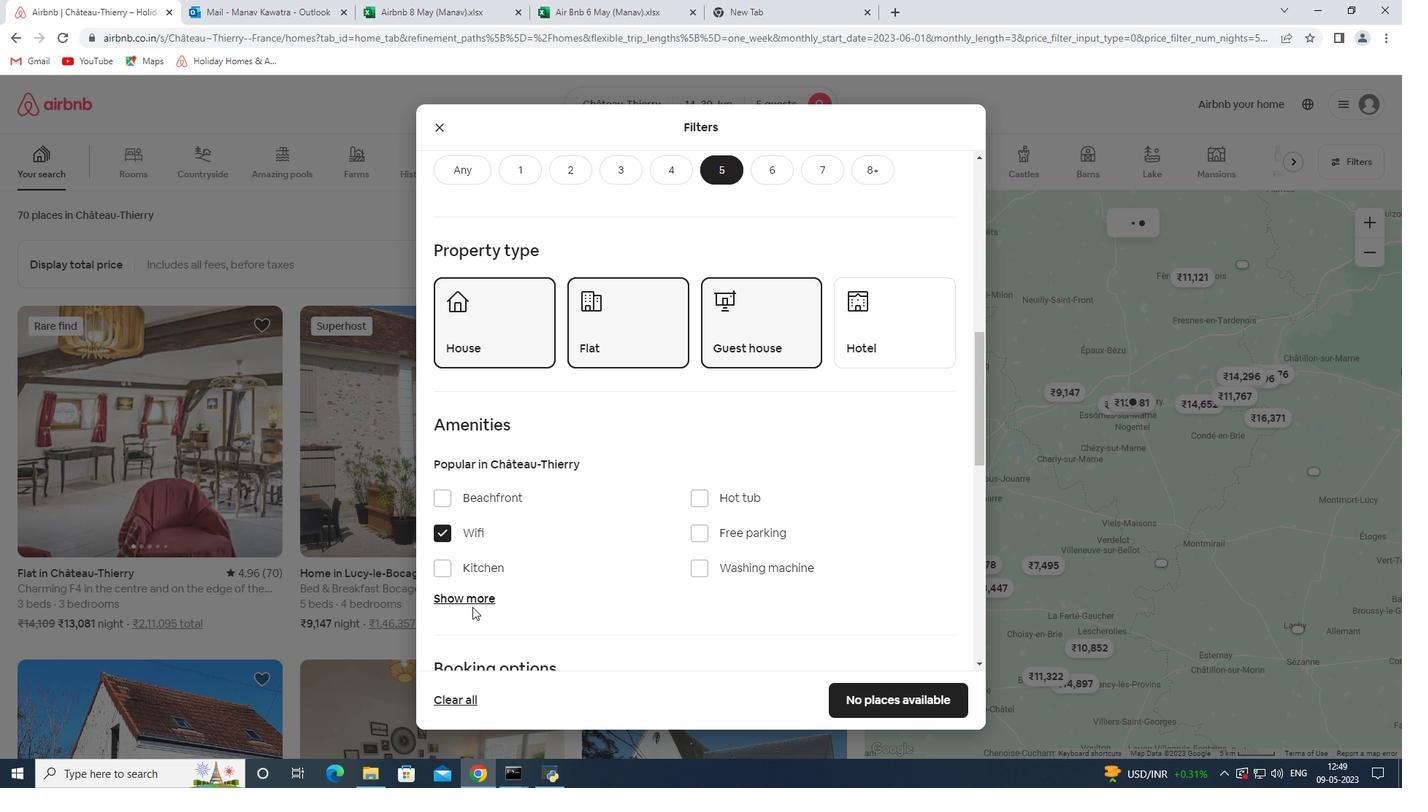 
Action: Mouse pressed left at (470, 602)
Screenshot: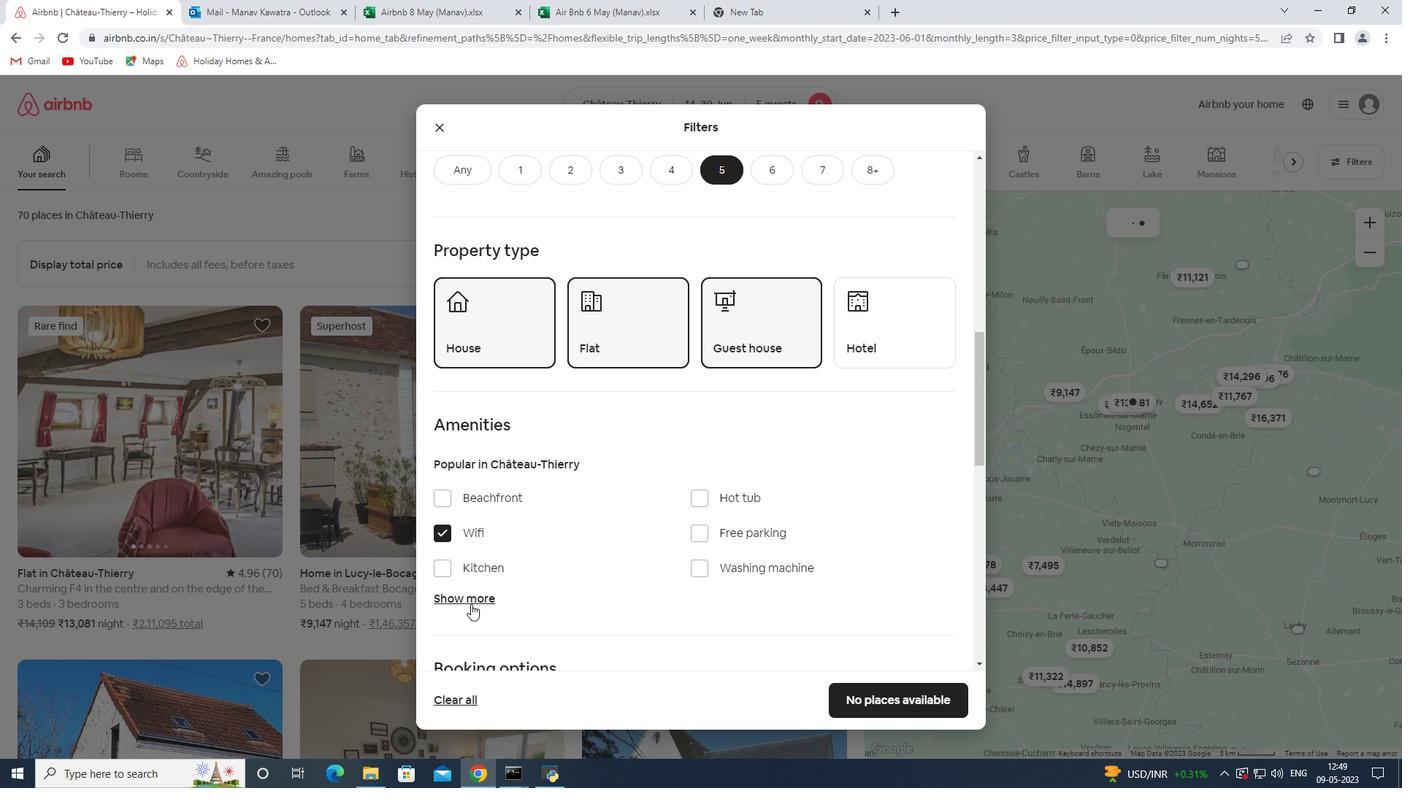 
Action: Mouse moved to (541, 587)
Screenshot: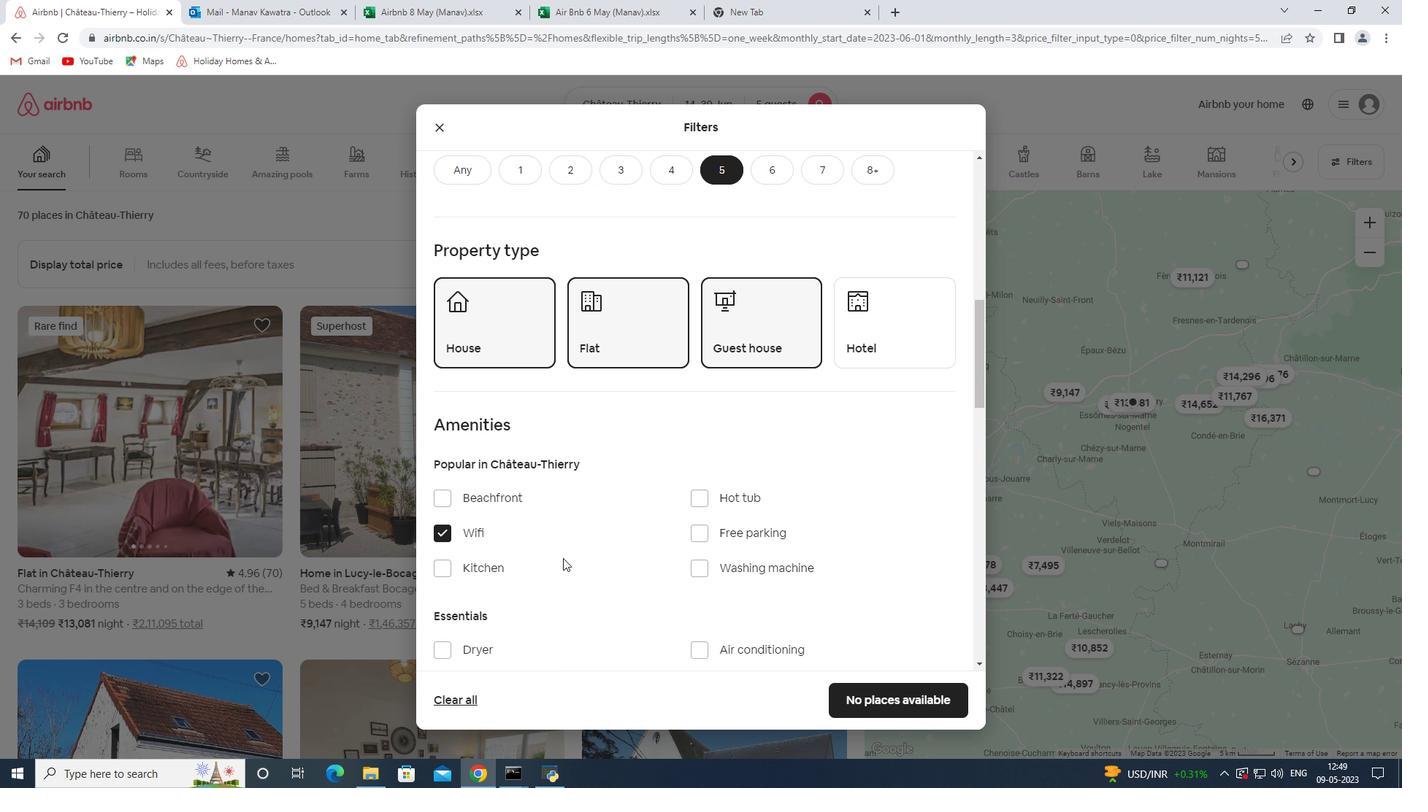 
Action: Mouse scrolled (541, 586) with delta (0, 0)
Screenshot: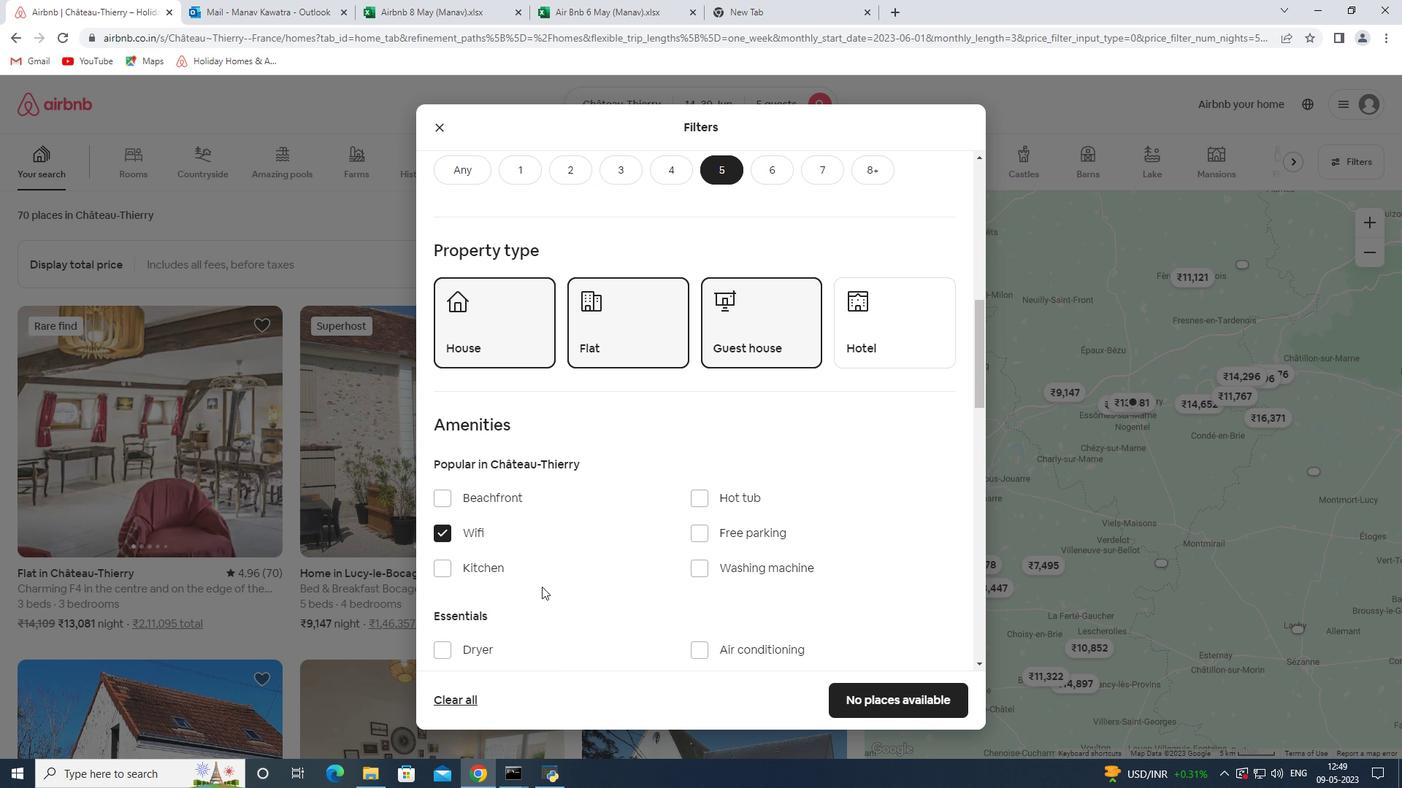 
Action: Mouse moved to (541, 587)
Screenshot: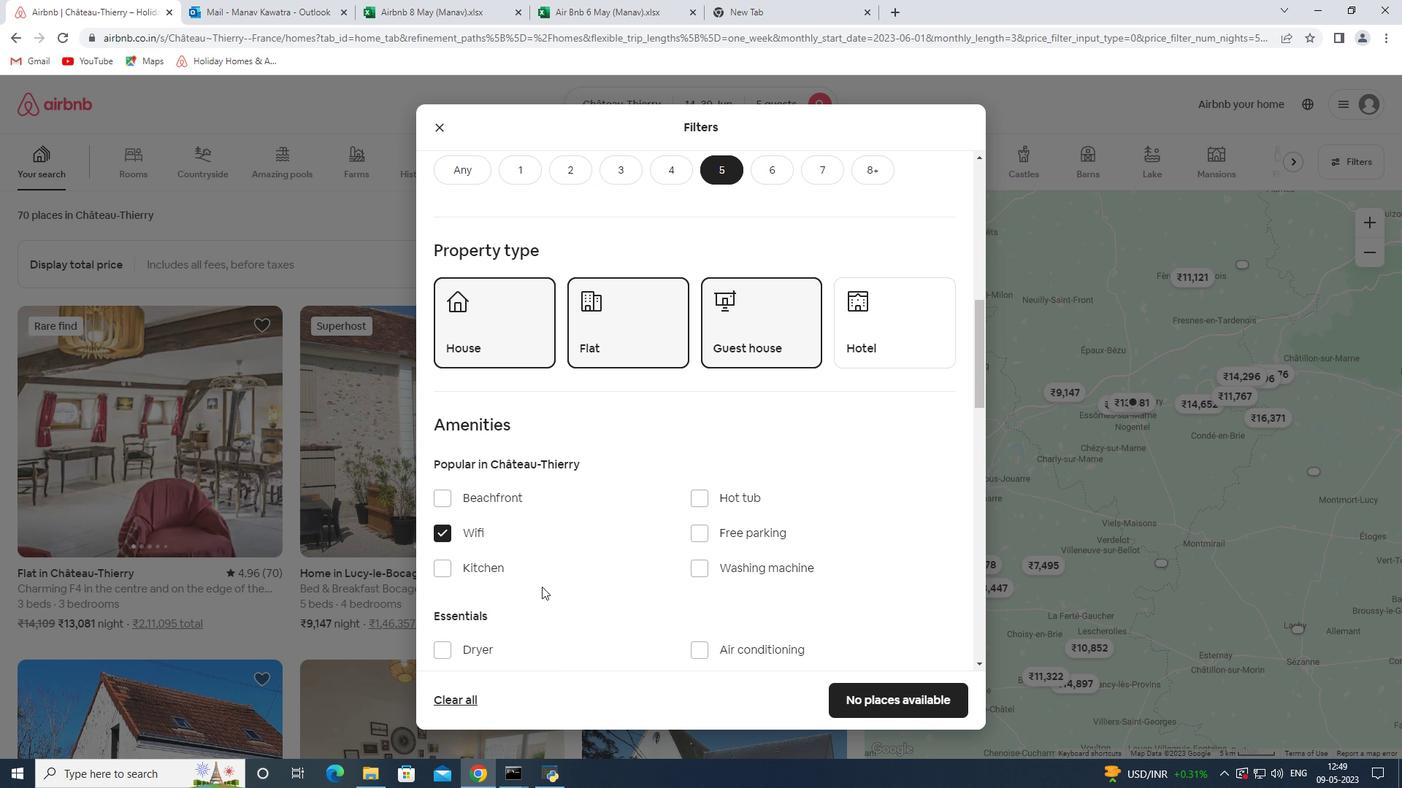 
Action: Mouse scrolled (541, 587) with delta (0, 0)
Screenshot: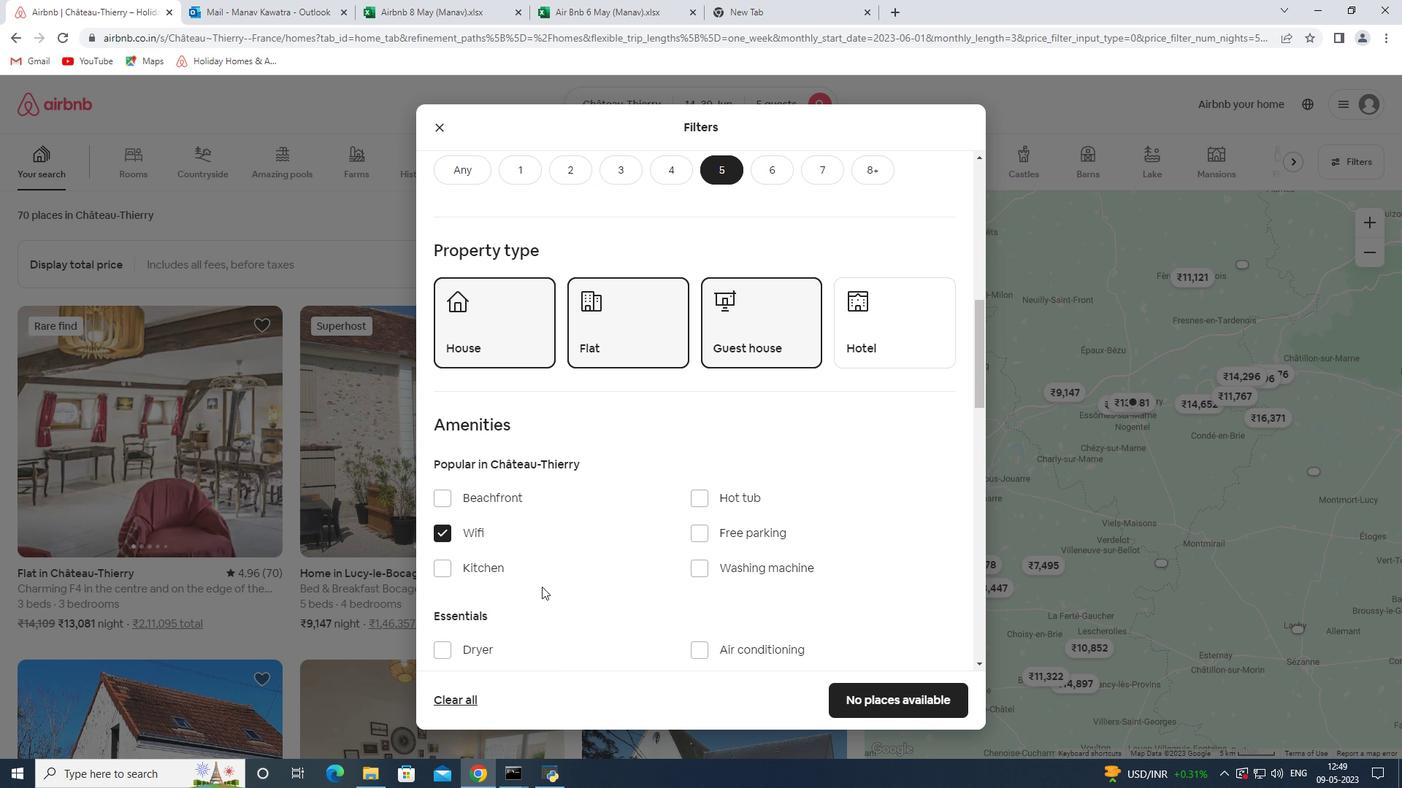 
Action: Mouse moved to (472, 576)
Screenshot: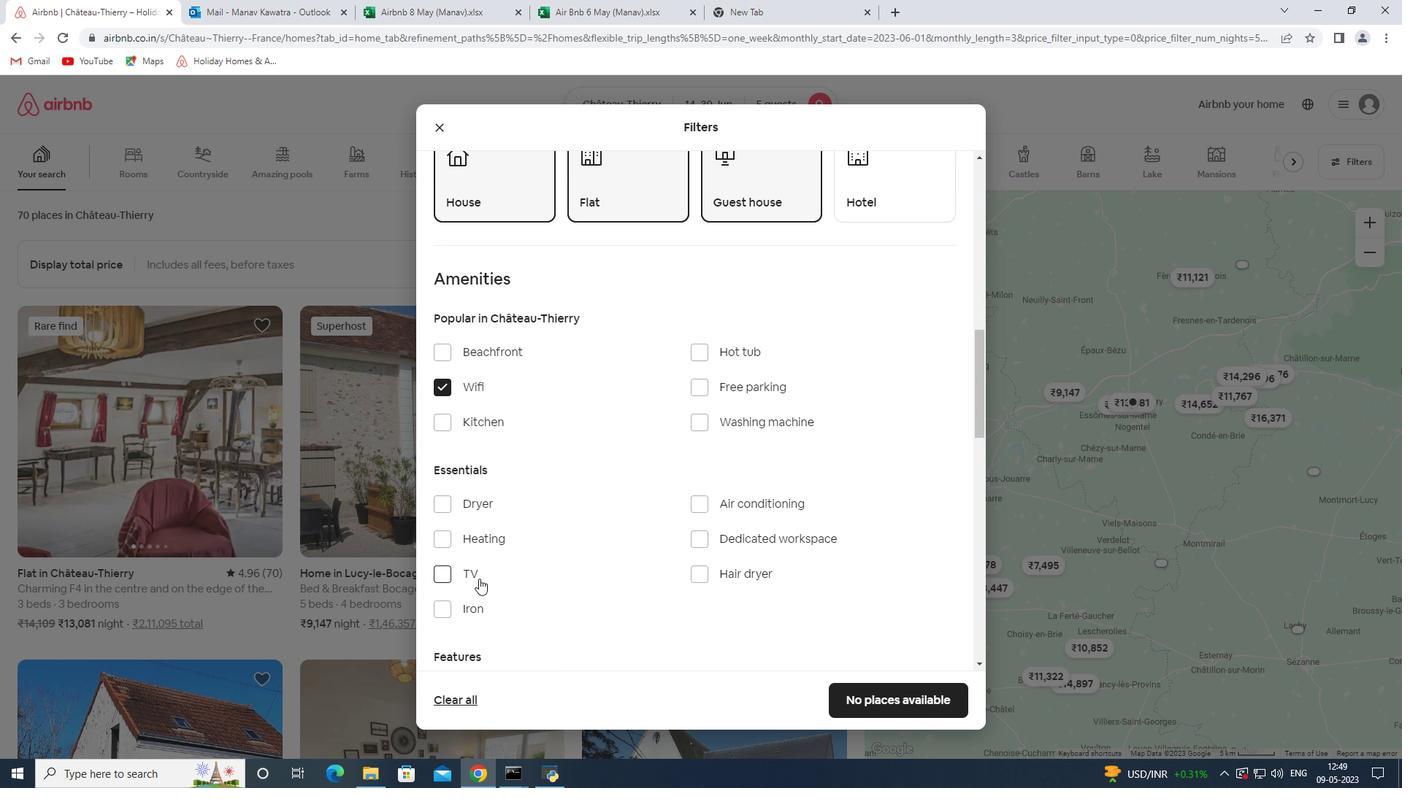 
Action: Mouse pressed left at (472, 576)
Screenshot: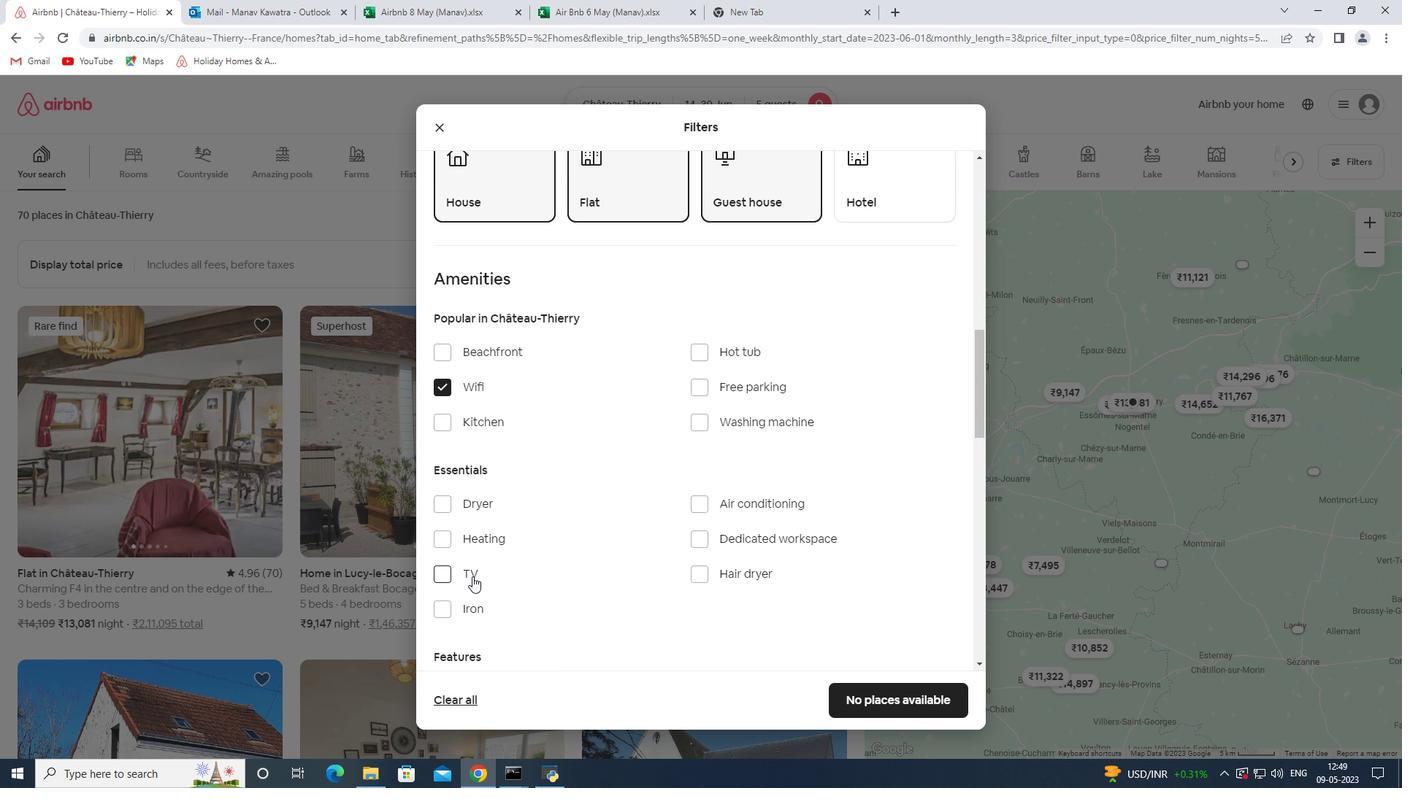 
Action: Mouse moved to (639, 565)
Screenshot: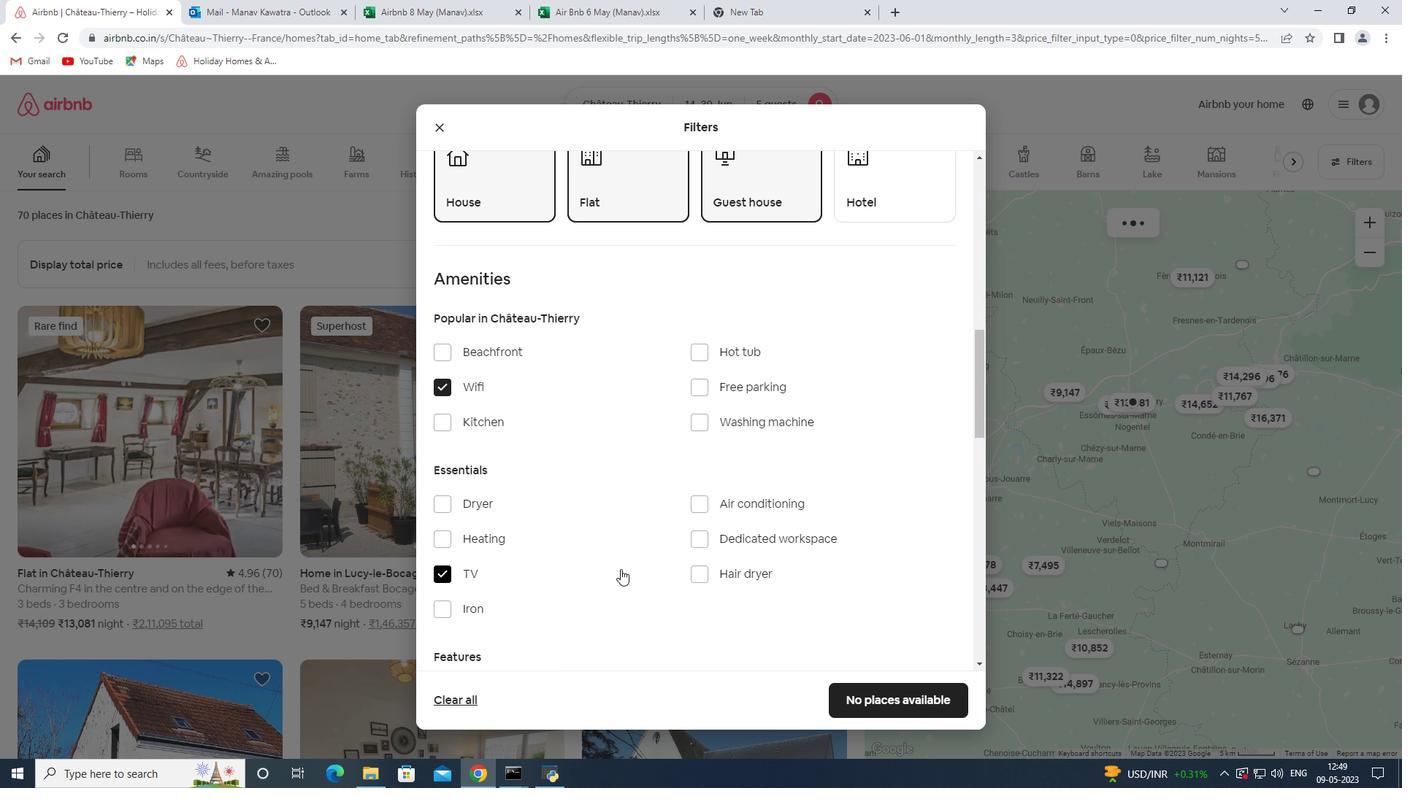 
Action: Mouse scrolled (639, 564) with delta (0, 0)
Screenshot: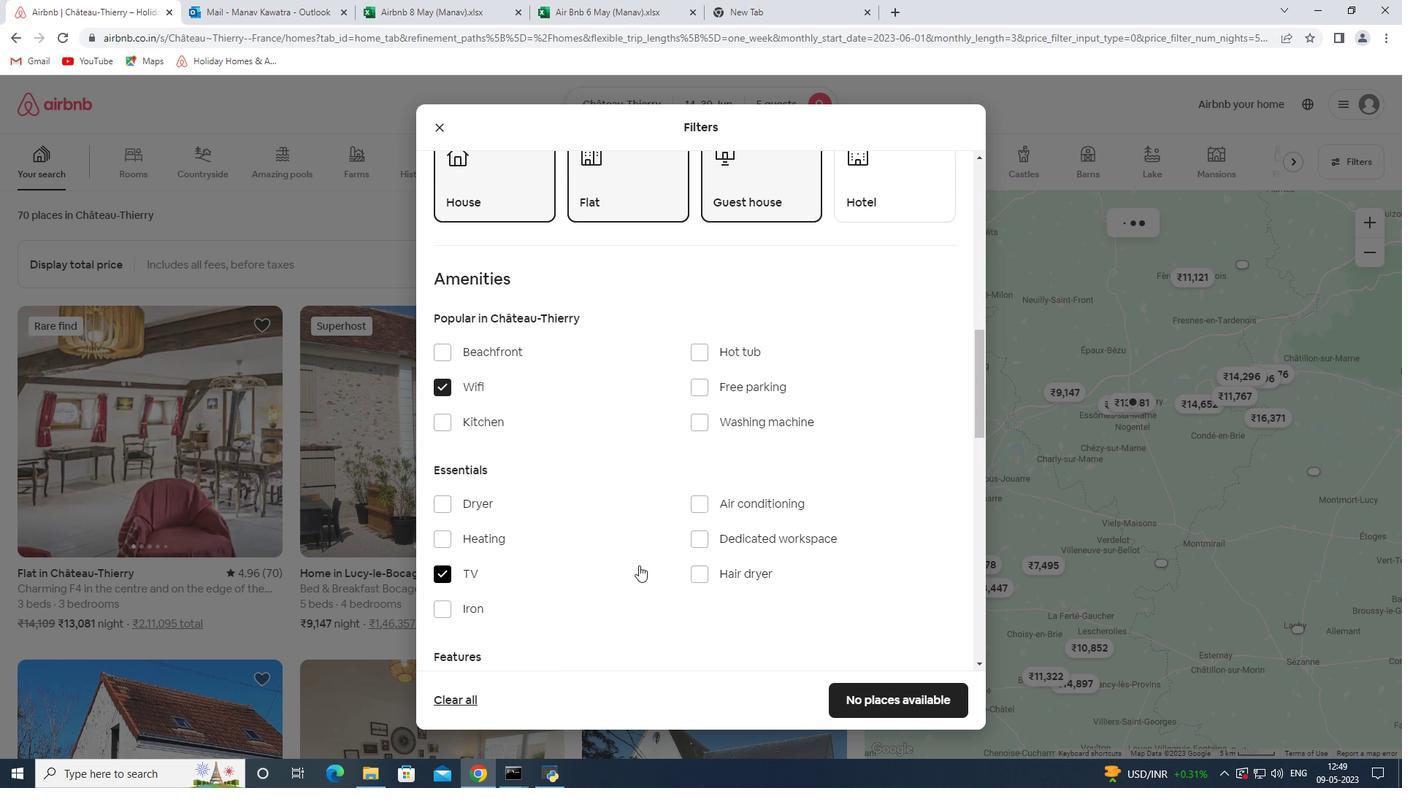 
Action: Mouse scrolled (639, 564) with delta (0, 0)
Screenshot: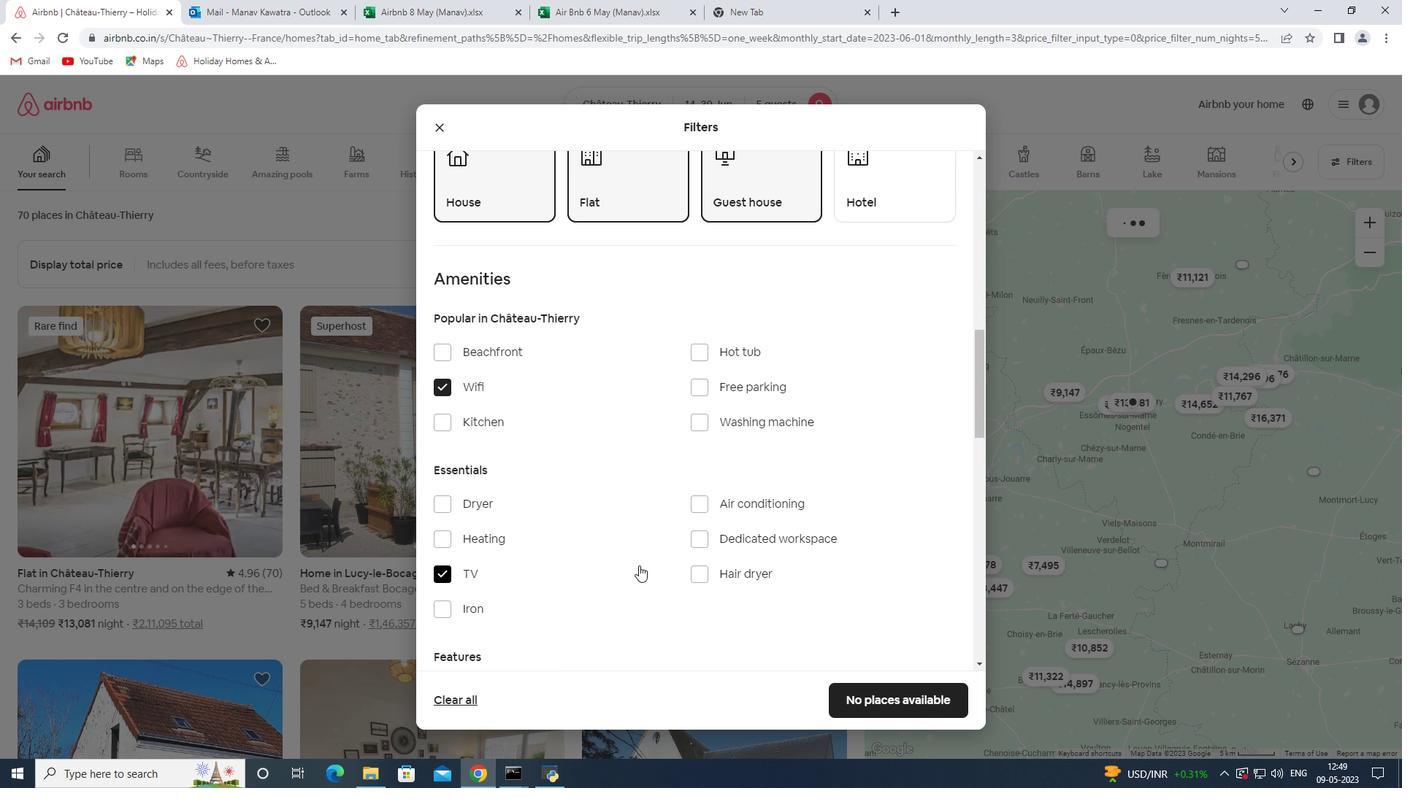 
Action: Mouse moved to (573, 533)
Screenshot: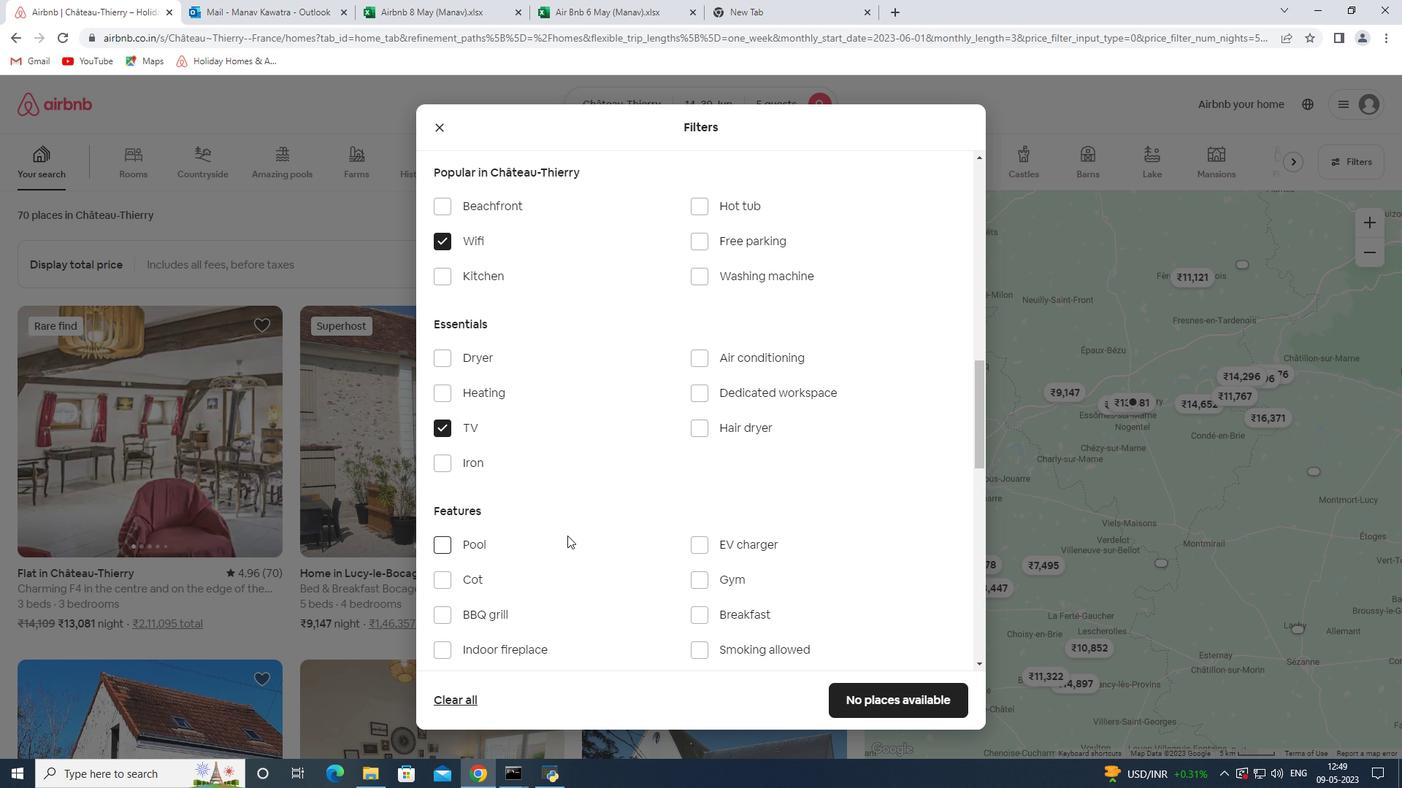 
Action: Mouse scrolled (573, 532) with delta (0, 0)
Screenshot: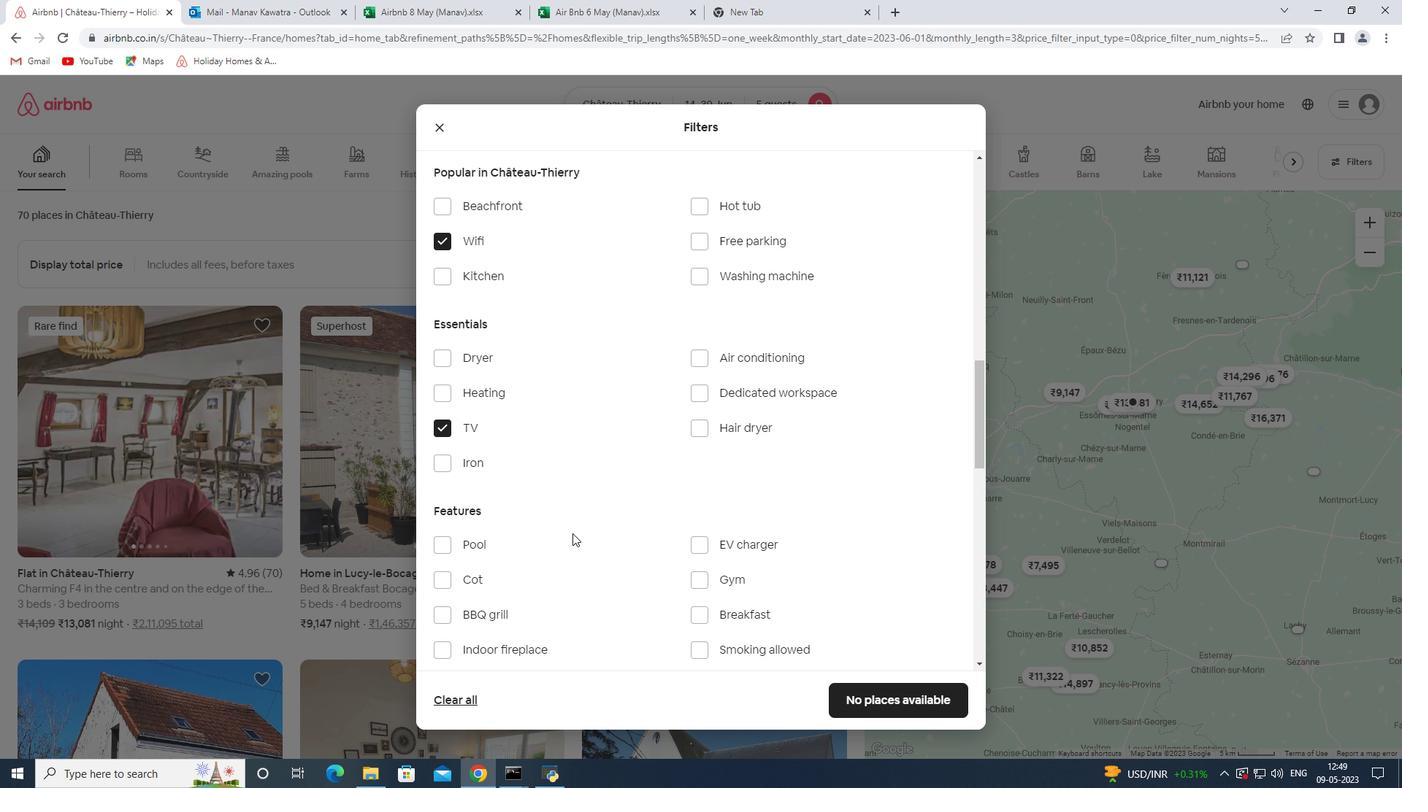 
Action: Mouse scrolled (573, 532) with delta (0, 0)
Screenshot: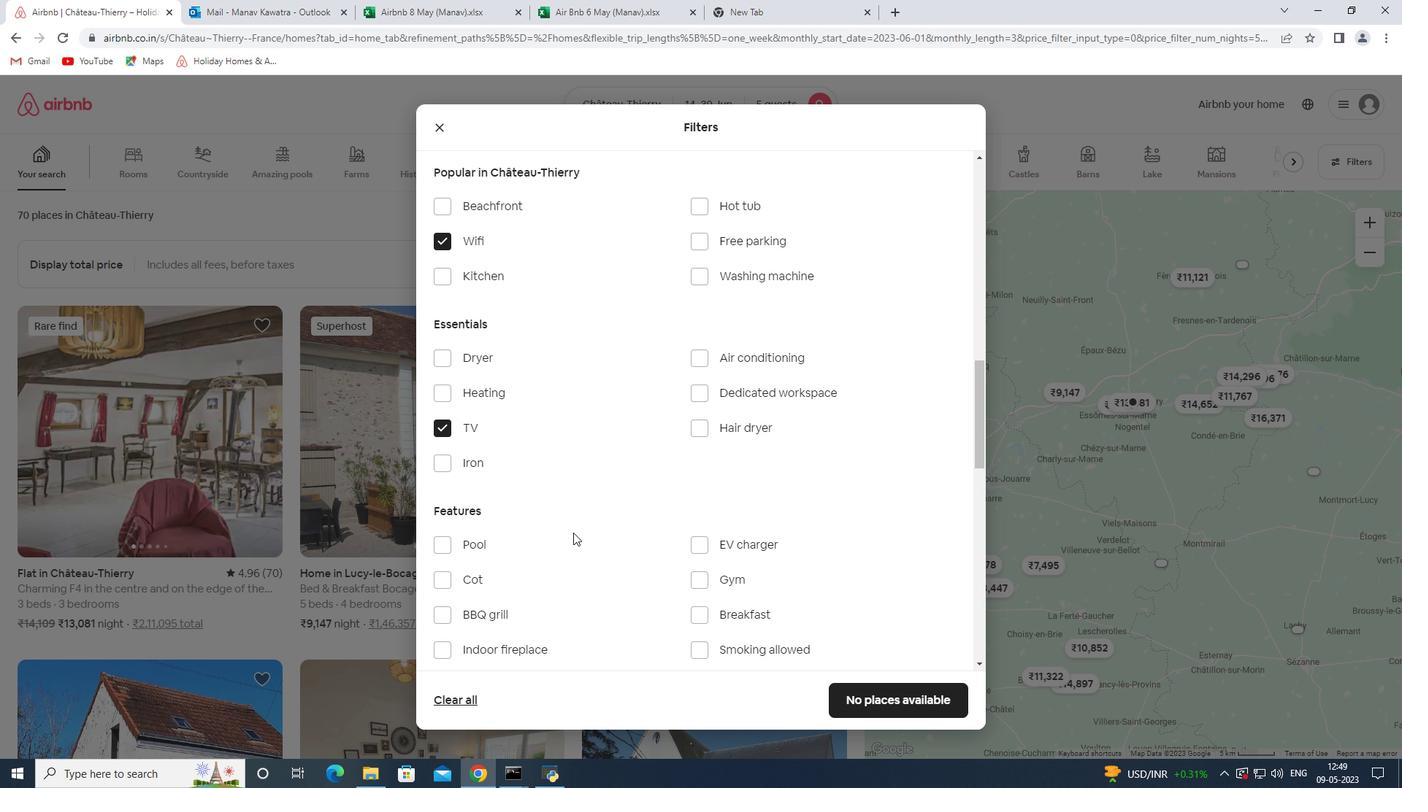 
Action: Mouse moved to (744, 468)
Screenshot: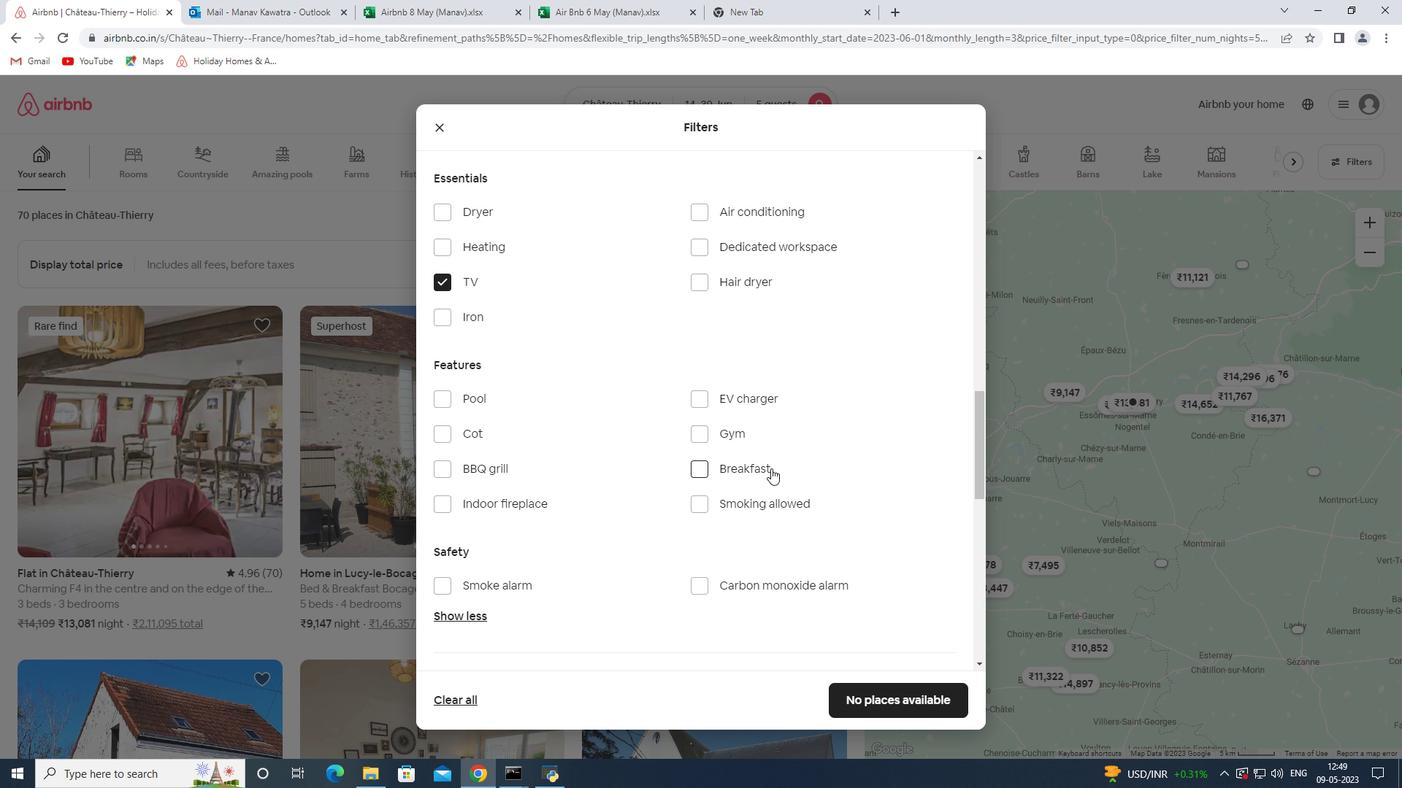
Action: Mouse pressed left at (744, 468)
Screenshot: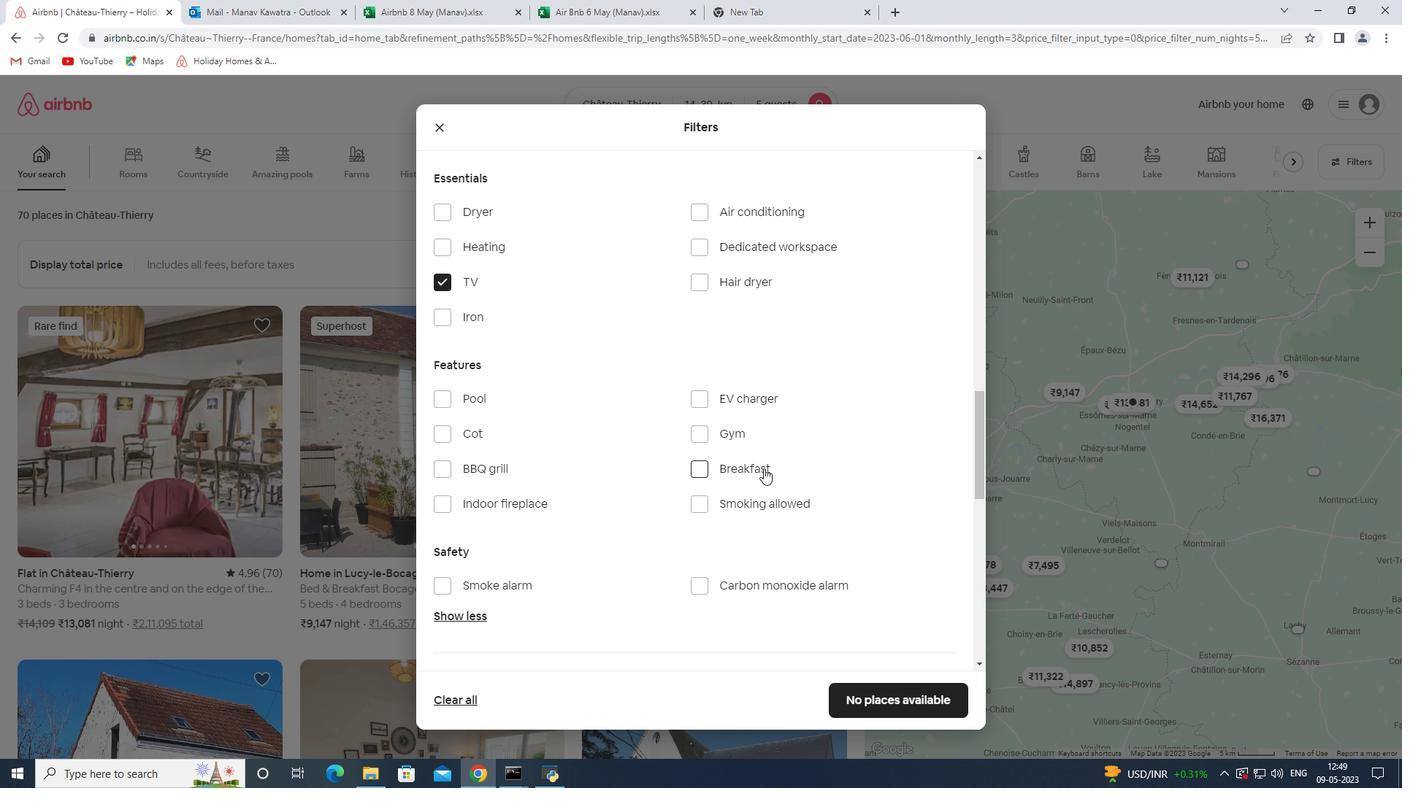 
Action: Mouse moved to (725, 430)
Screenshot: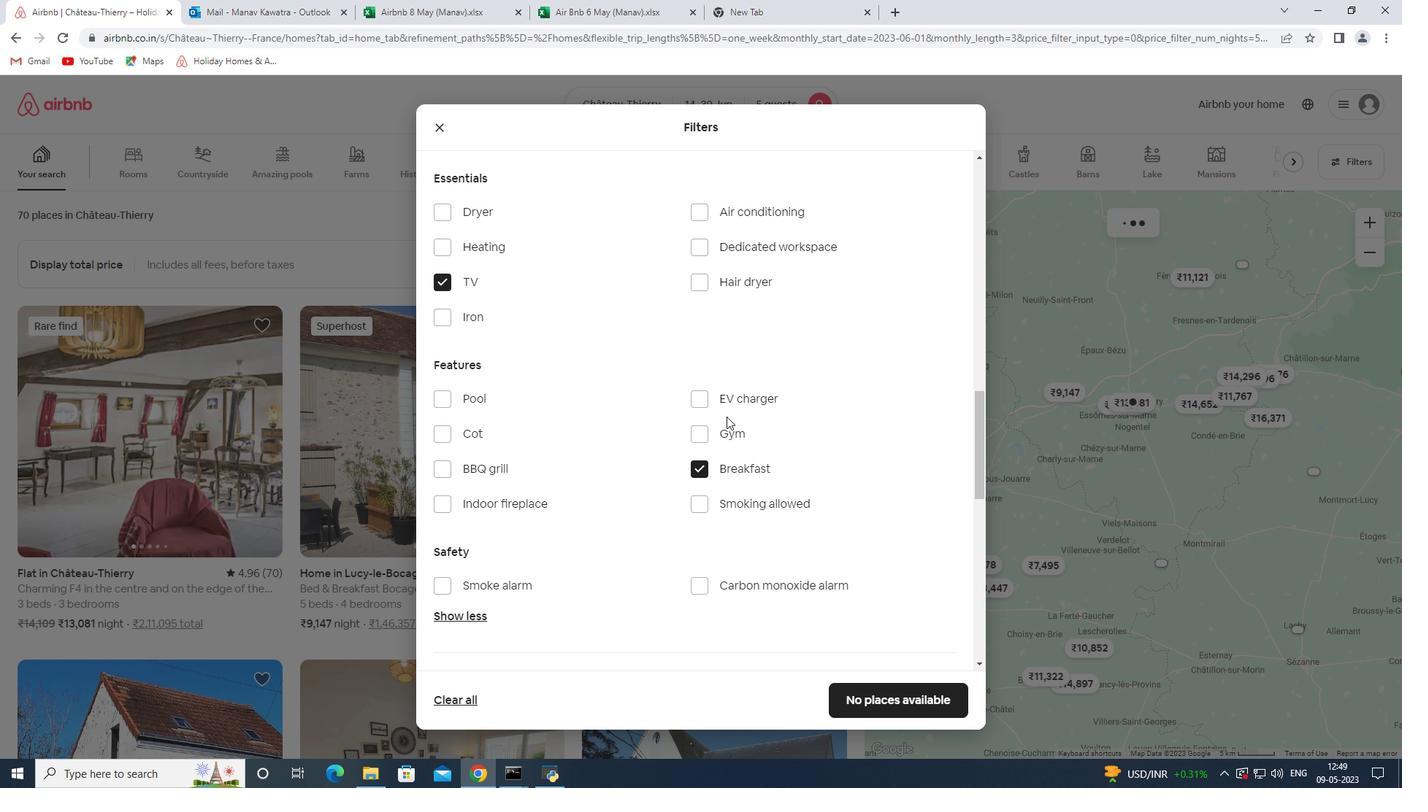 
Action: Mouse pressed left at (725, 430)
Screenshot: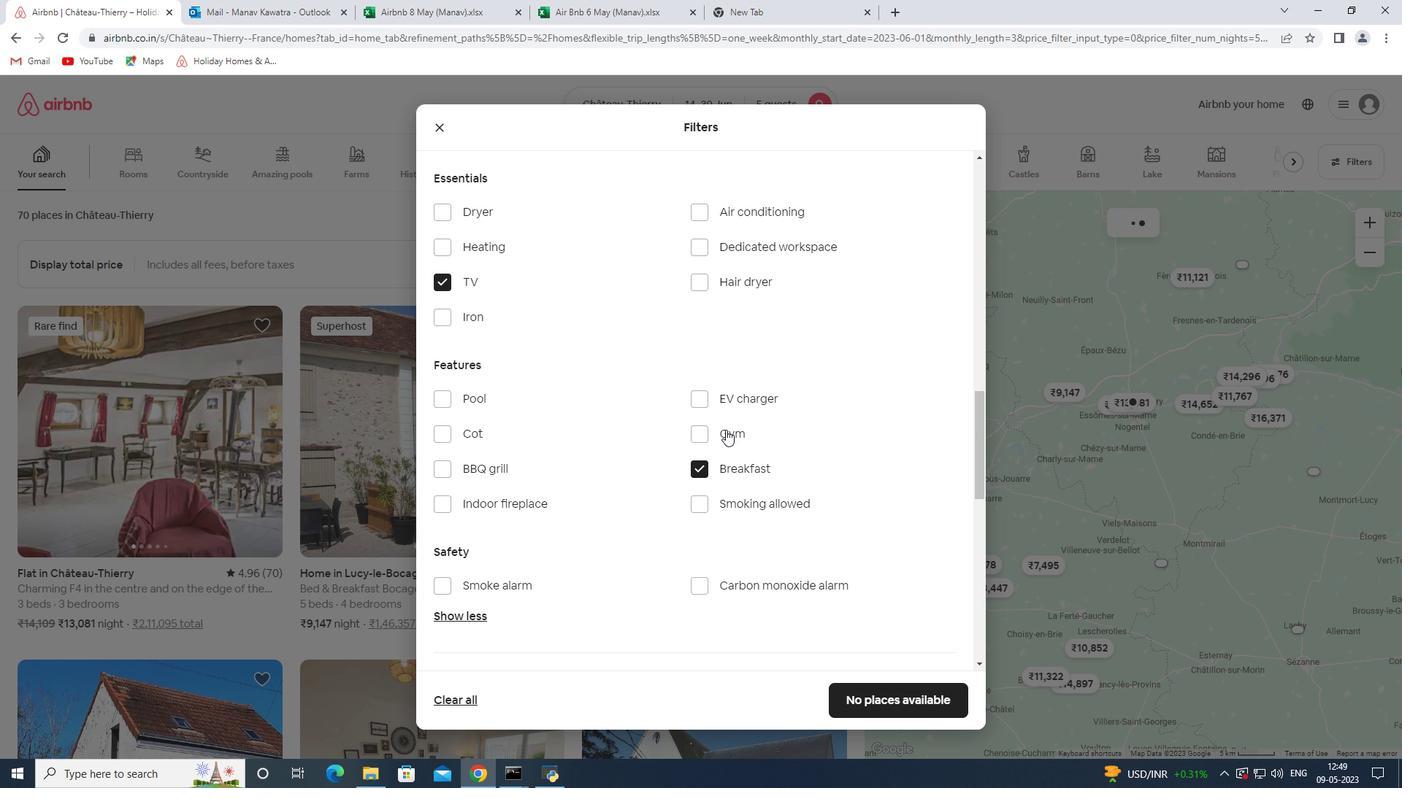 
Action: Mouse moved to (770, 630)
Screenshot: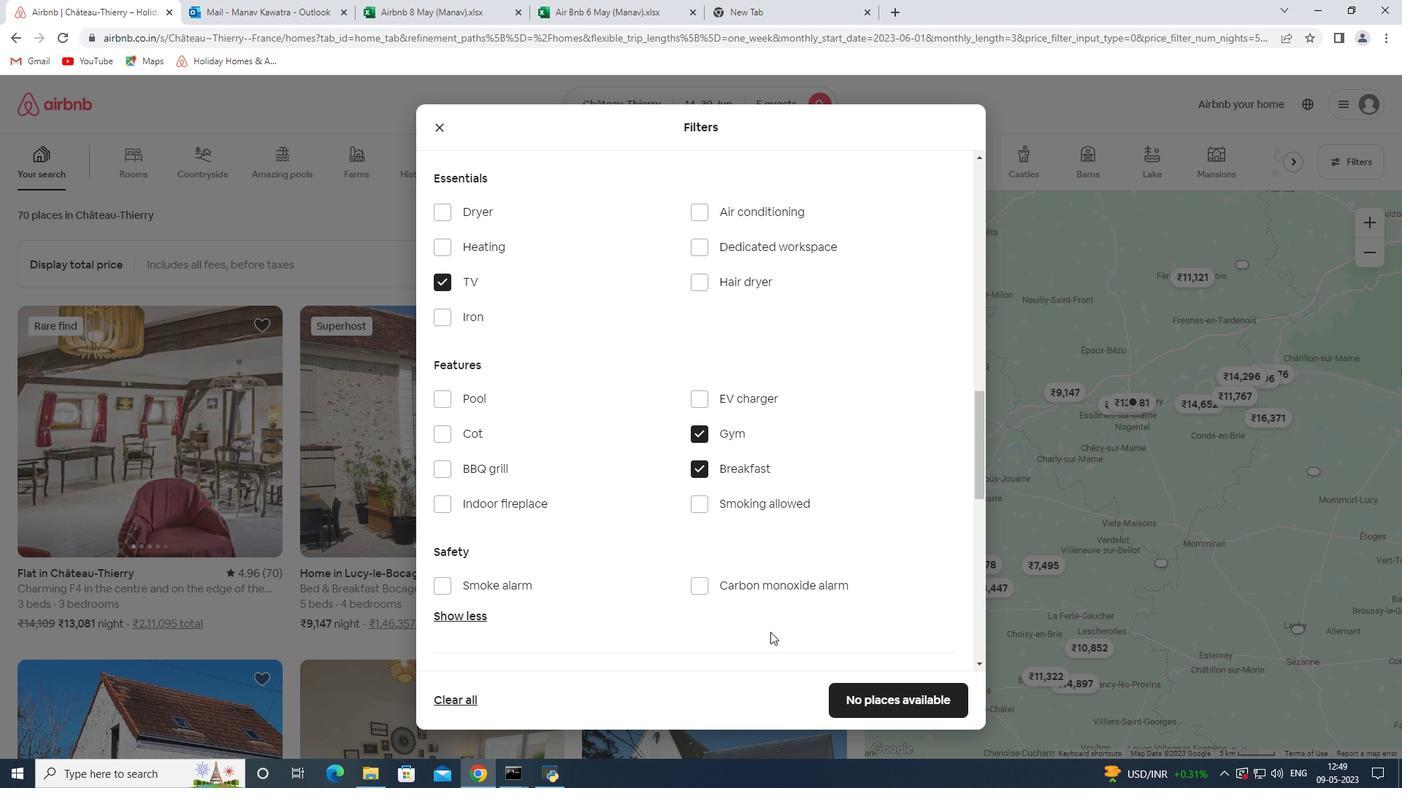 
Action: Mouse scrolled (770, 630) with delta (0, 0)
Screenshot: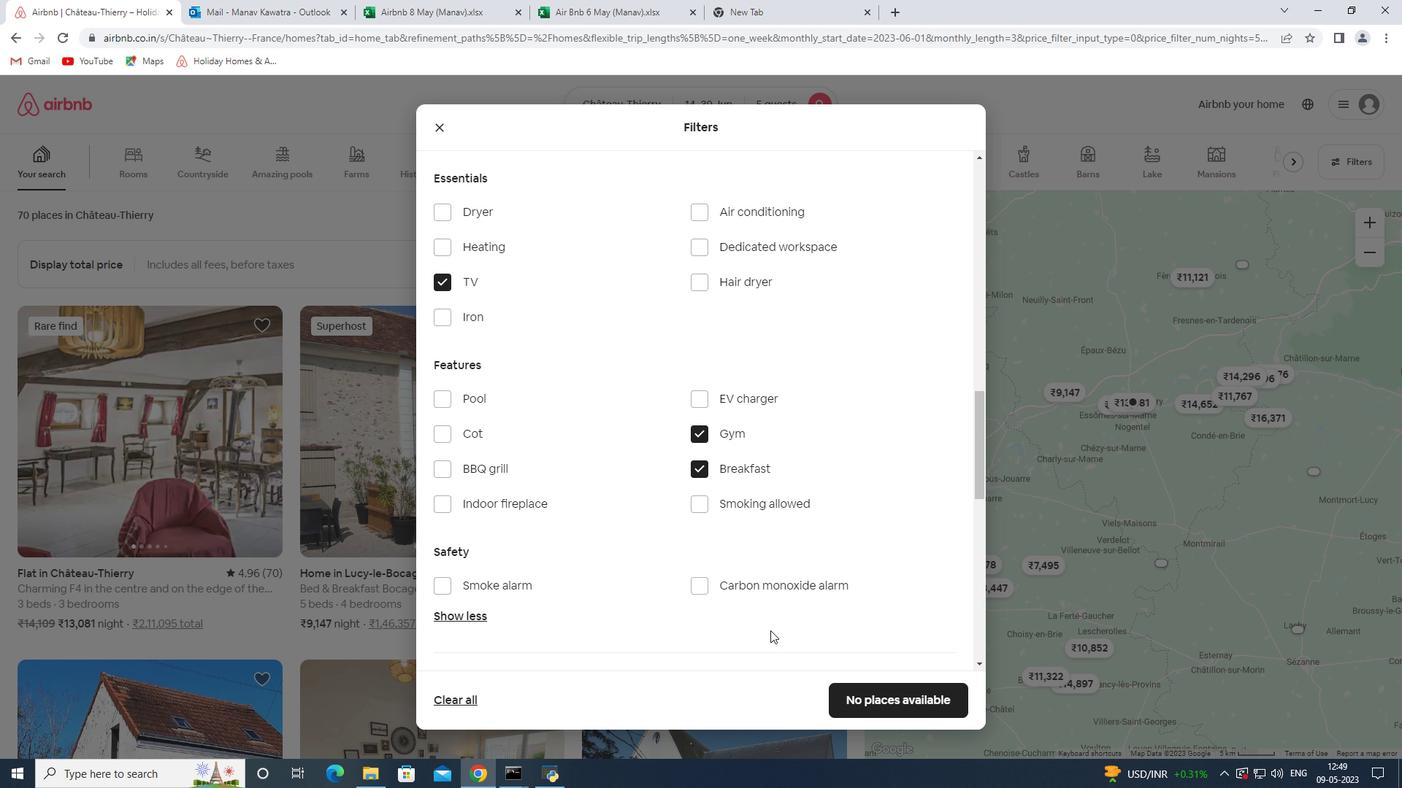 
Action: Mouse scrolled (770, 630) with delta (0, 0)
Screenshot: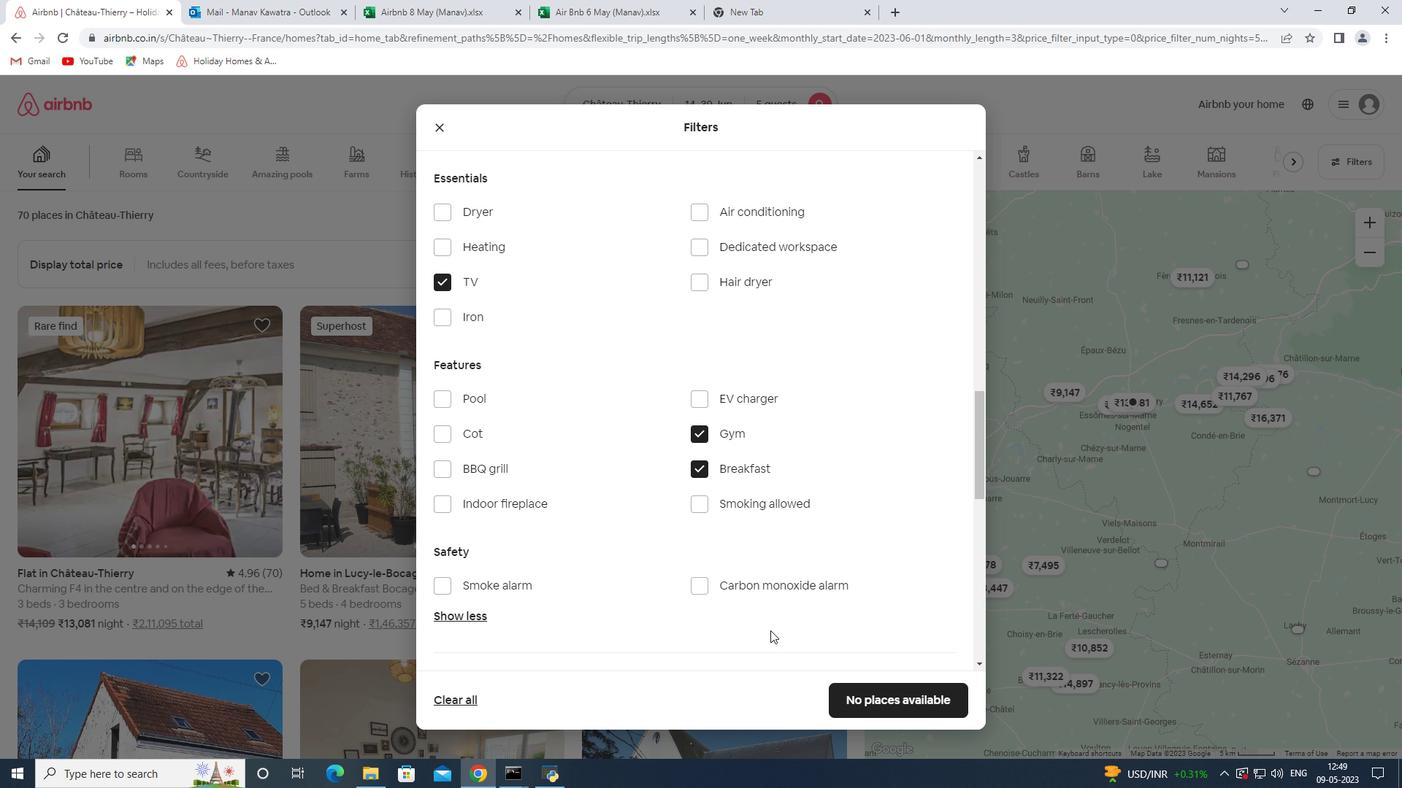 
Action: Mouse moved to (693, 567)
Screenshot: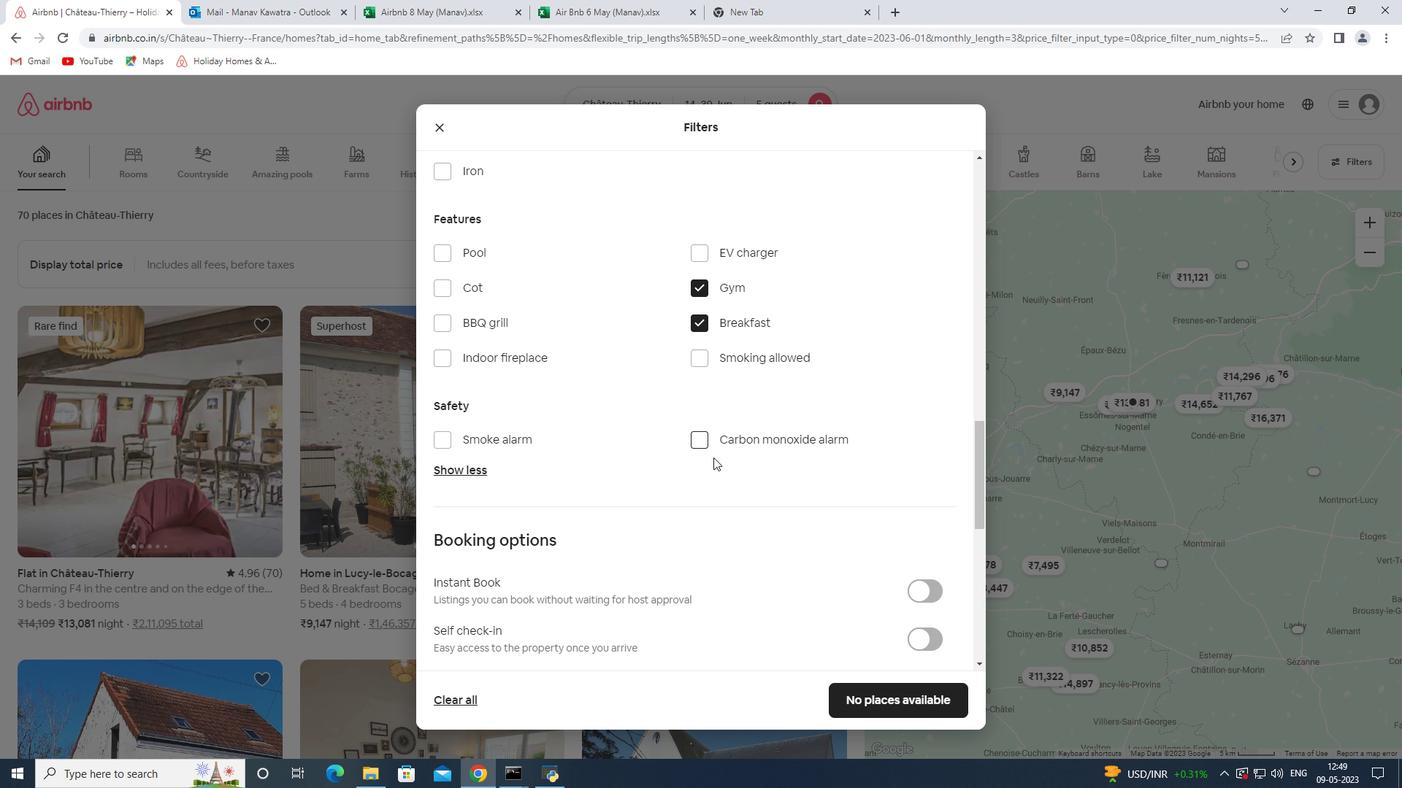 
Action: Mouse scrolled (693, 566) with delta (0, 0)
Screenshot: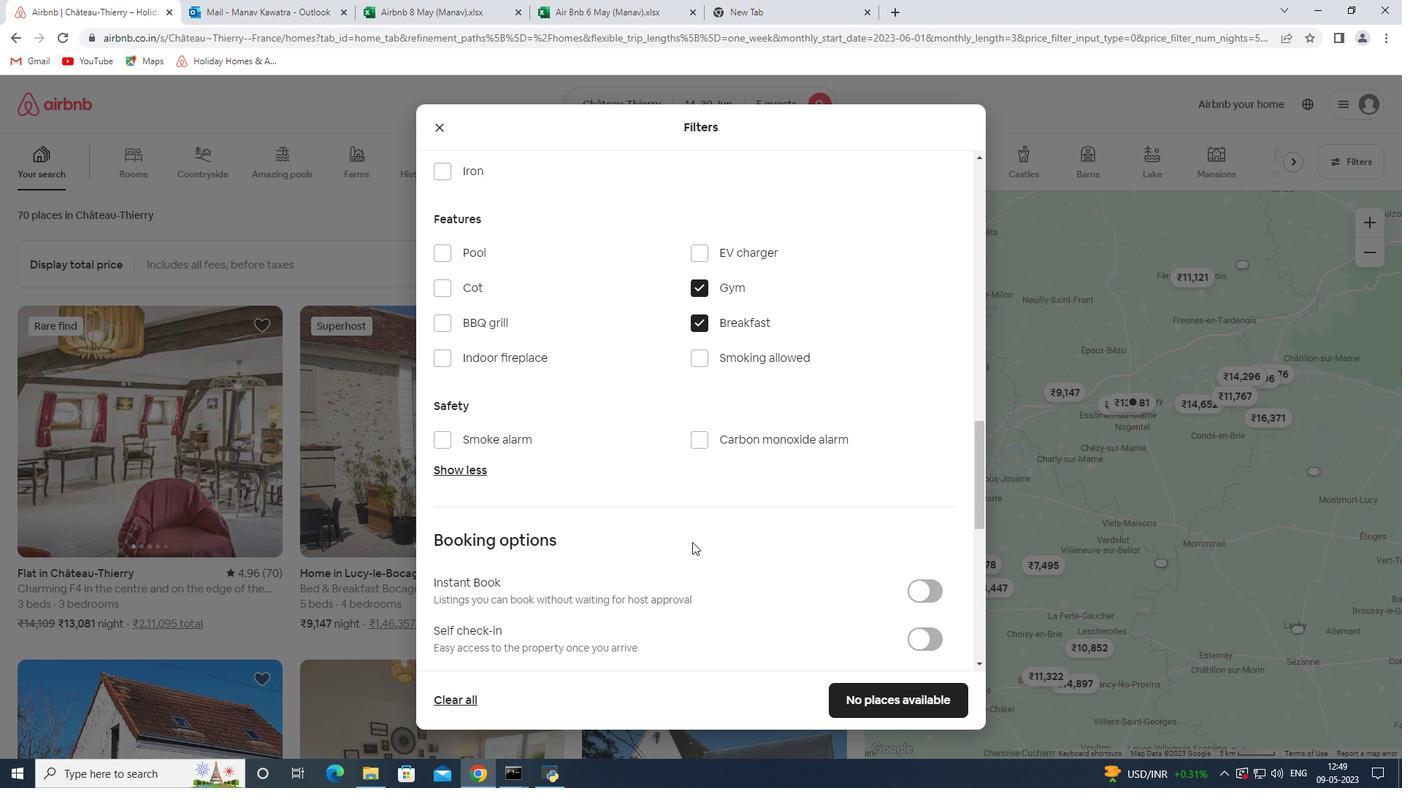 
Action: Mouse scrolled (693, 566) with delta (0, 0)
Screenshot: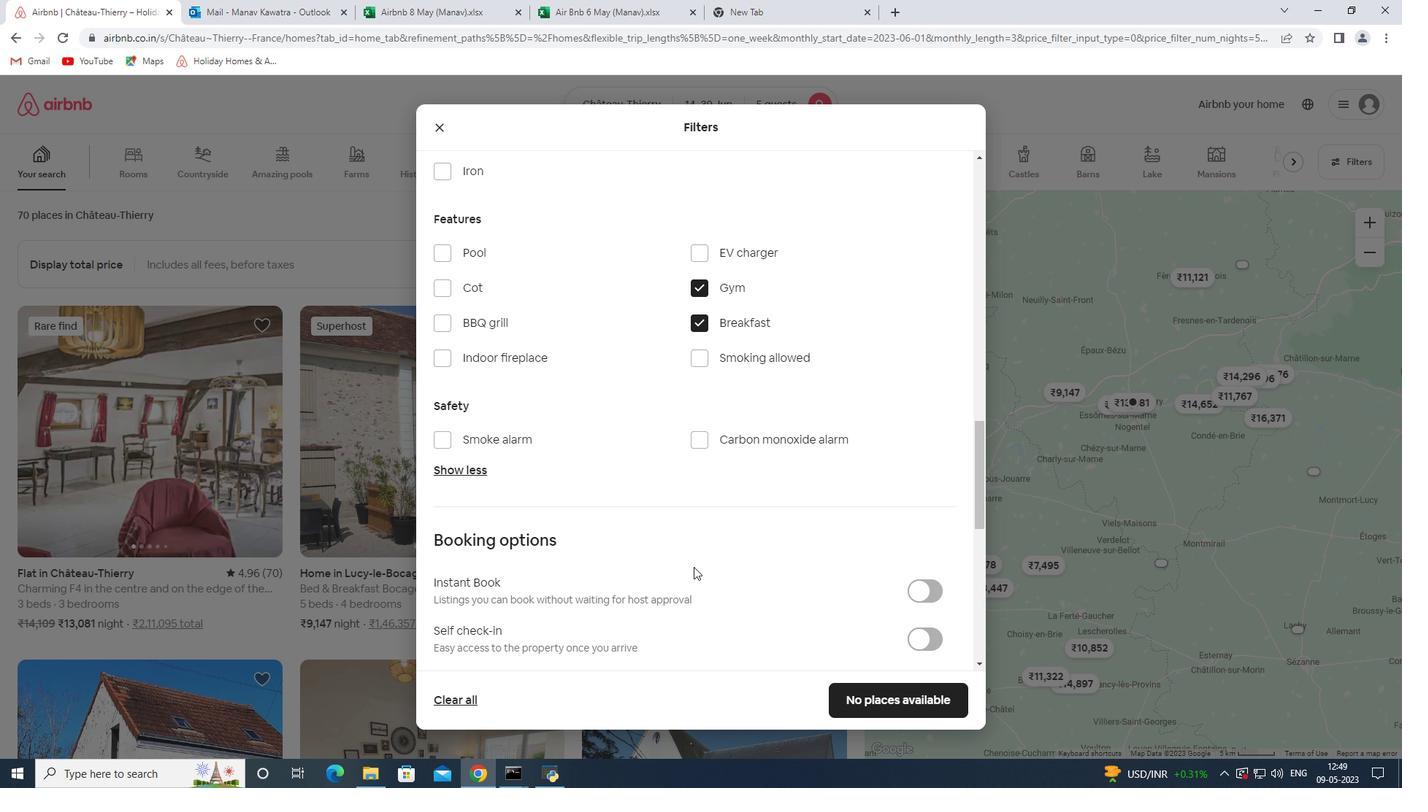 
Action: Mouse scrolled (693, 566) with delta (0, 0)
Screenshot: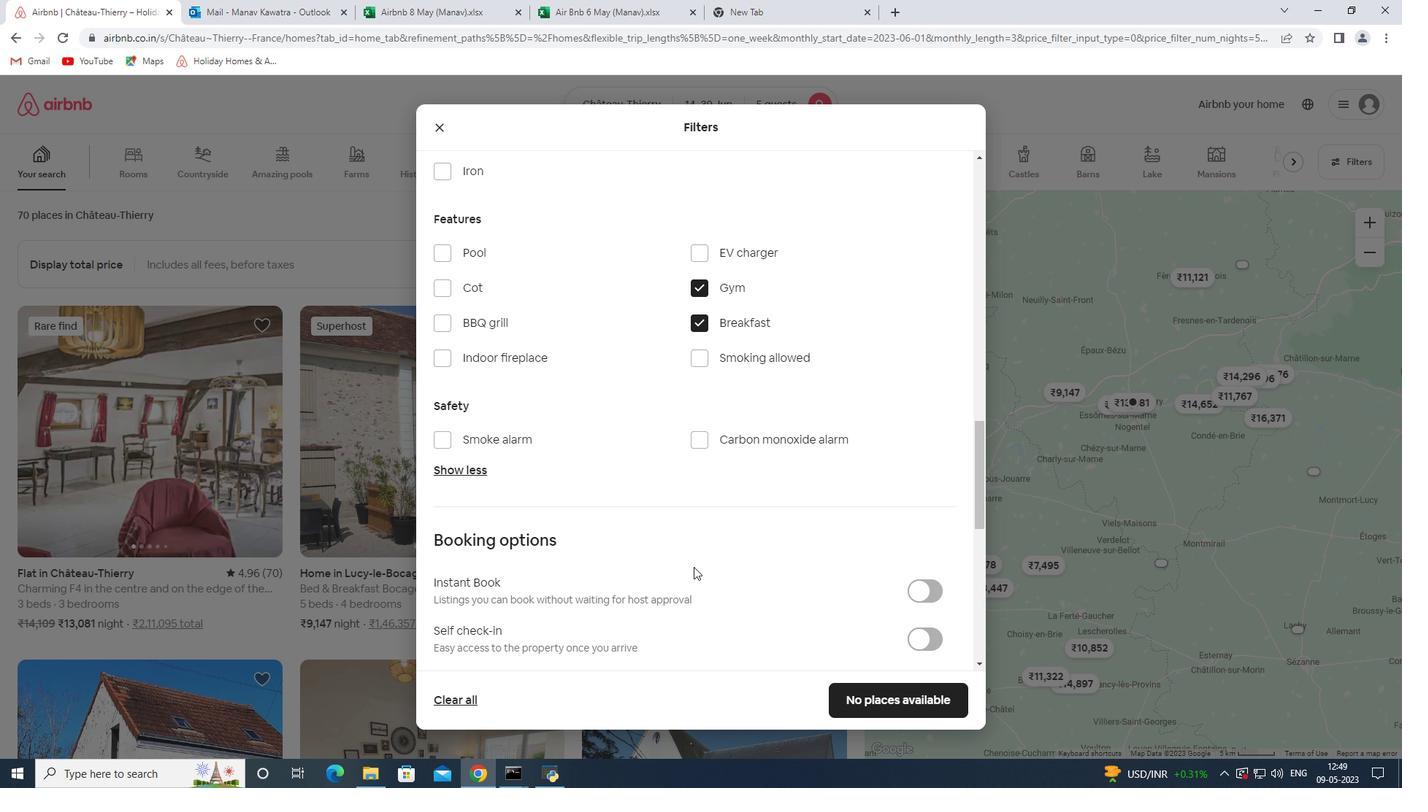 
Action: Mouse moved to (924, 417)
Screenshot: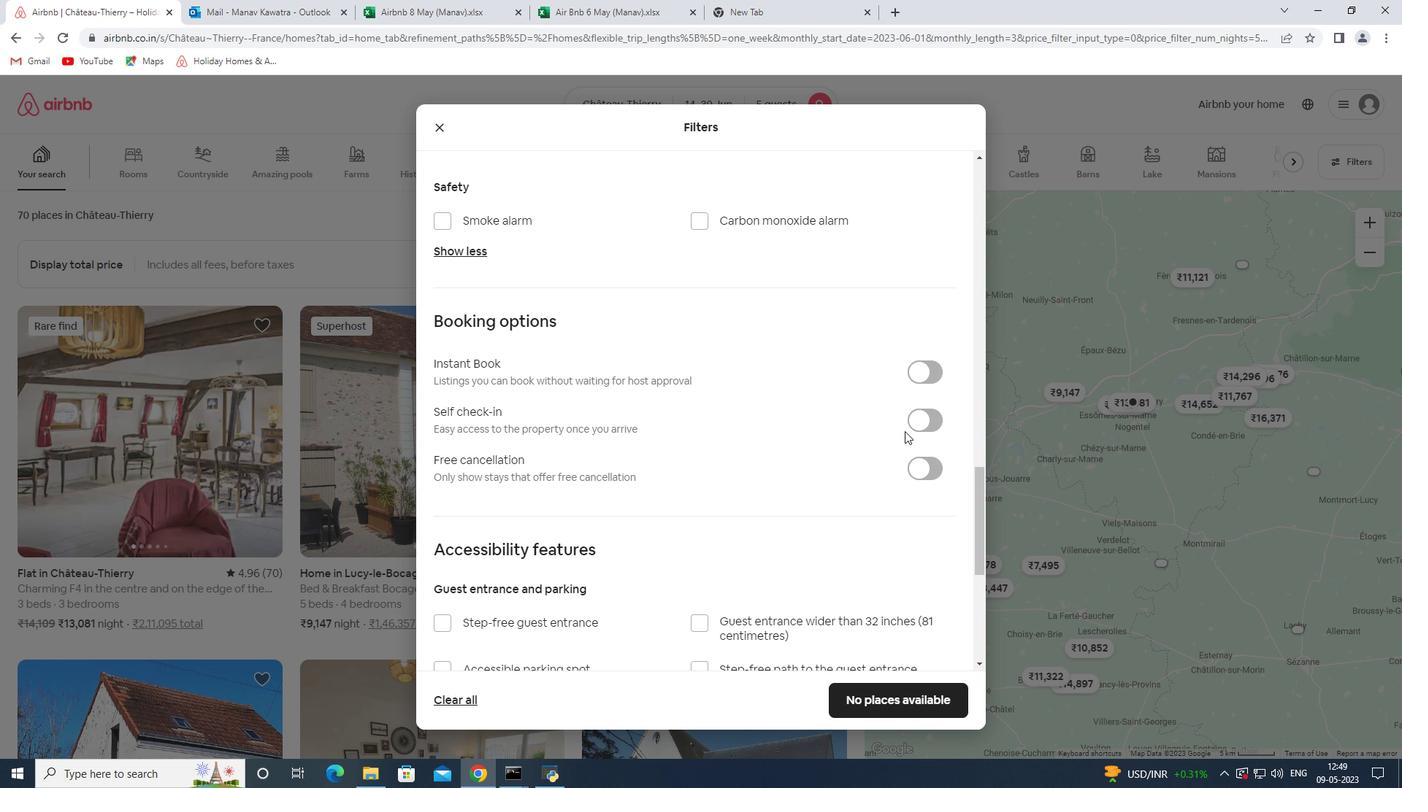 
Action: Mouse pressed left at (924, 417)
Screenshot: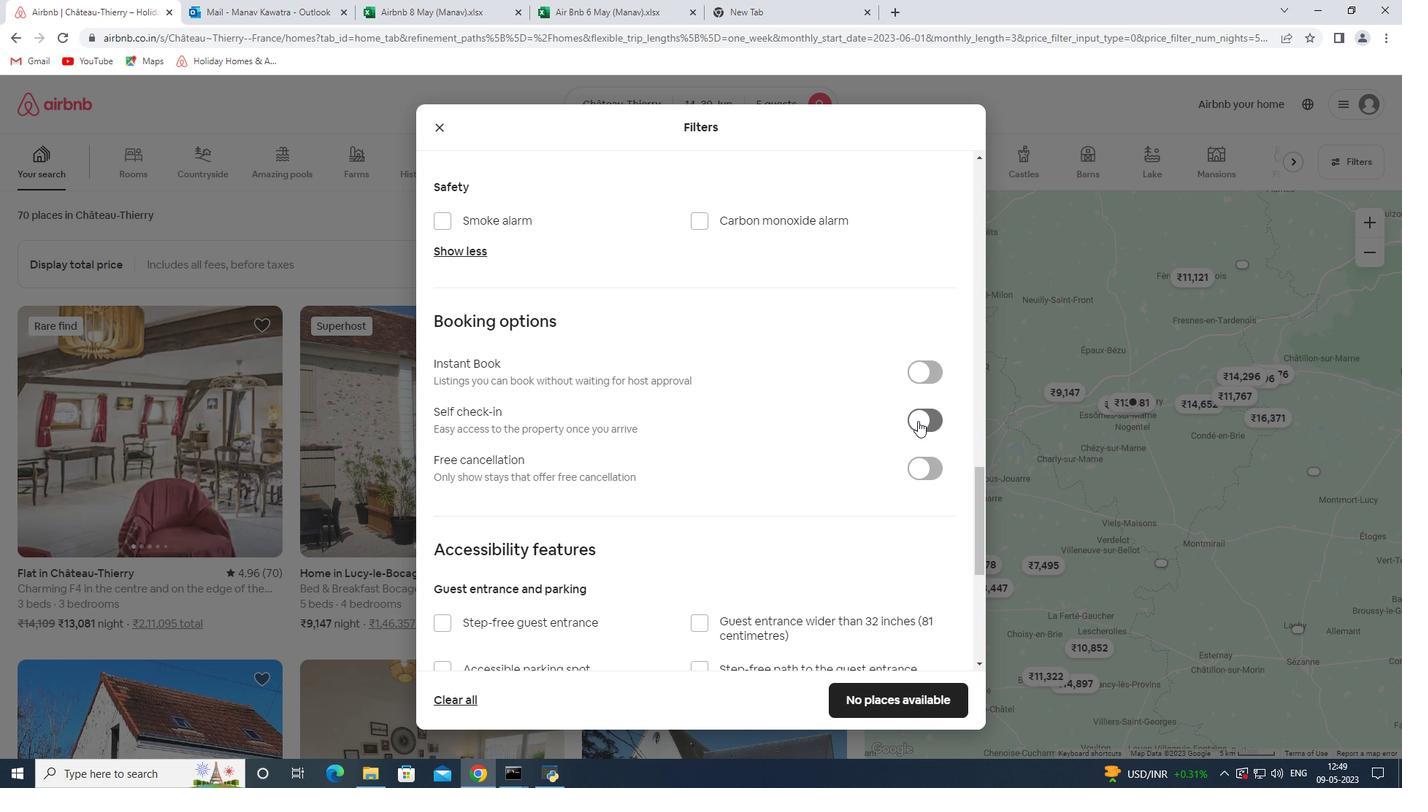 
Action: Mouse moved to (519, 556)
Screenshot: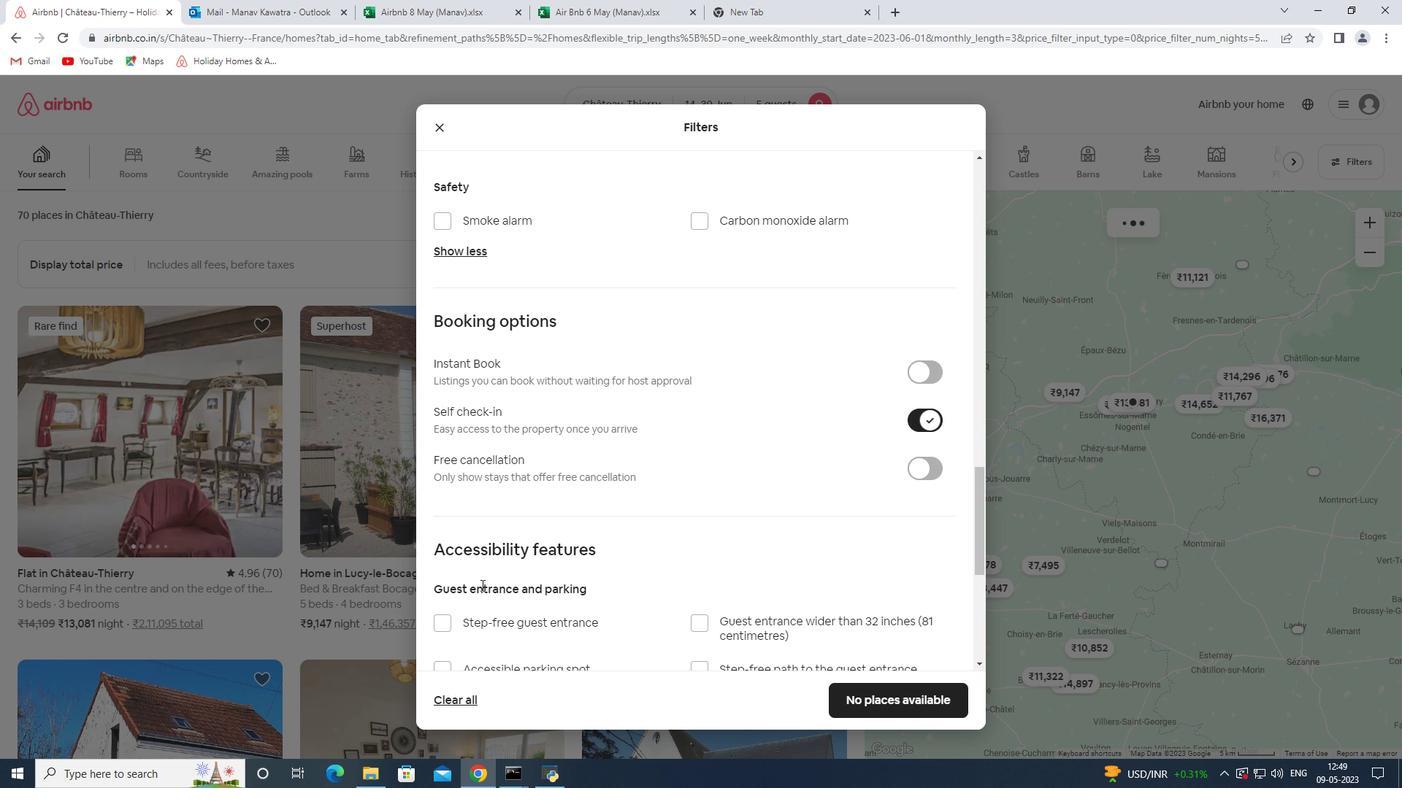 
Action: Mouse scrolled (497, 568) with delta (0, 0)
Screenshot: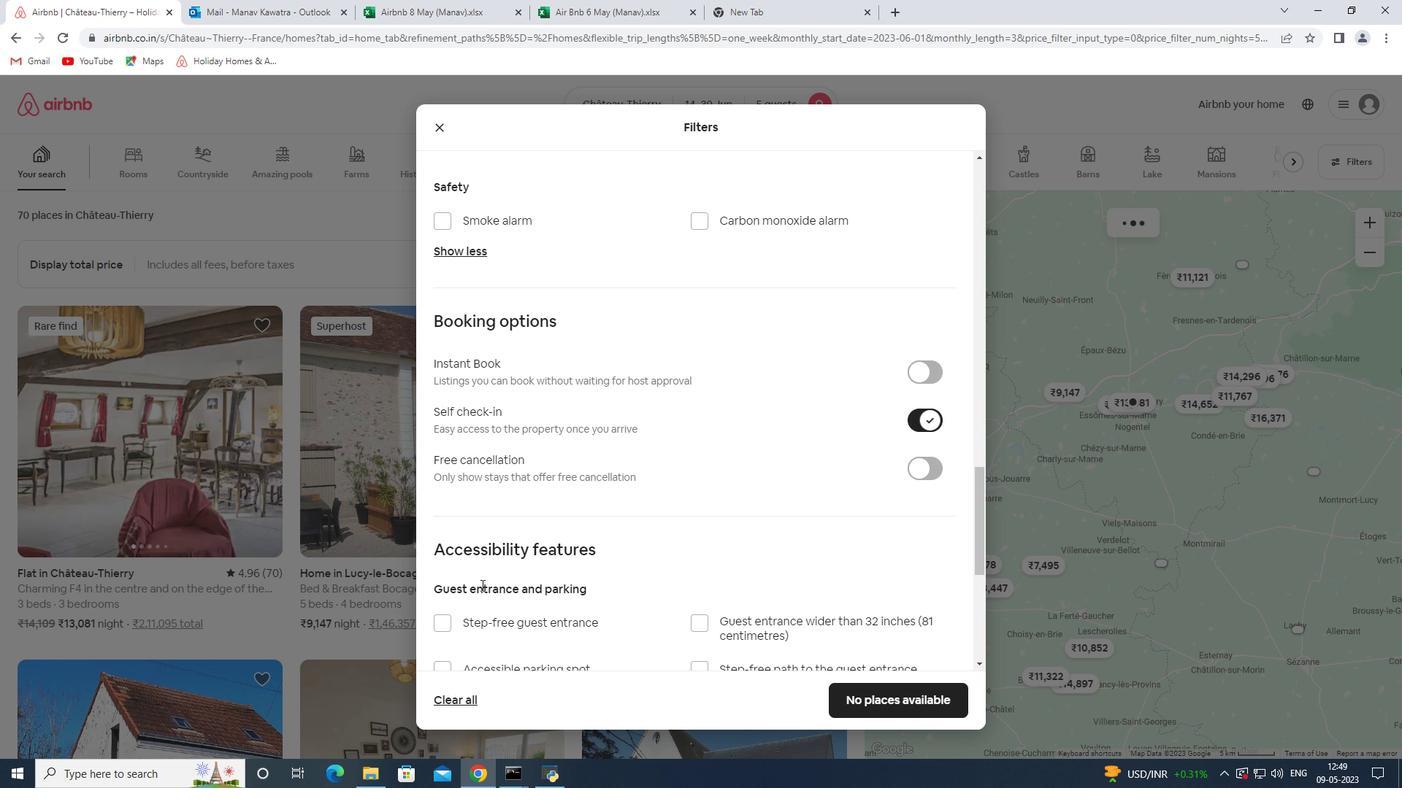 
Action: Mouse moved to (545, 543)
Screenshot: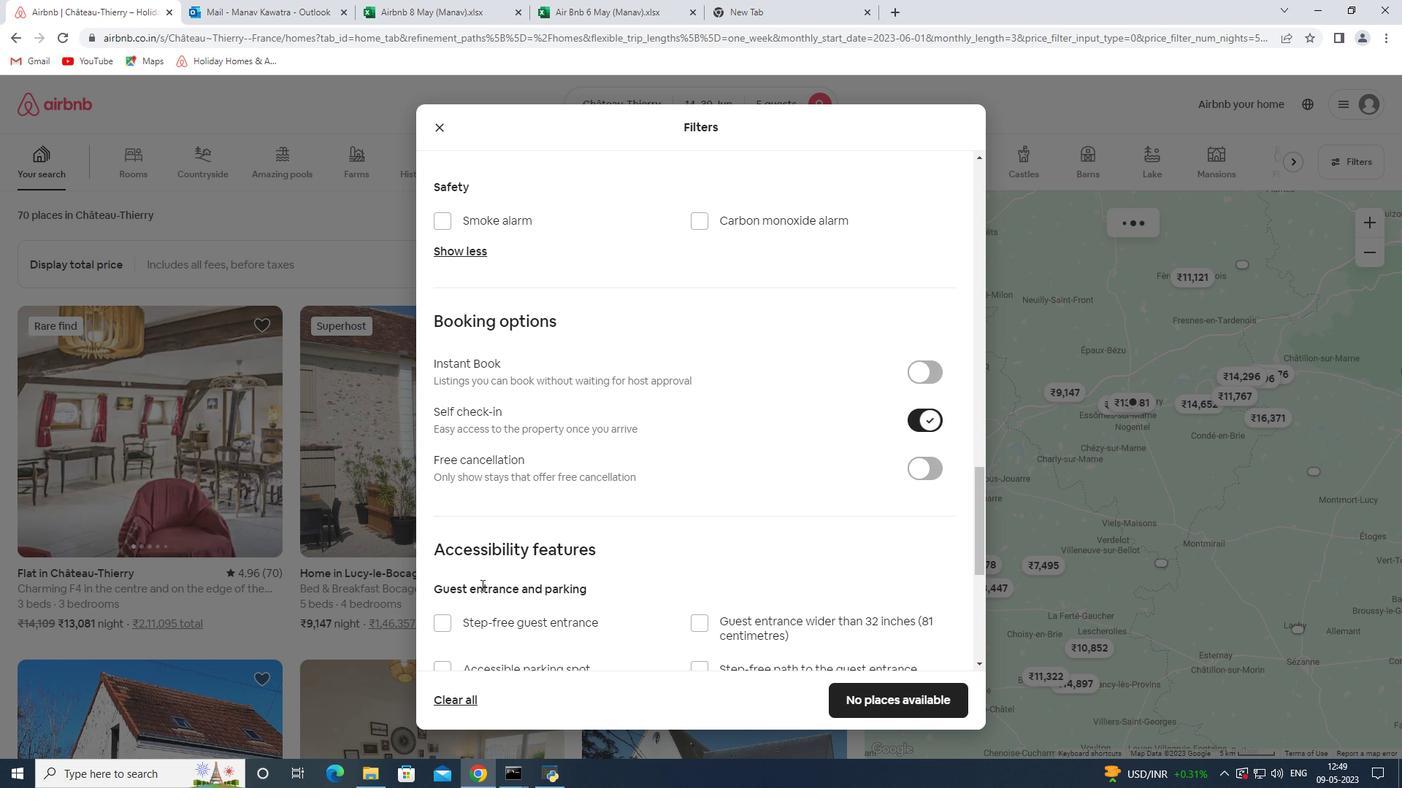 
Action: Mouse scrolled (545, 542) with delta (0, 0)
Screenshot: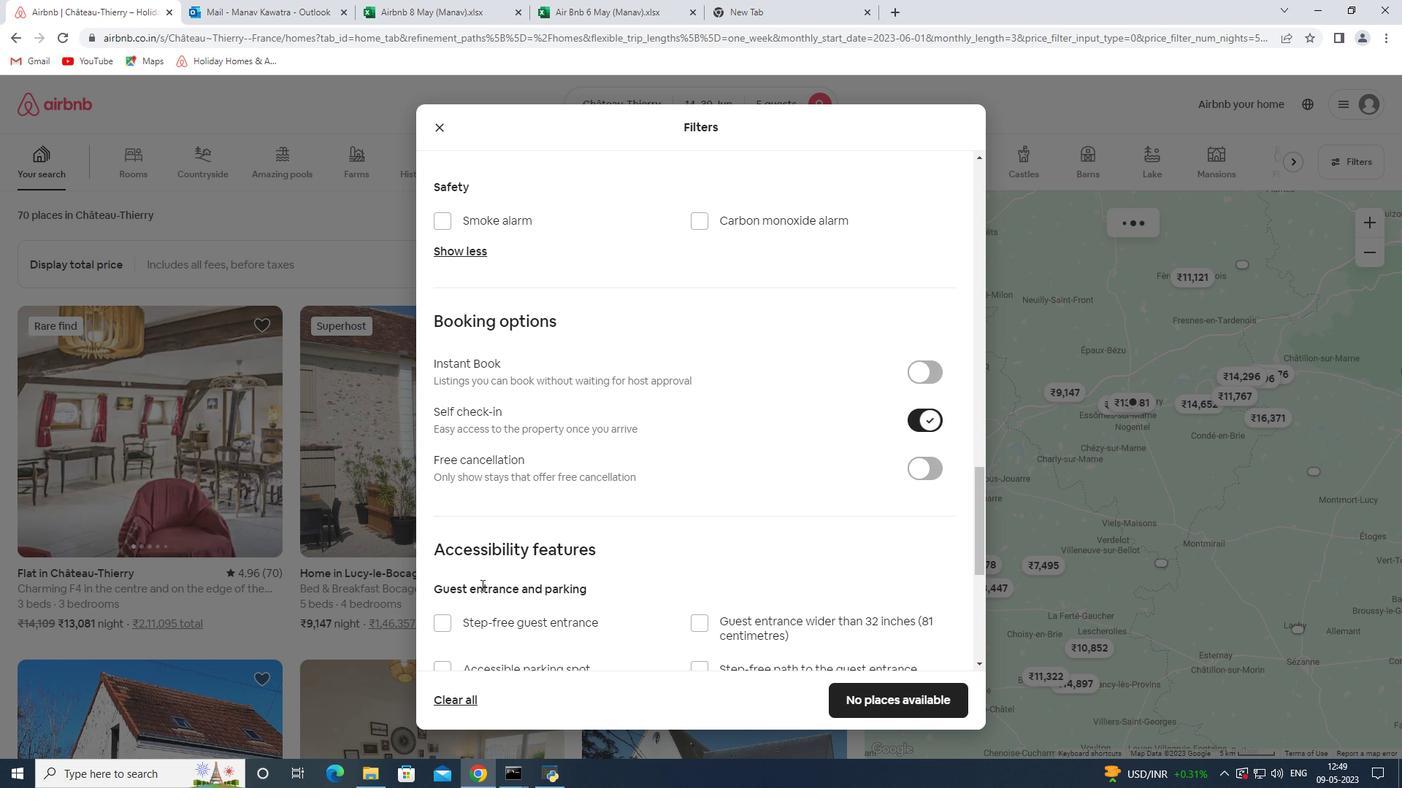 
Action: Mouse moved to (573, 526)
Screenshot: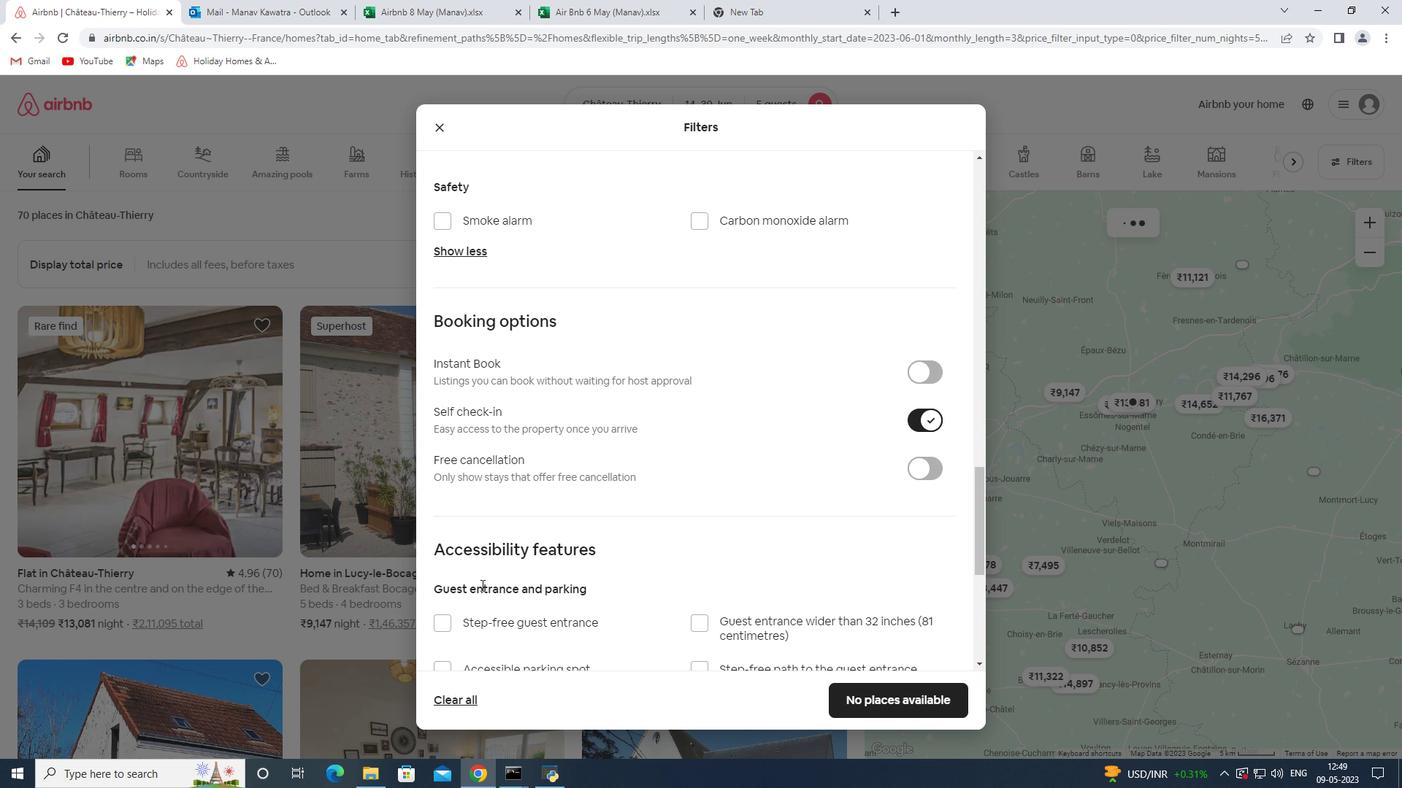
Action: Mouse scrolled (572, 526) with delta (0, 0)
Screenshot: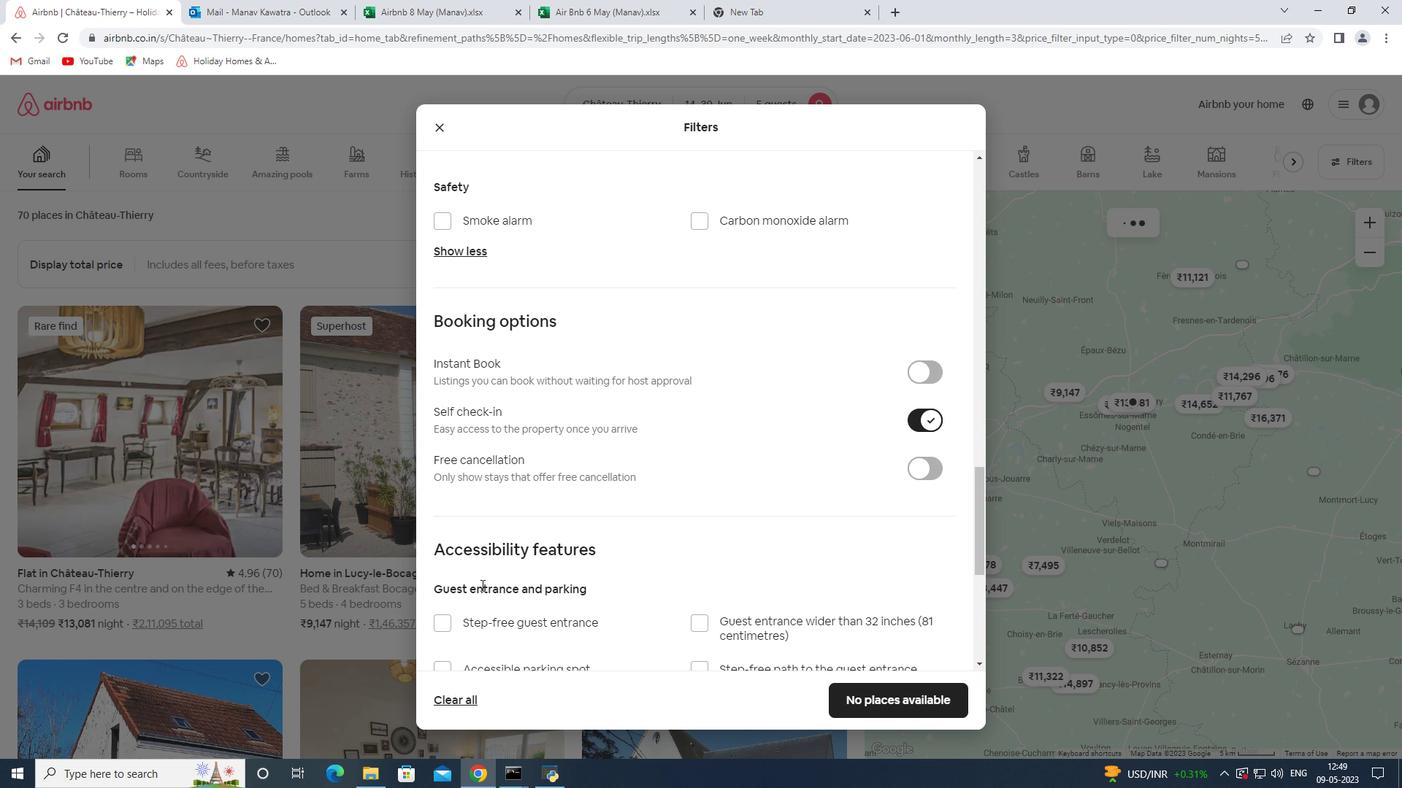 
Action: Mouse scrolled (573, 525) with delta (0, 0)
Screenshot: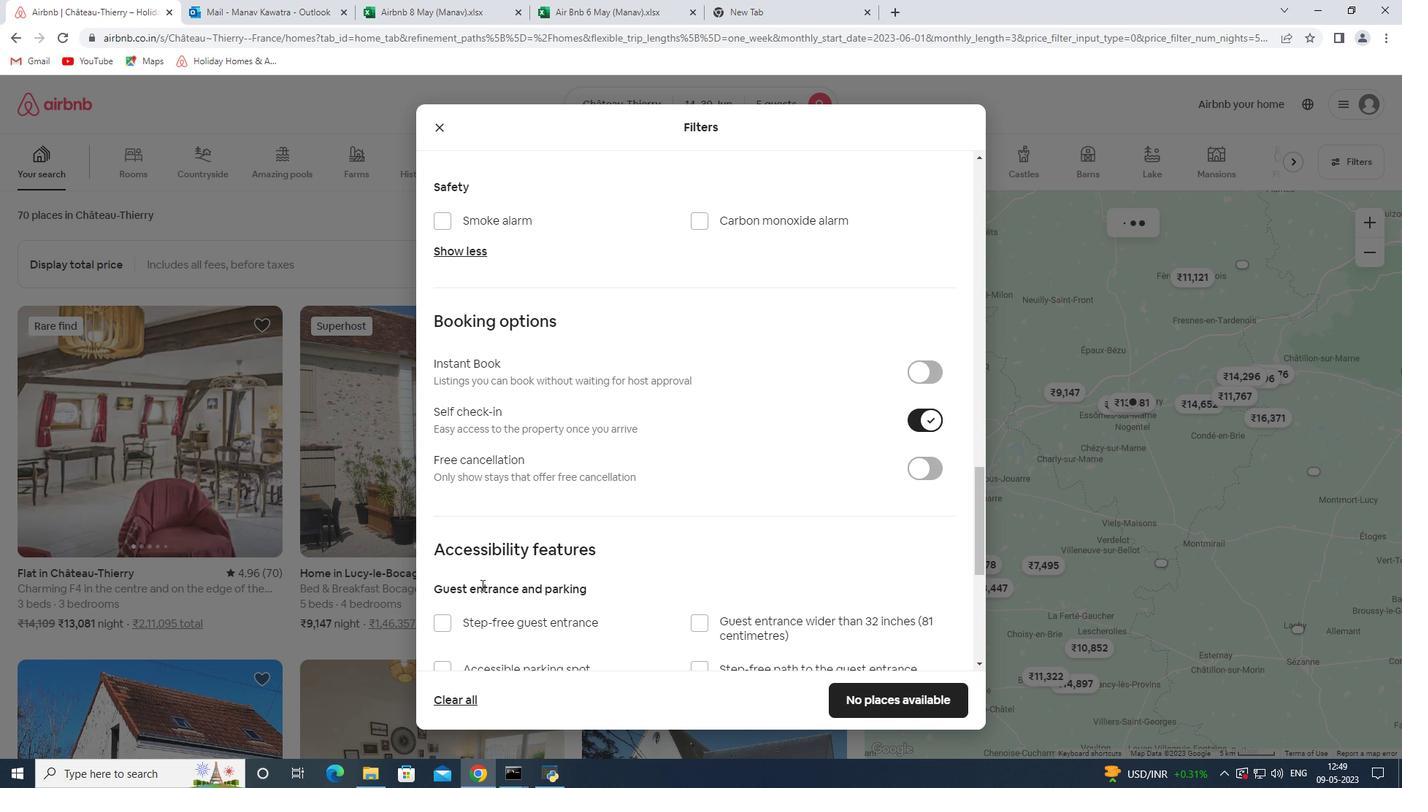 
Action: Mouse moved to (674, 601)
Screenshot: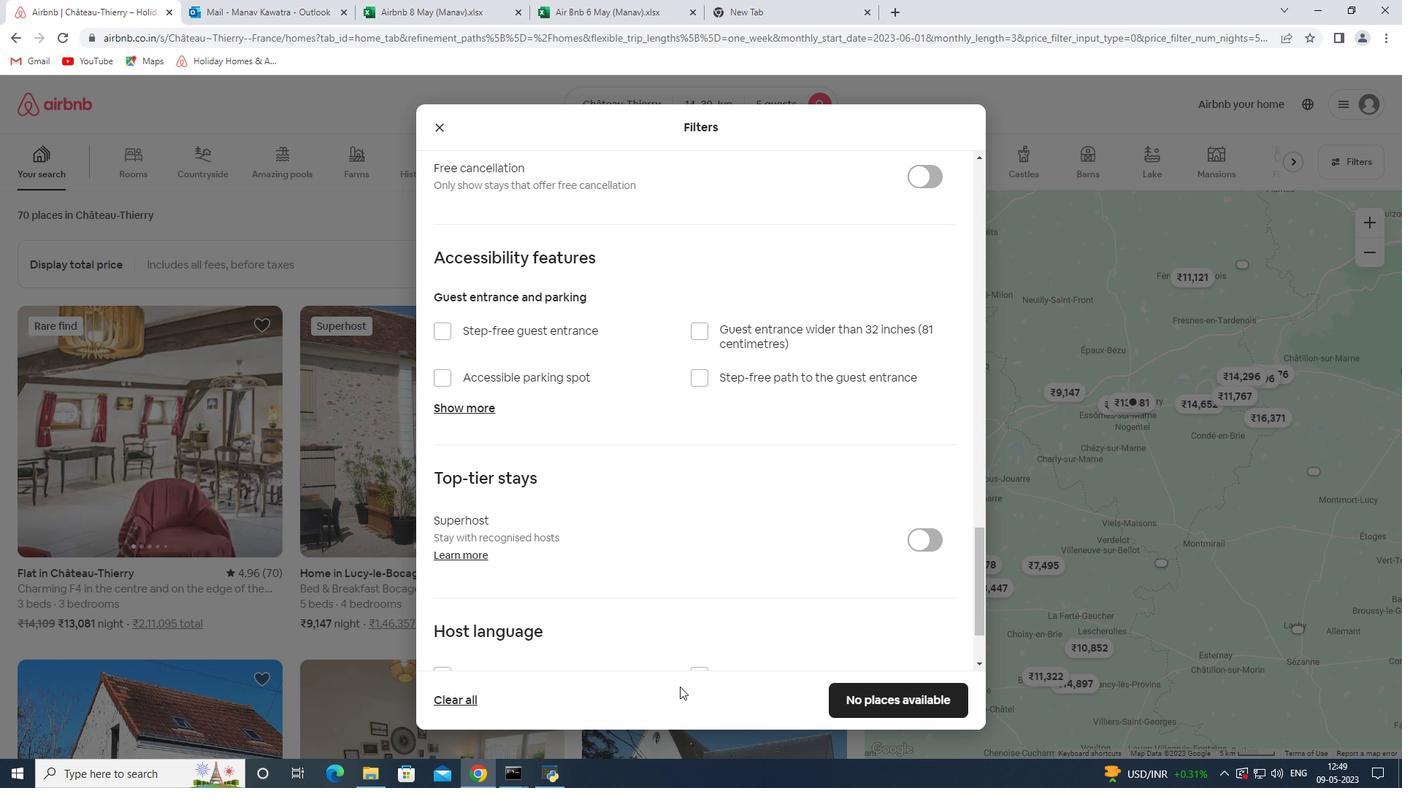 
Action: Mouse scrolled (674, 600) with delta (0, 0)
Screenshot: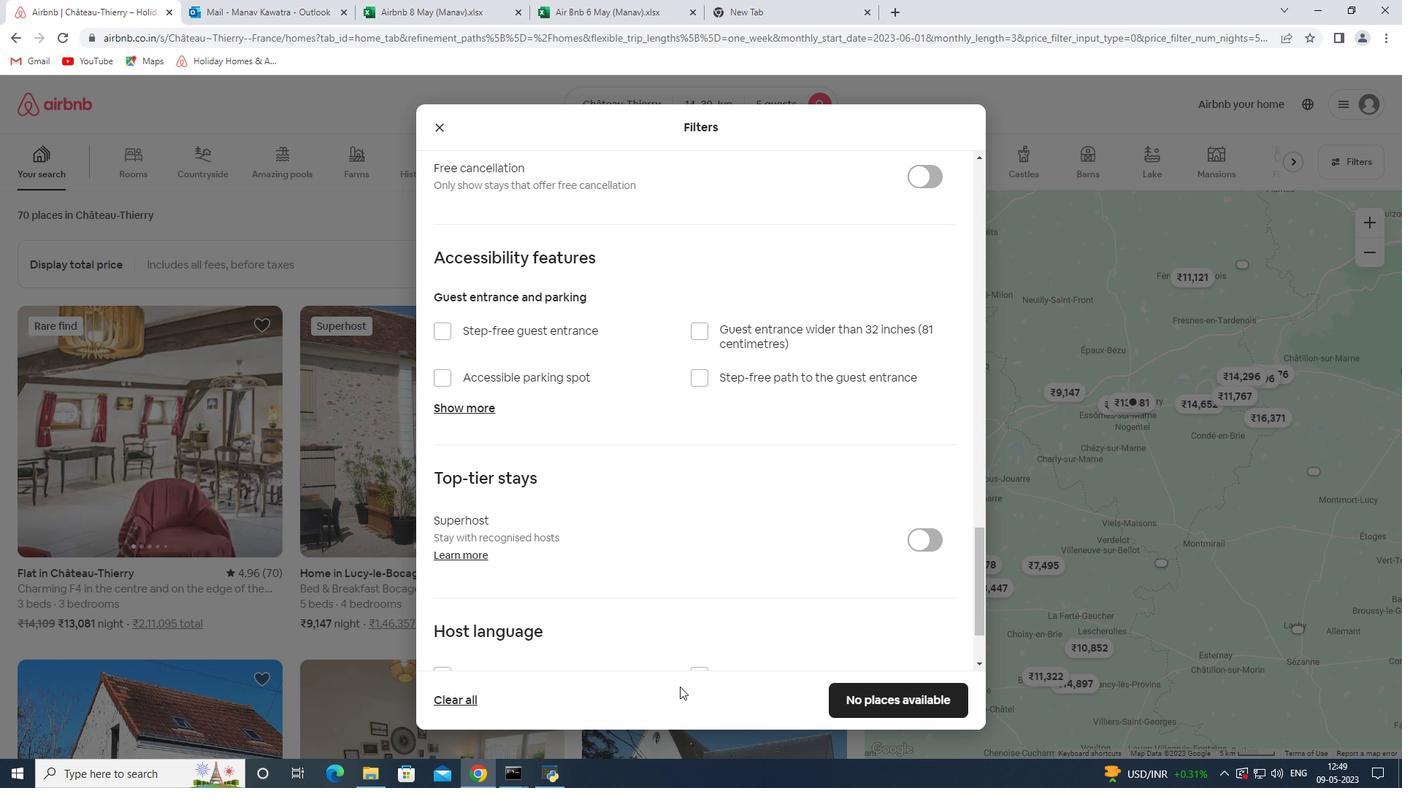 
Action: Mouse moved to (673, 599)
Screenshot: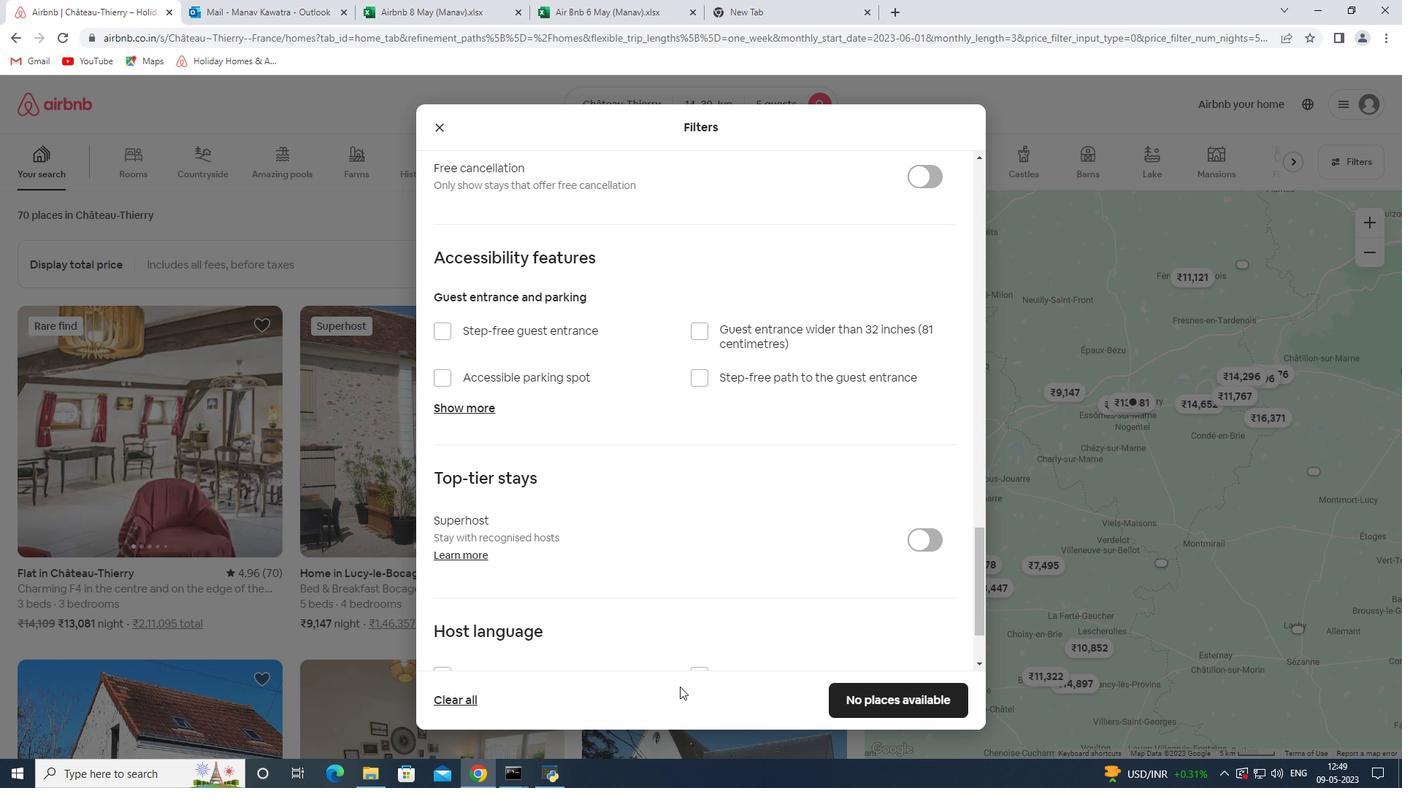 
Action: Mouse scrolled (673, 598) with delta (0, 0)
Screenshot: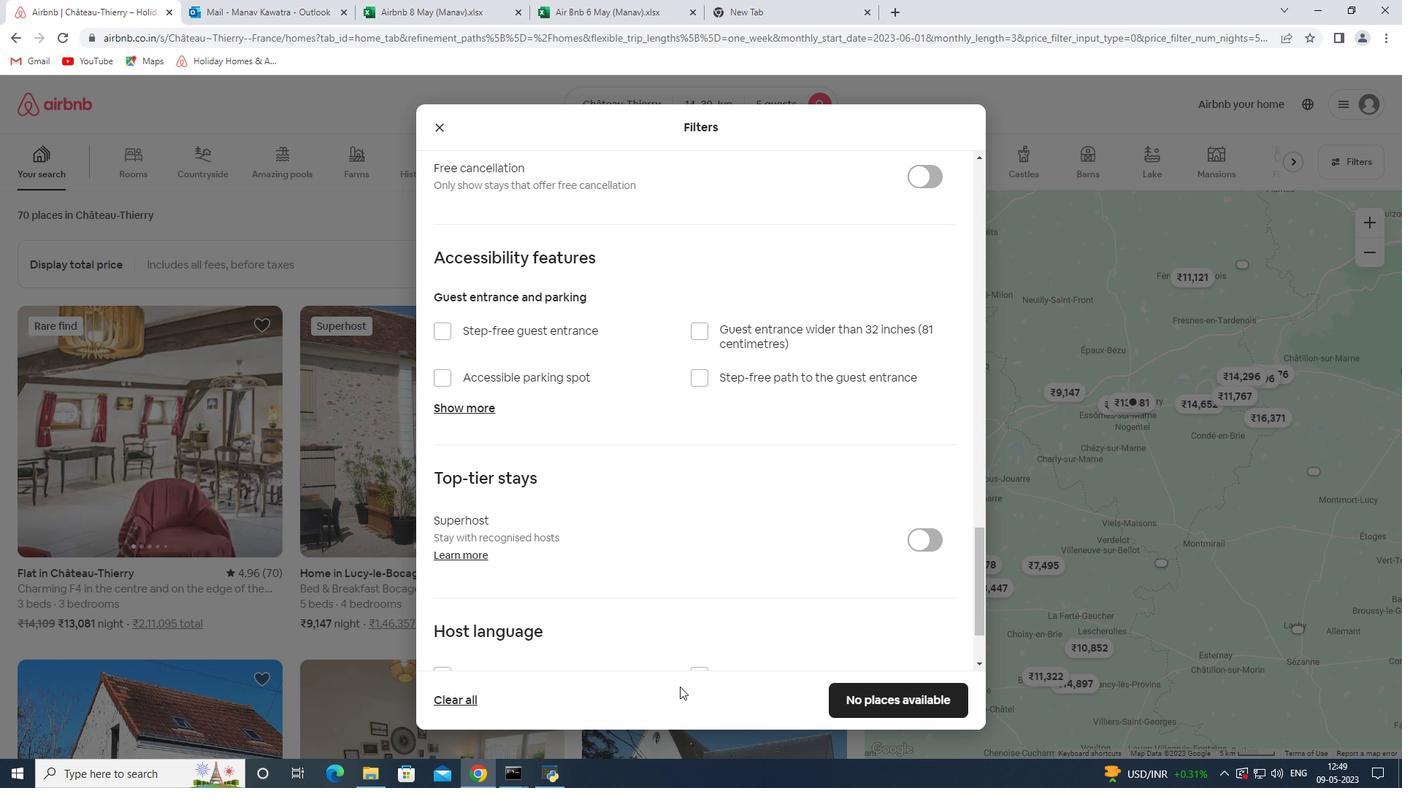 
Action: Mouse scrolled (673, 598) with delta (0, 0)
Screenshot: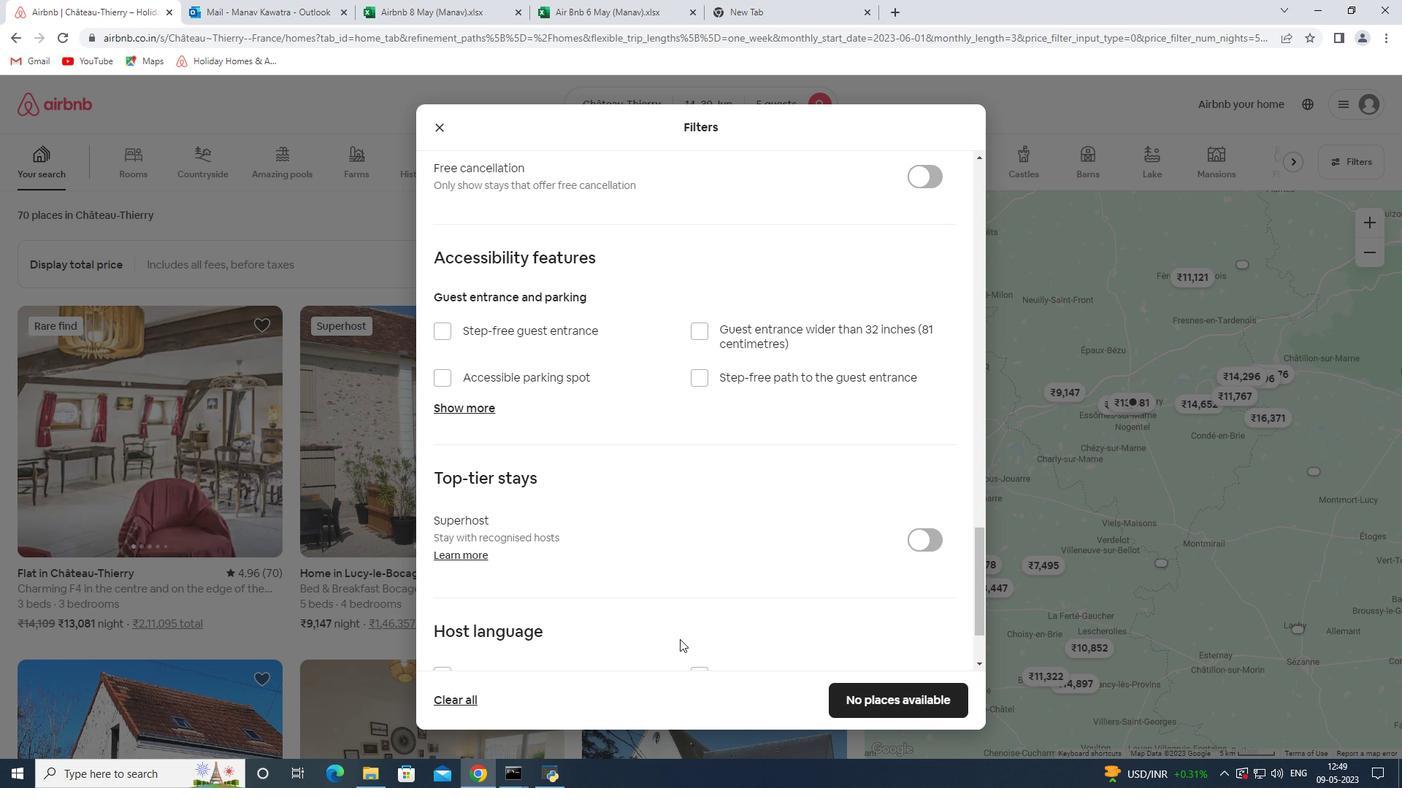 
Action: Mouse moved to (672, 598)
Screenshot: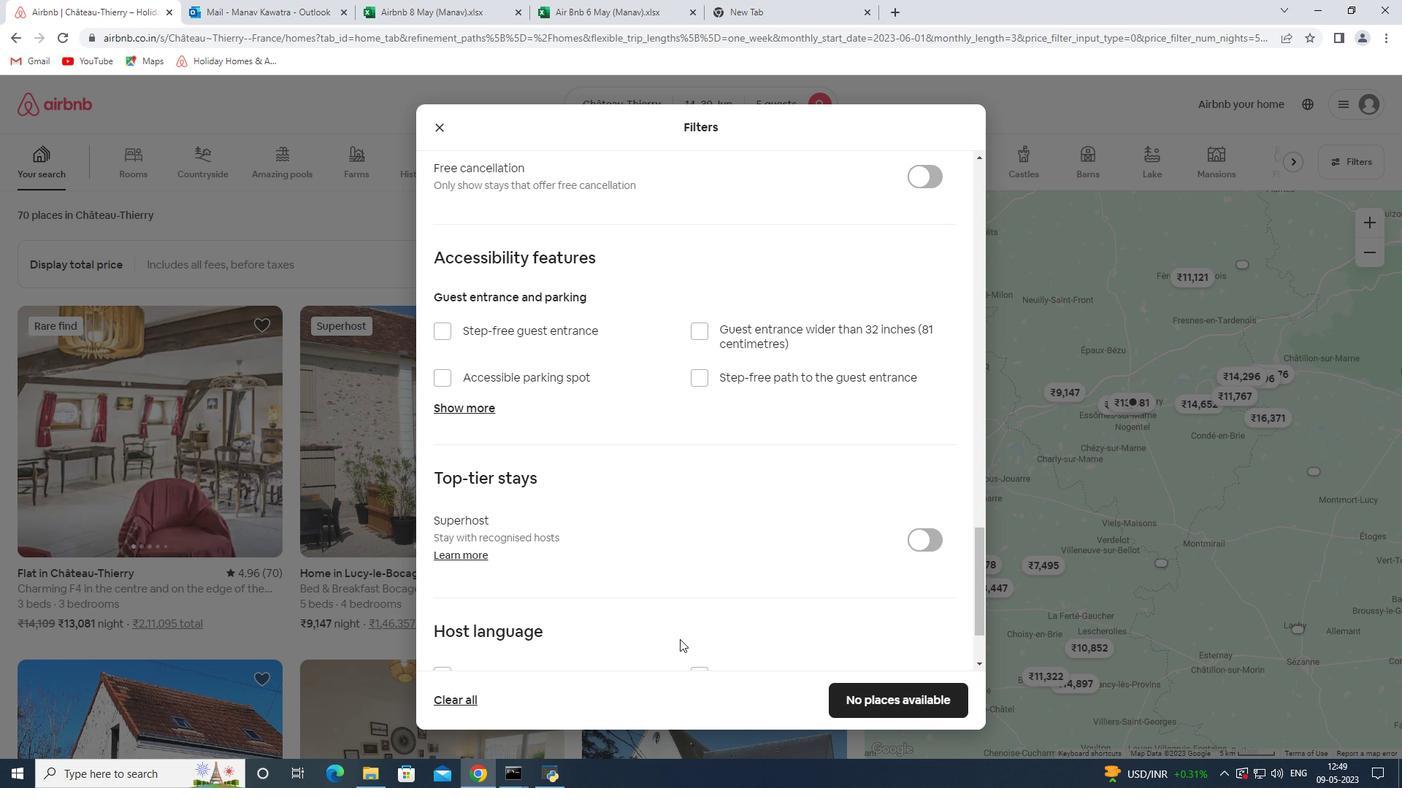 
Action: Mouse scrolled (672, 598) with delta (0, 0)
Screenshot: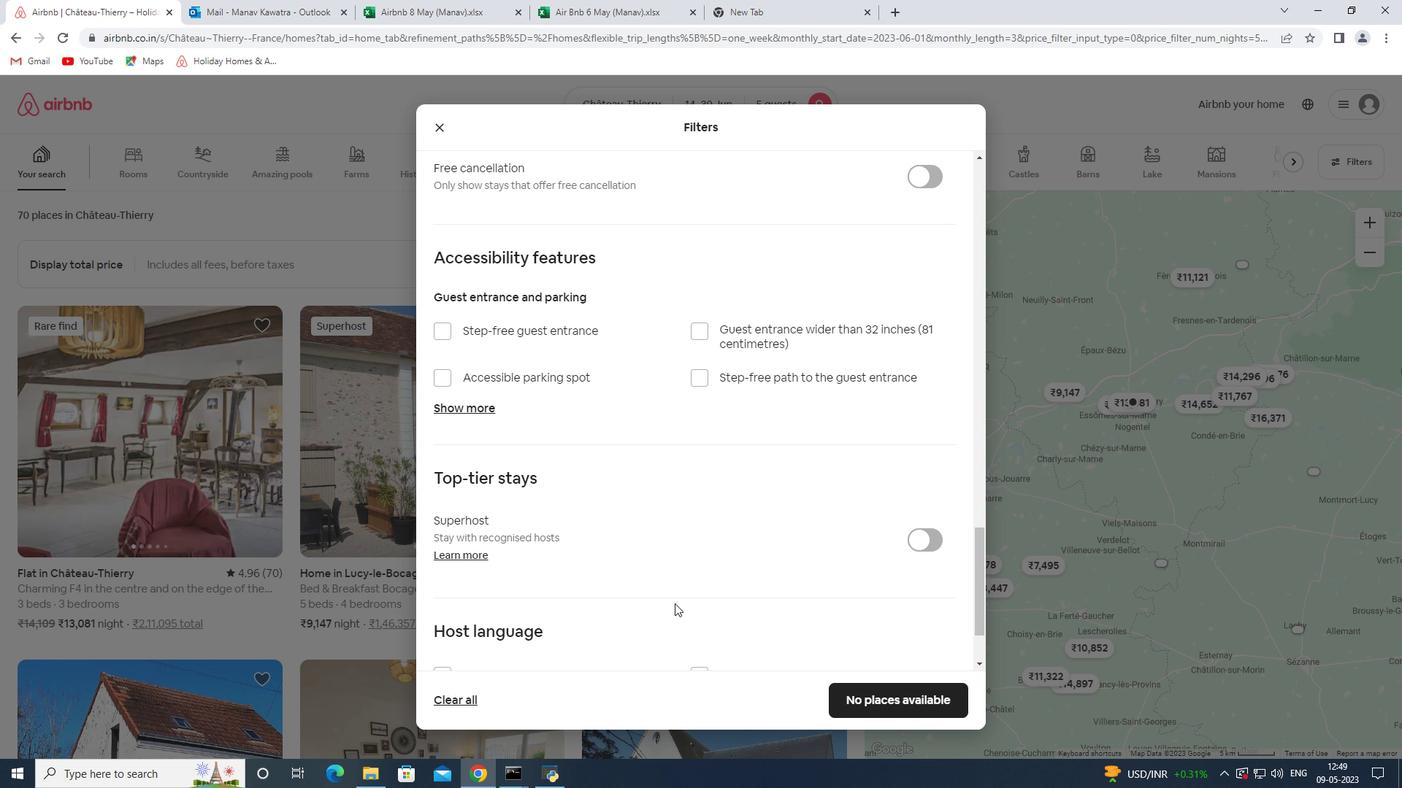 
Action: Mouse moved to (479, 568)
Screenshot: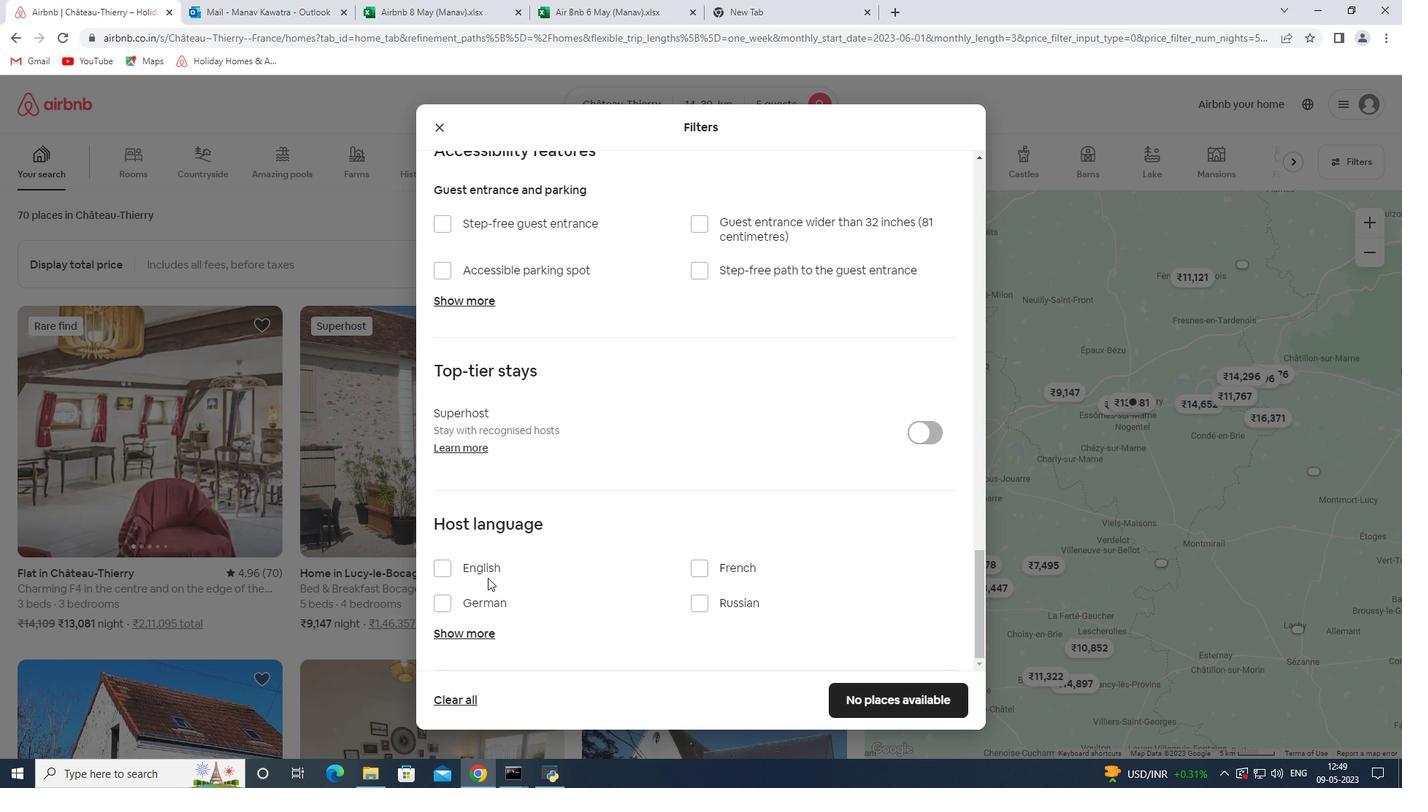 
Action: Mouse pressed left at (479, 568)
Screenshot: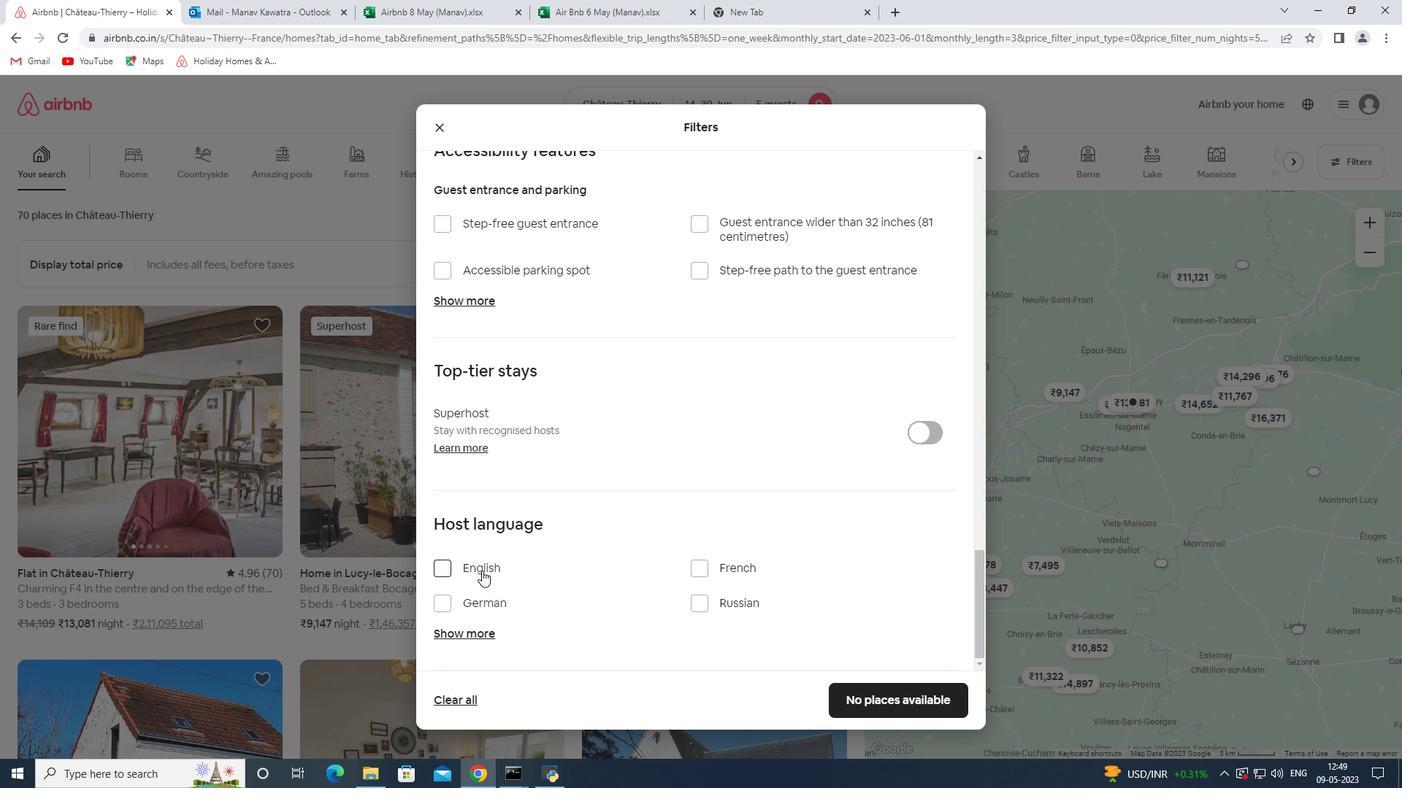 
Action: Mouse moved to (848, 695)
Screenshot: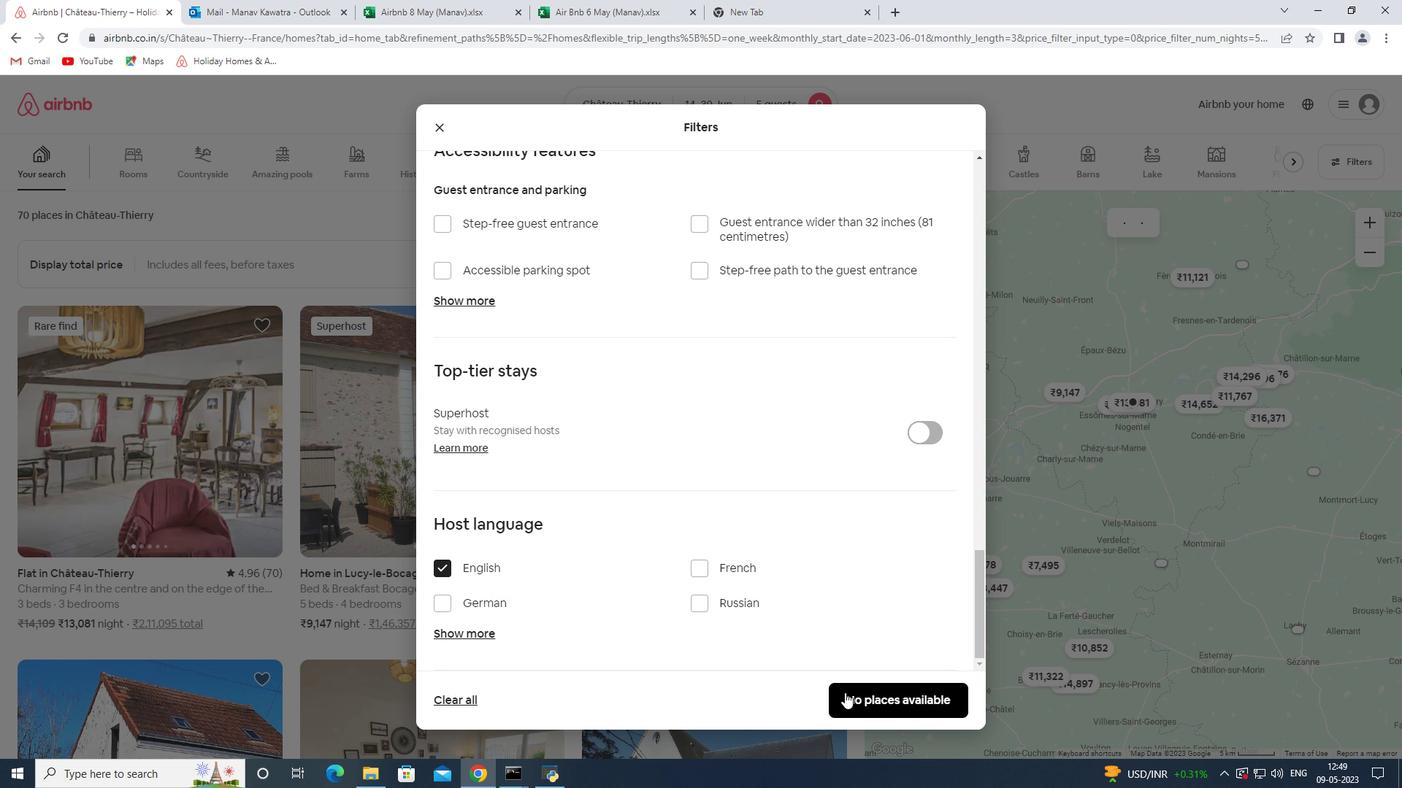 
Action: Mouse pressed left at (848, 695)
Screenshot: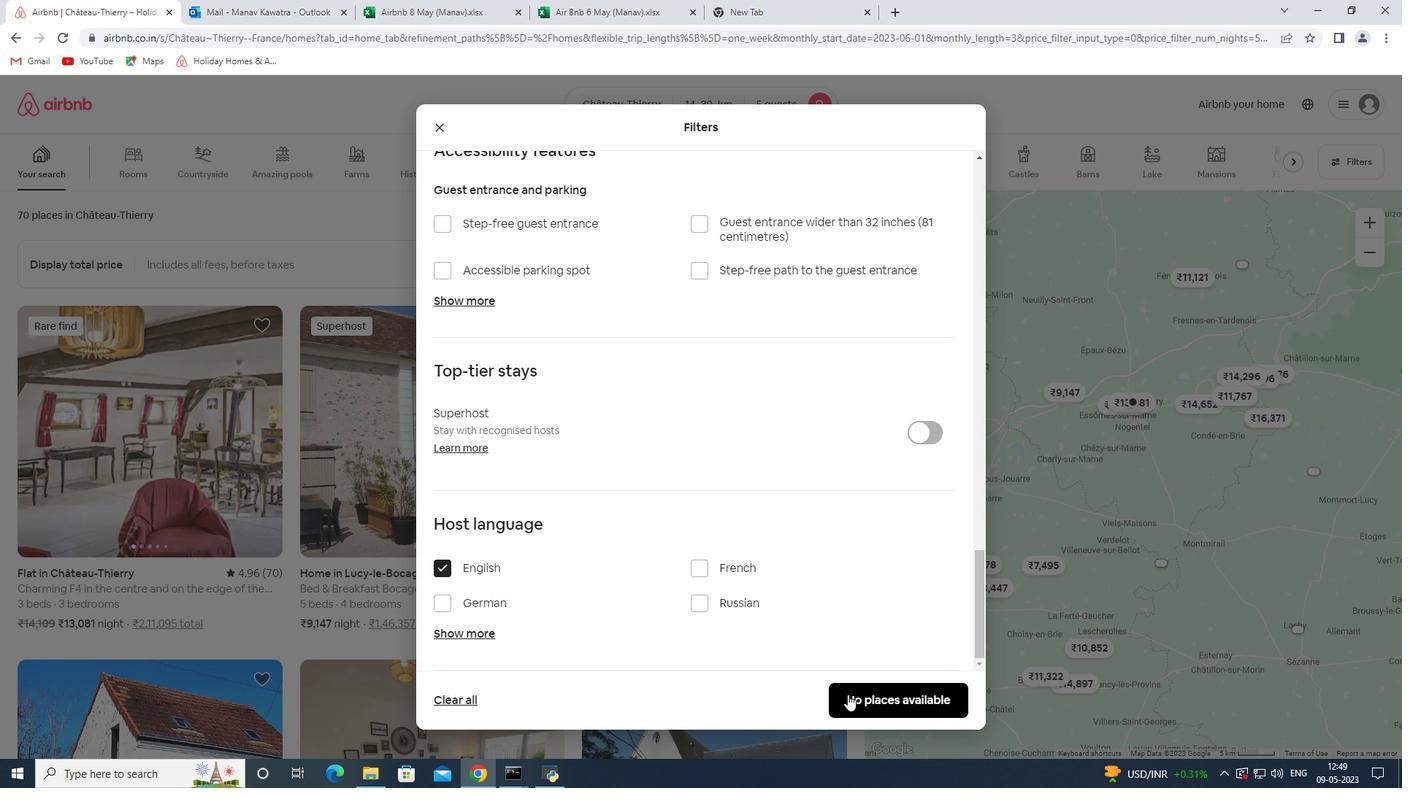 
